 Task: Search one way flight ticket for 4 adults, 2 children, 2 infants in seat and 1 infant on lap in premium economy from Chicago: Chicago O'hare International Airport to Springfield: Abraham Lincoln Capital Airport on 5-2-2023. Choice of flights is Westjet. Number of bags: 2 checked bags. Price is upto 108000. Outbound departure time preference is 23:30.
Action: Mouse moved to (302, 413)
Screenshot: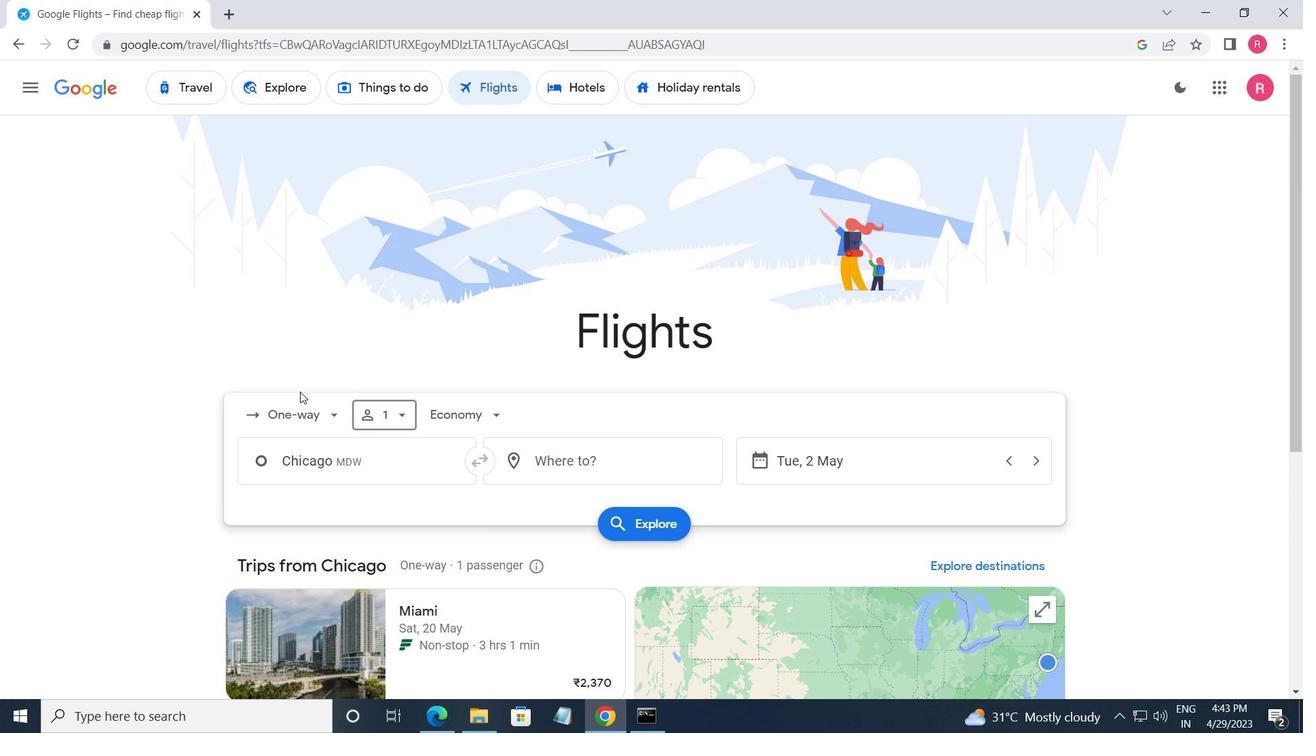 
Action: Mouse pressed left at (302, 413)
Screenshot: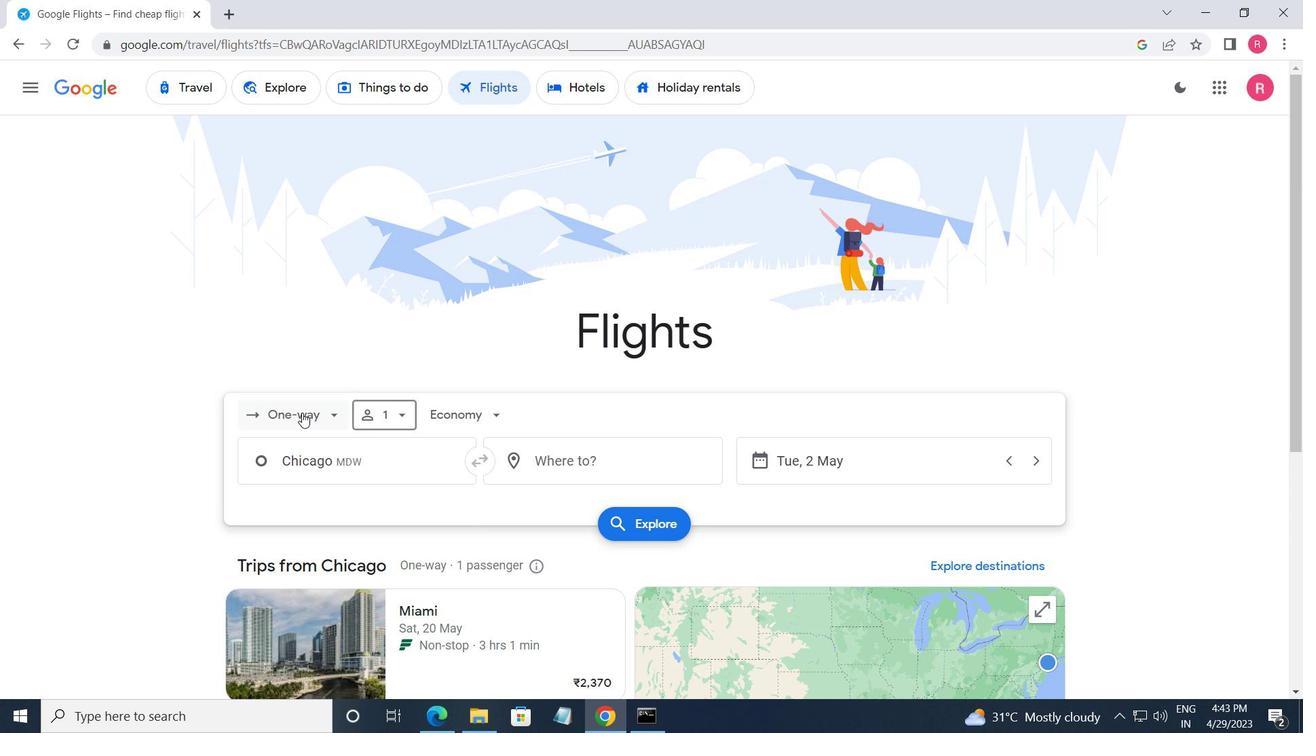 
Action: Mouse moved to (341, 492)
Screenshot: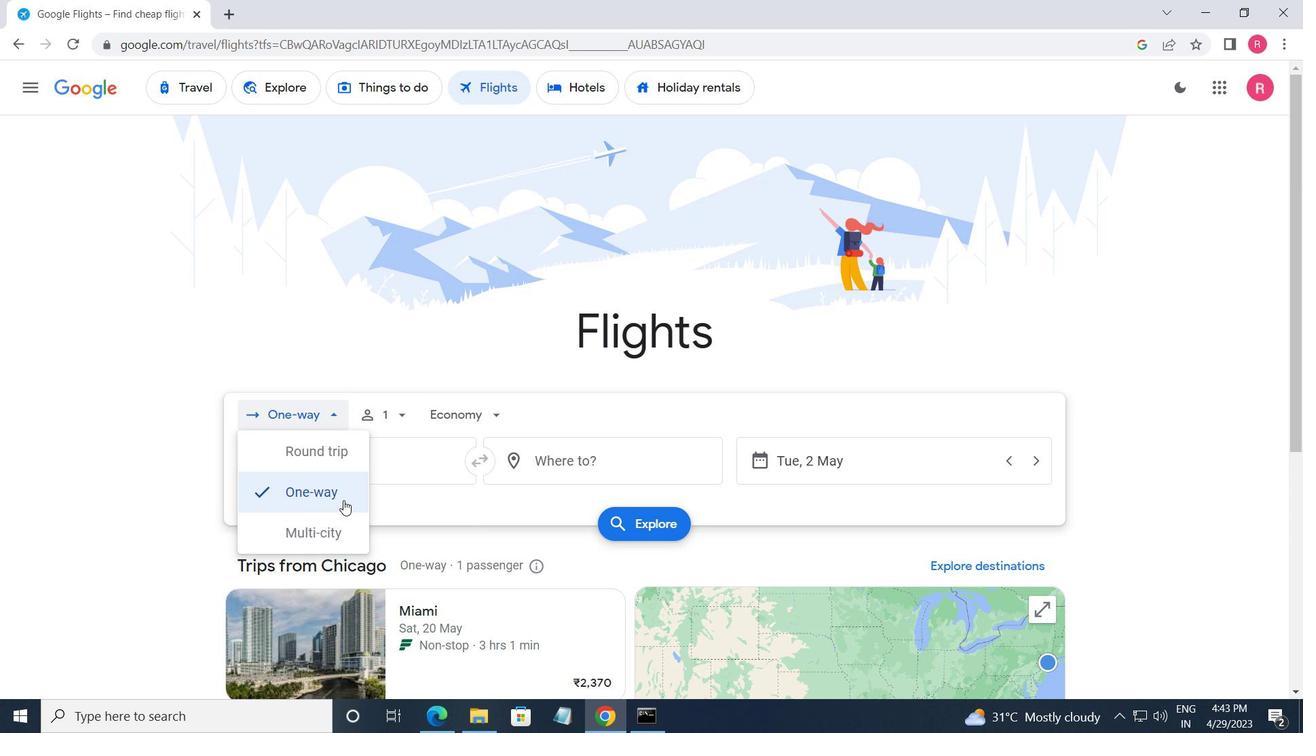
Action: Mouse pressed left at (341, 492)
Screenshot: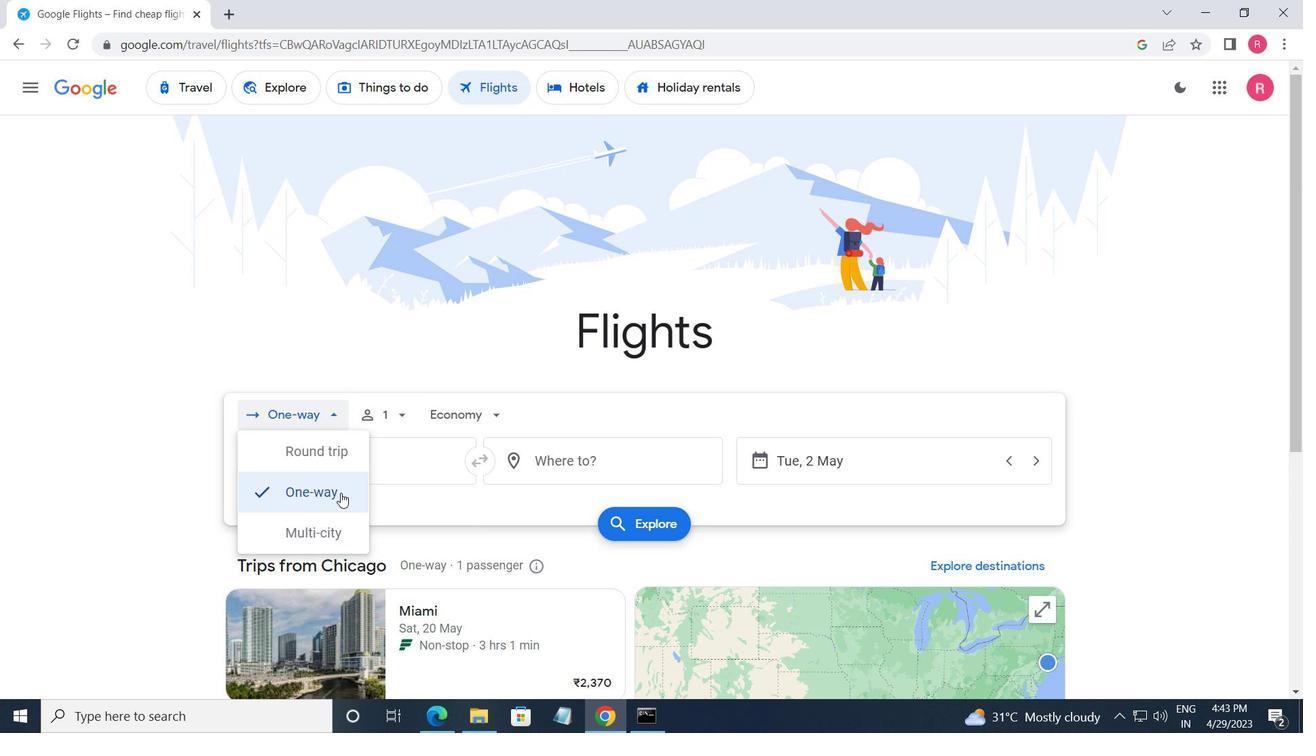 
Action: Mouse moved to (384, 420)
Screenshot: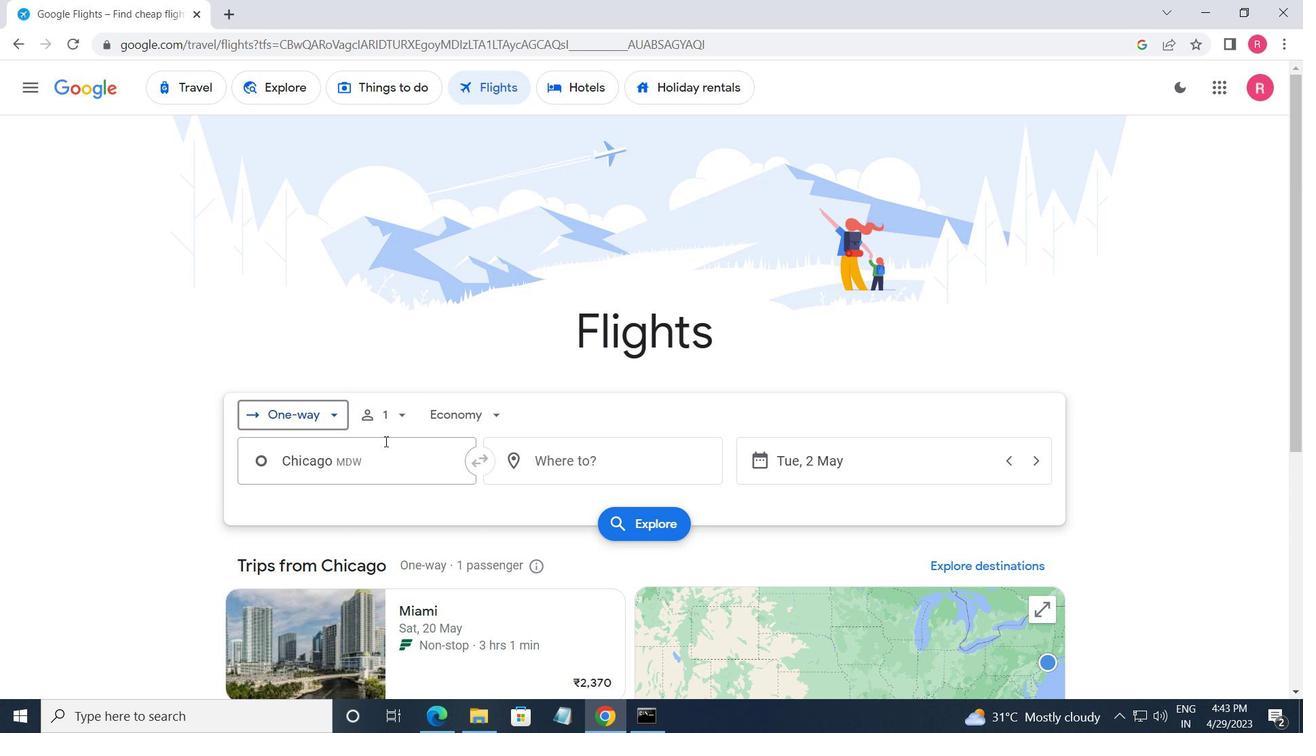 
Action: Mouse pressed left at (384, 420)
Screenshot: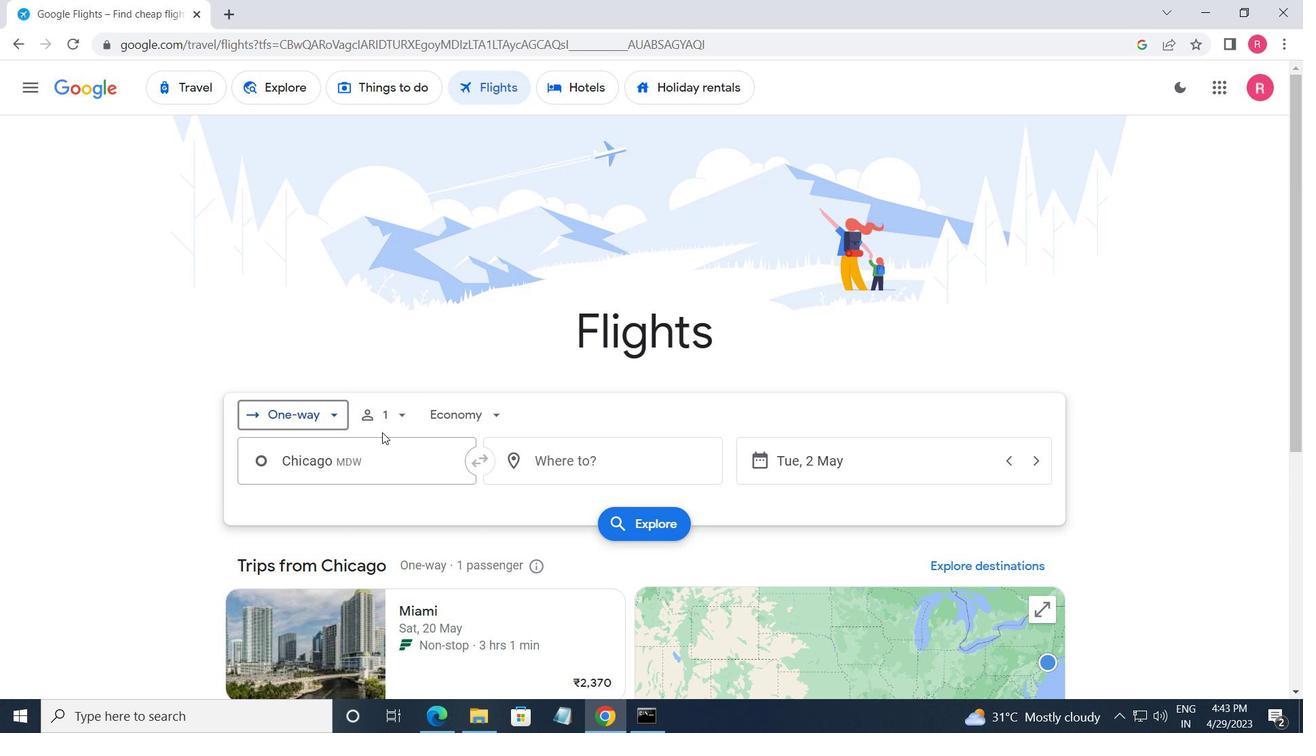 
Action: Mouse moved to (522, 461)
Screenshot: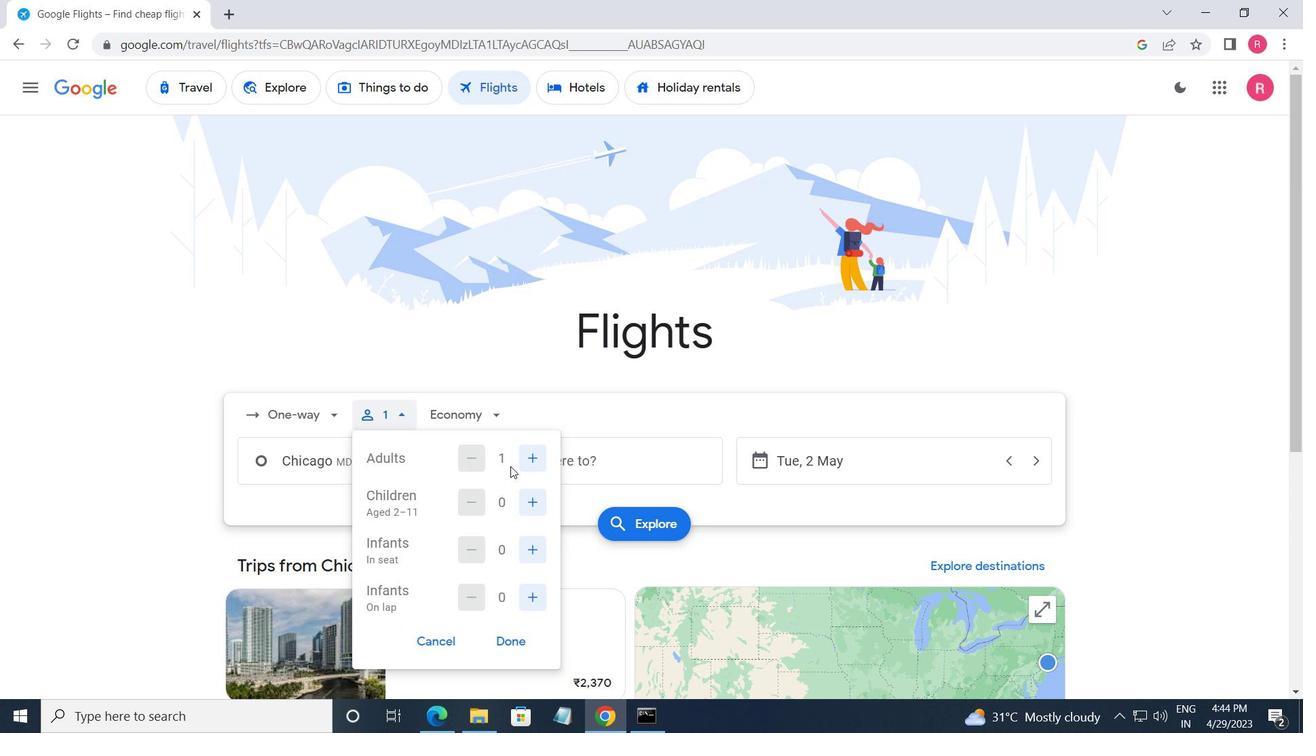 
Action: Mouse pressed left at (522, 461)
Screenshot: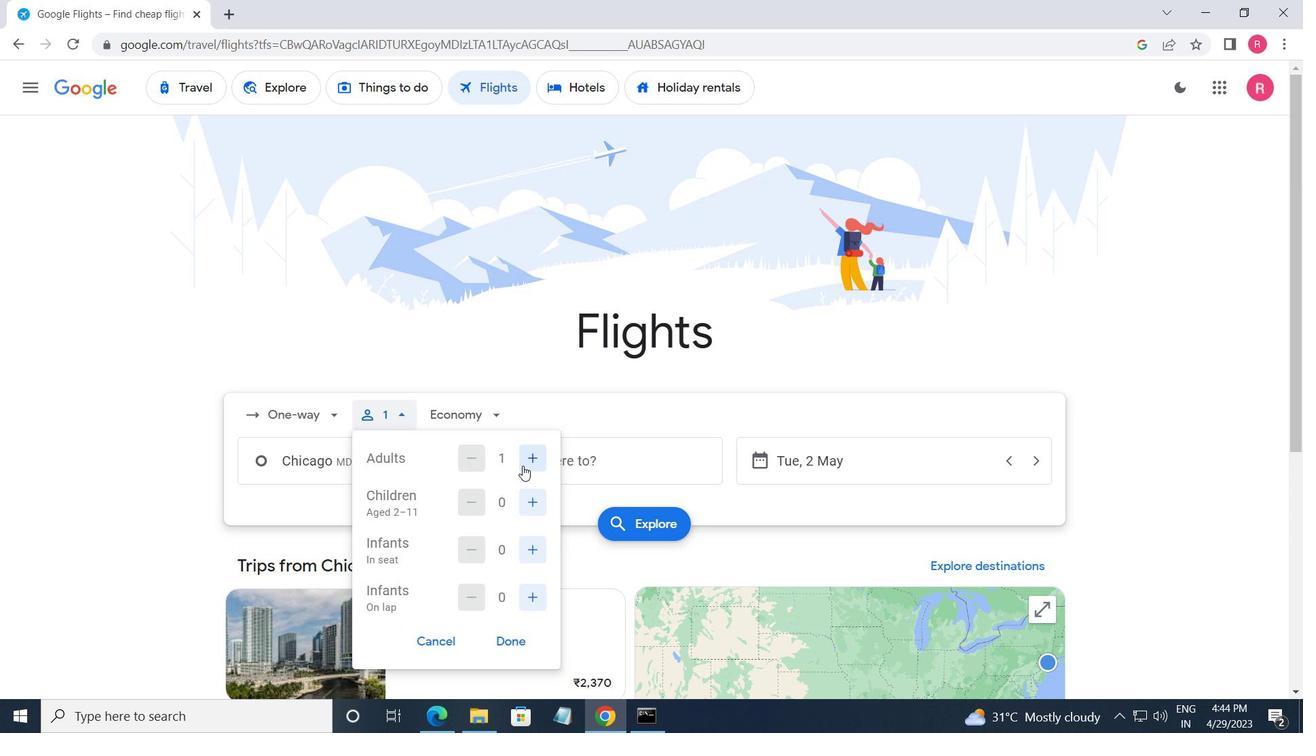 
Action: Mouse pressed left at (522, 461)
Screenshot: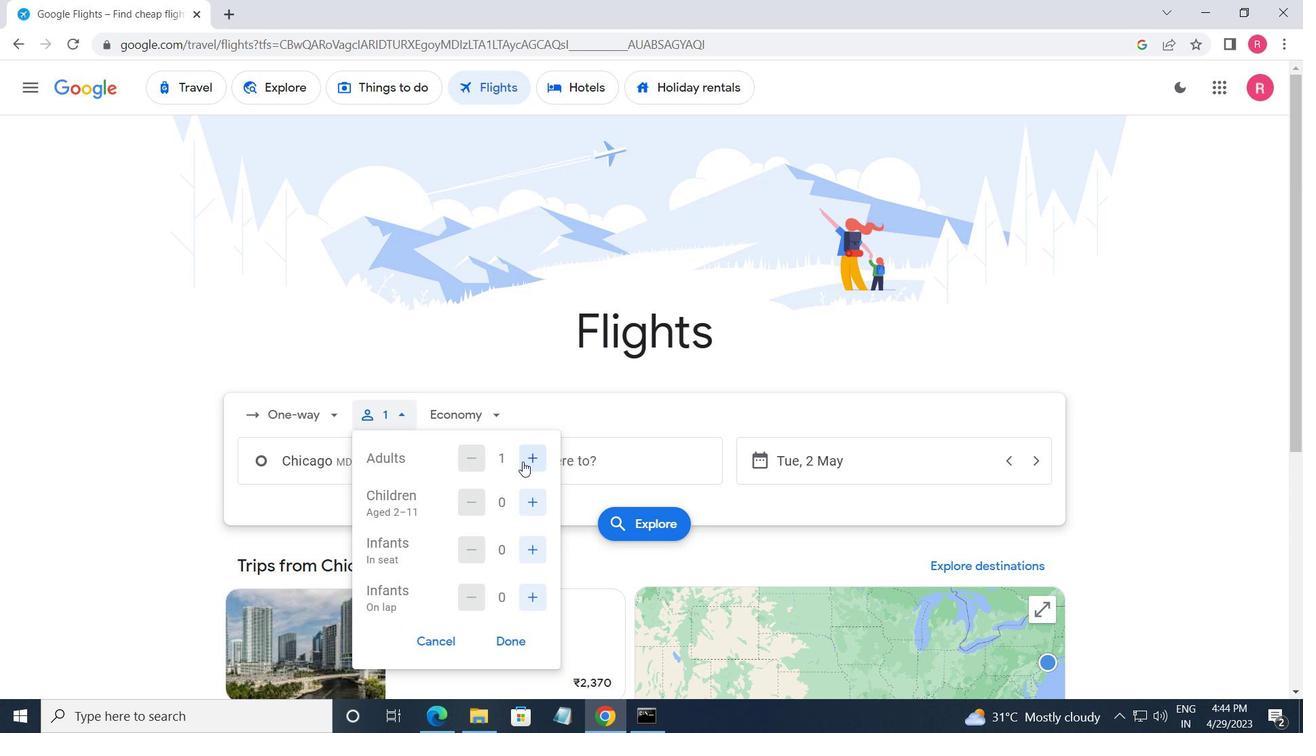 
Action: Mouse moved to (523, 461)
Screenshot: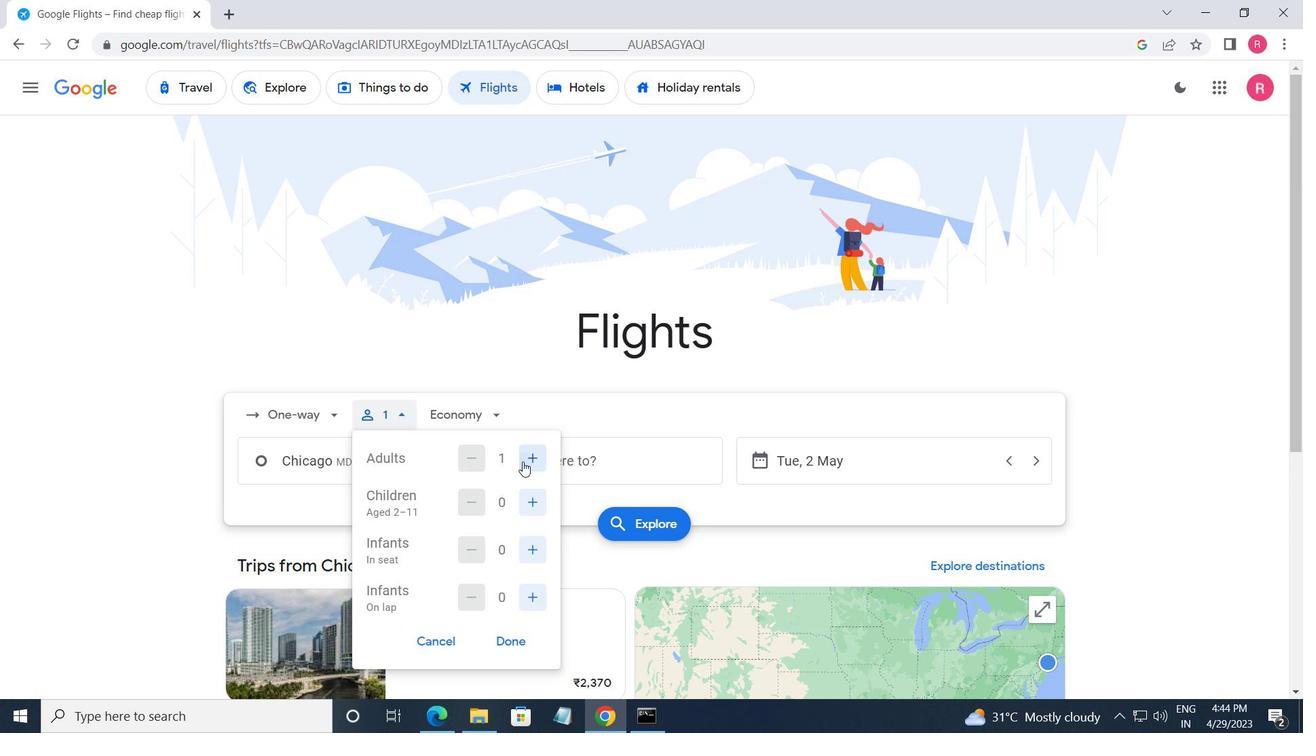
Action: Mouse pressed left at (523, 461)
Screenshot: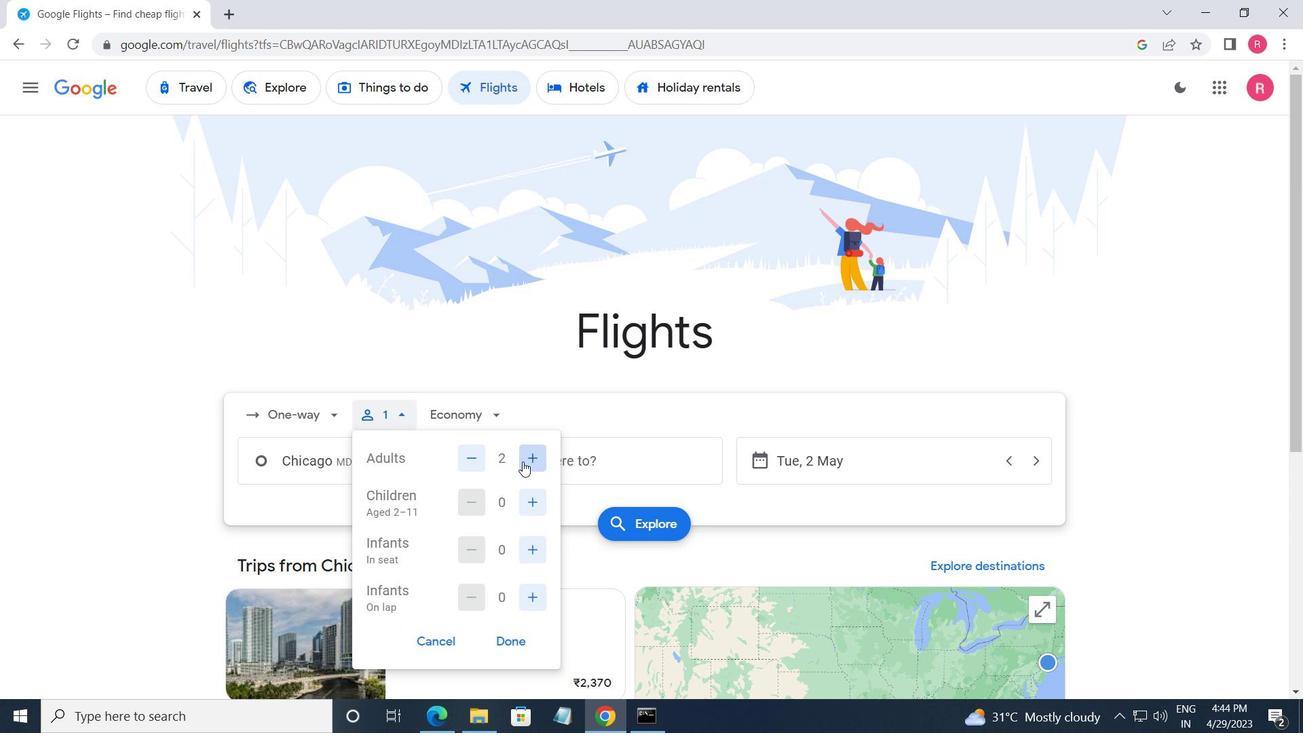 
Action: Mouse moved to (522, 511)
Screenshot: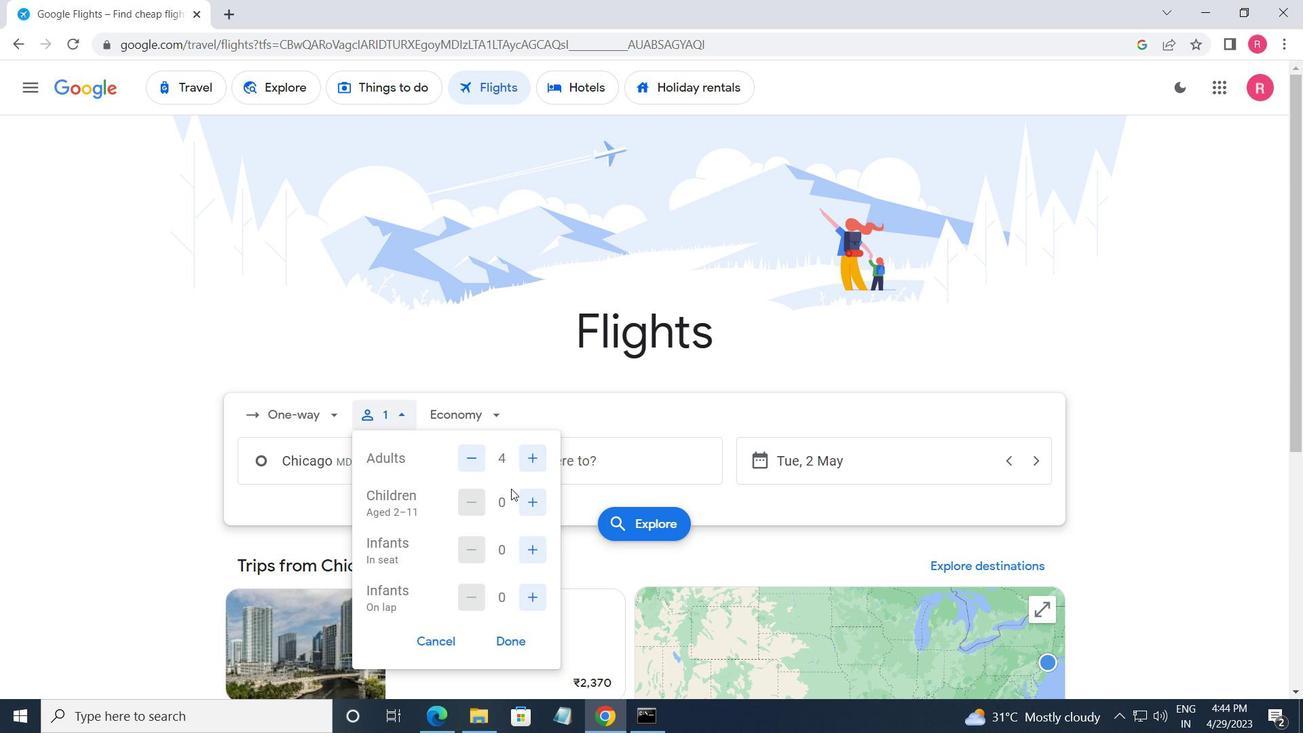
Action: Mouse pressed left at (522, 511)
Screenshot: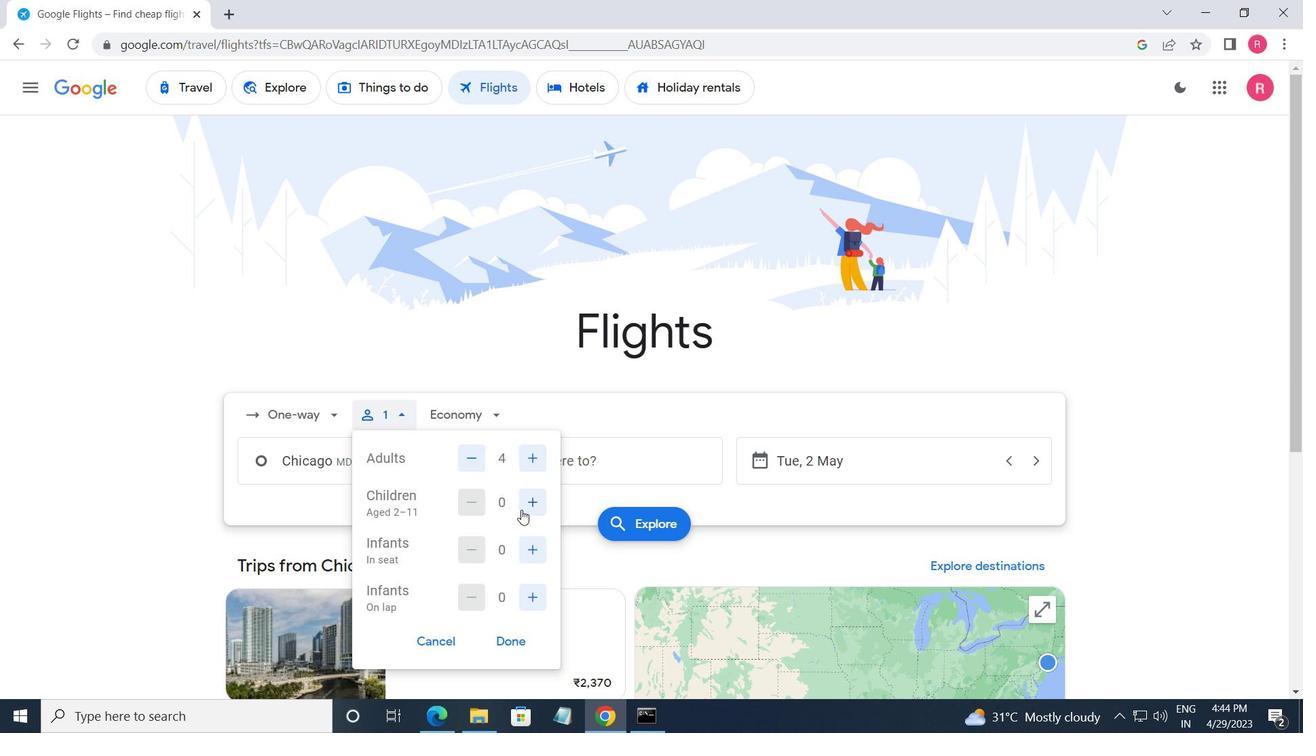 
Action: Mouse pressed left at (522, 511)
Screenshot: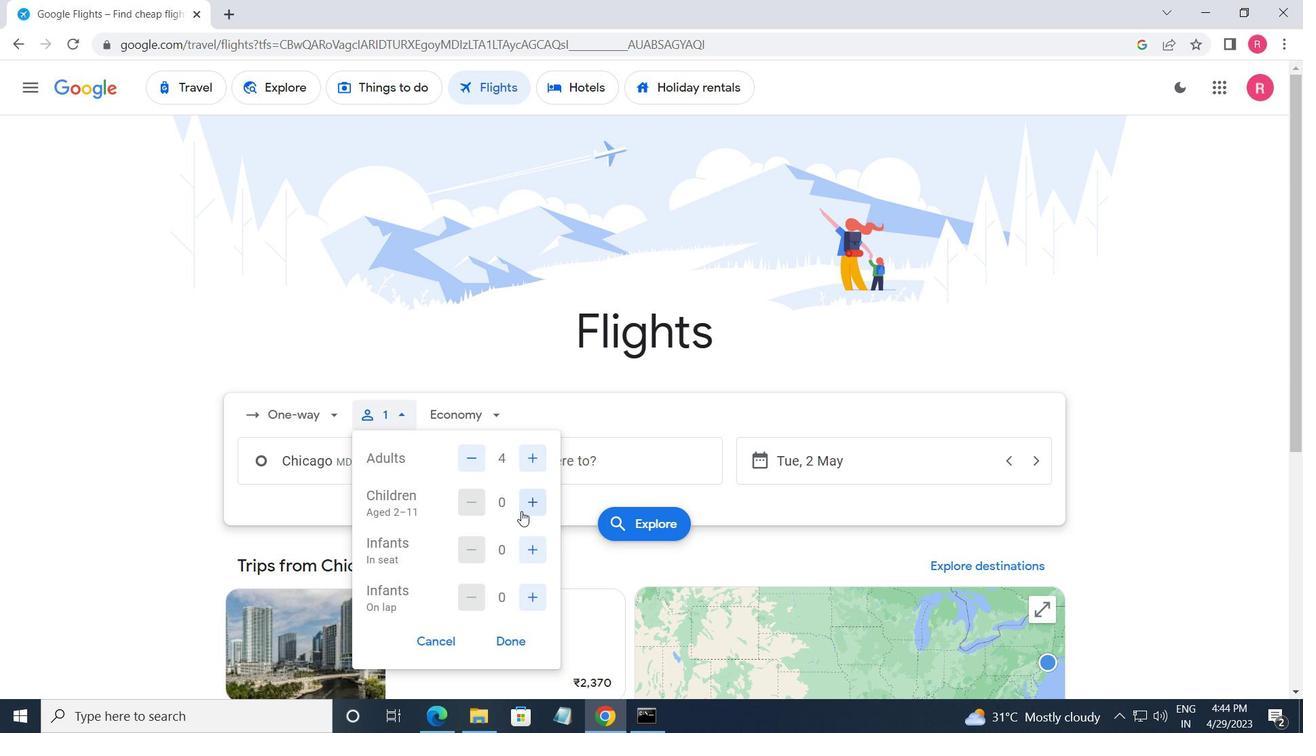 
Action: Mouse moved to (538, 553)
Screenshot: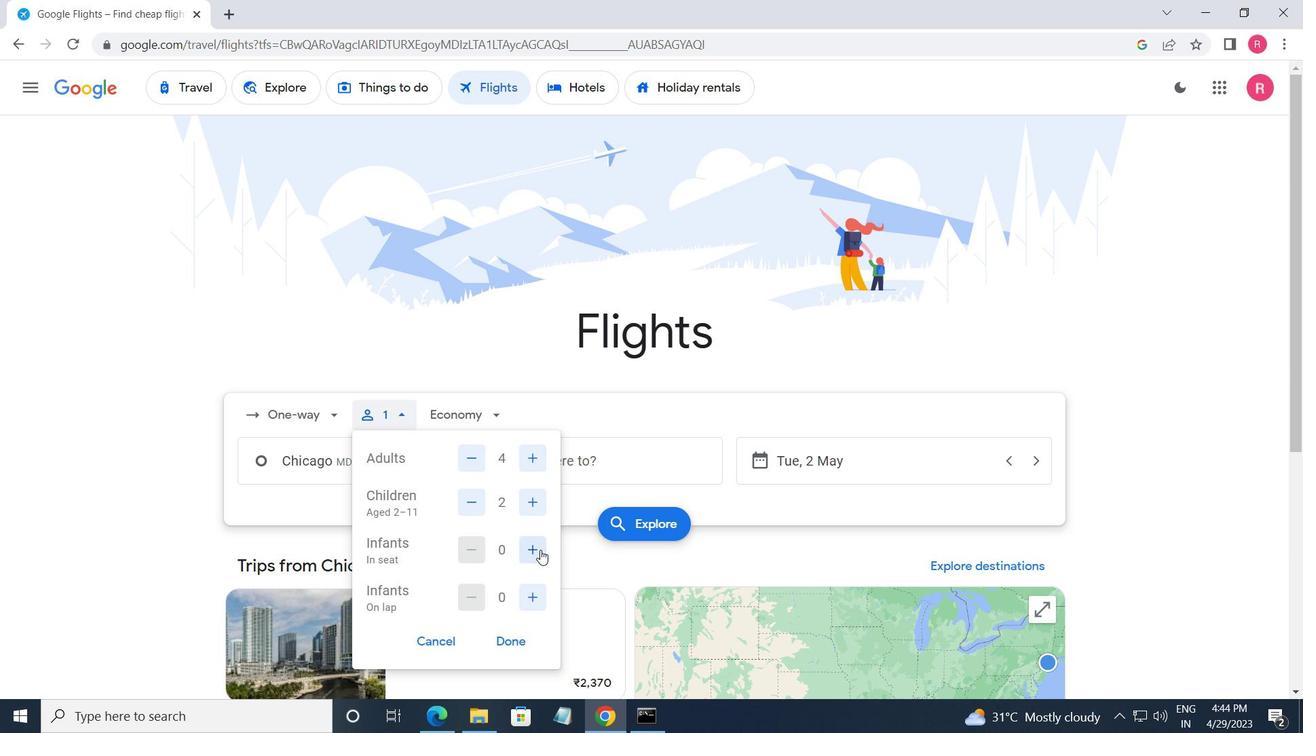 
Action: Mouse pressed left at (538, 553)
Screenshot: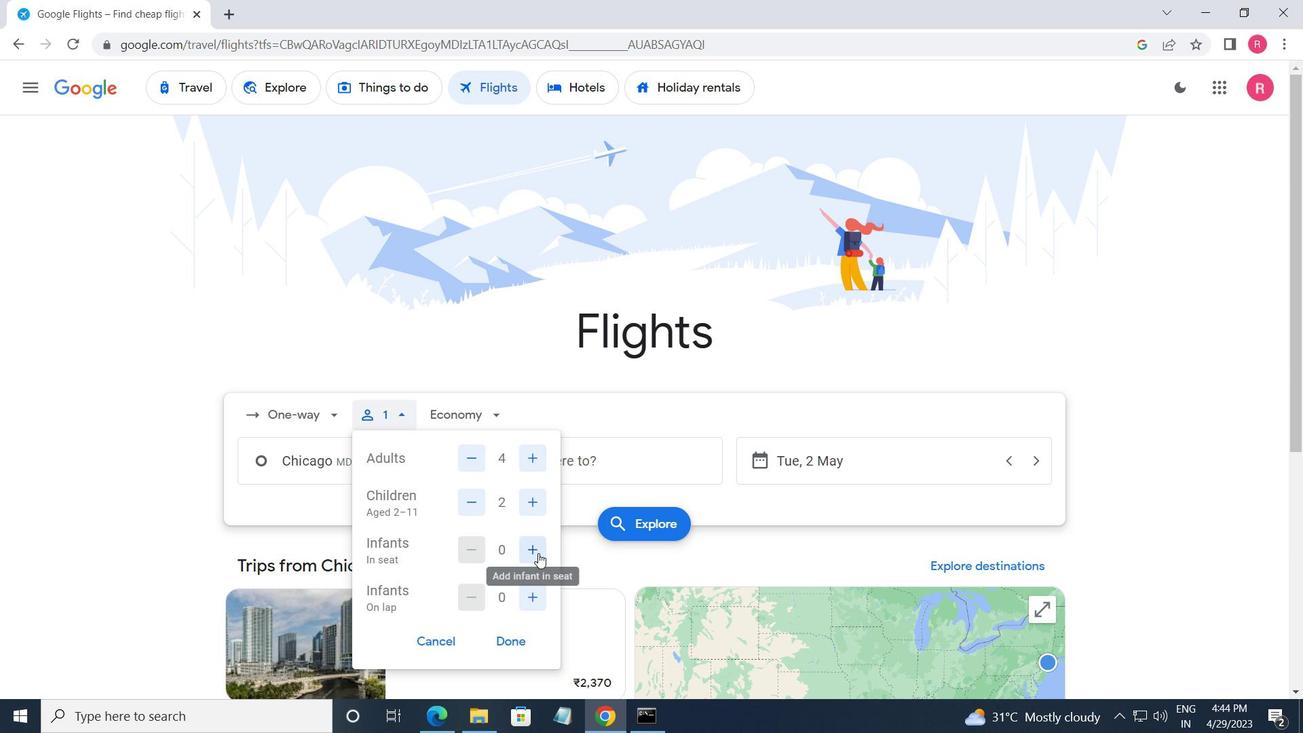 
Action: Mouse pressed left at (538, 553)
Screenshot: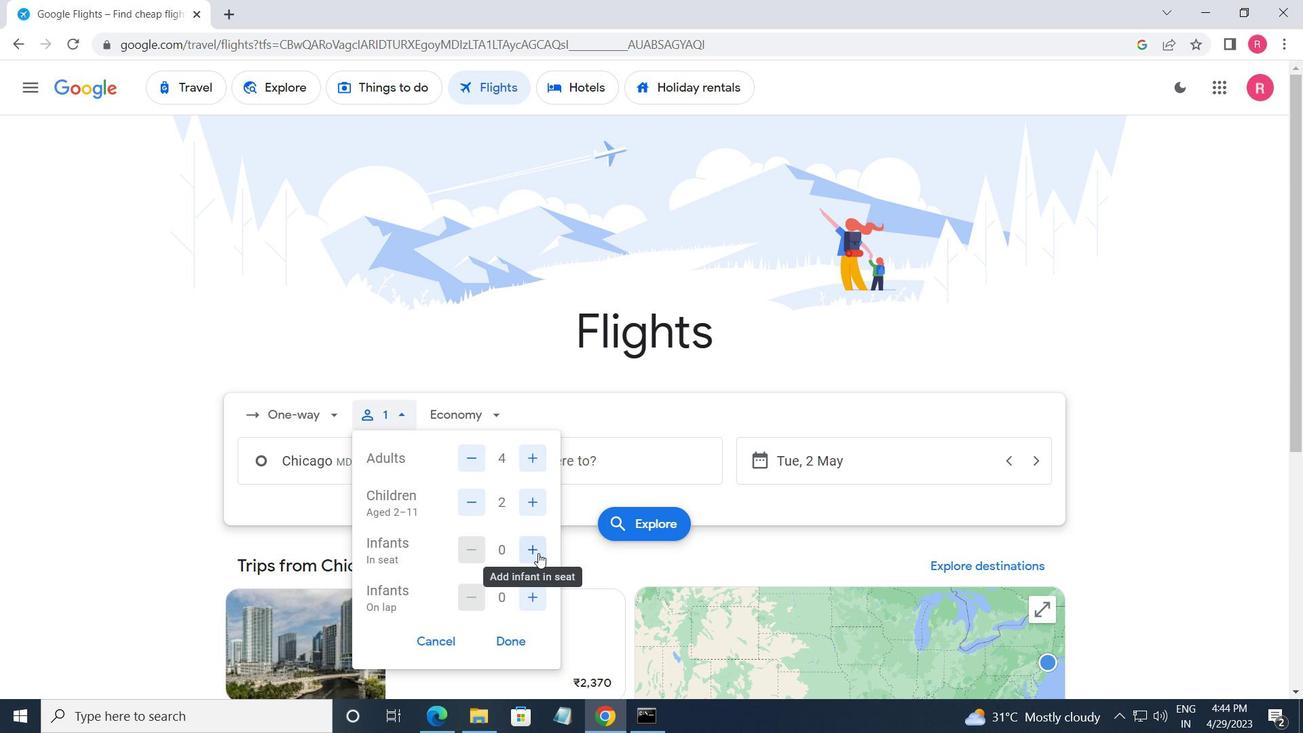 
Action: Mouse moved to (535, 598)
Screenshot: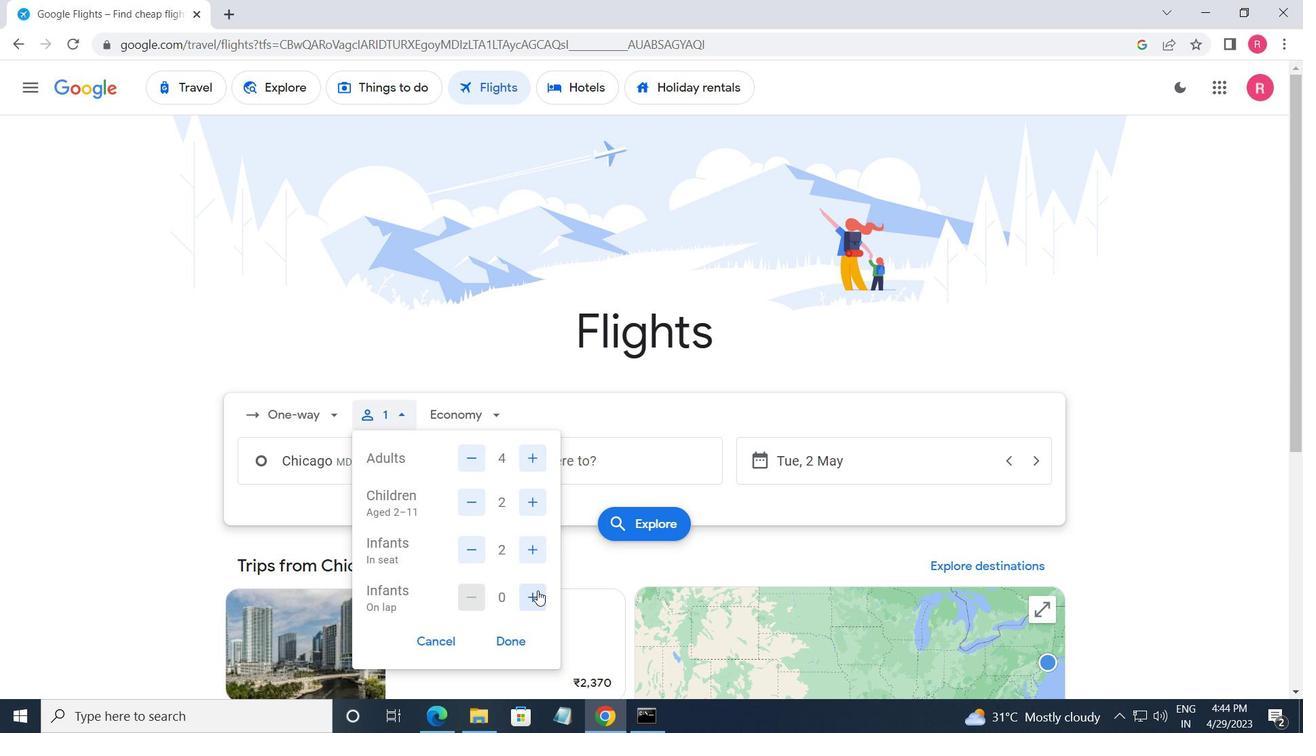 
Action: Mouse pressed left at (535, 598)
Screenshot: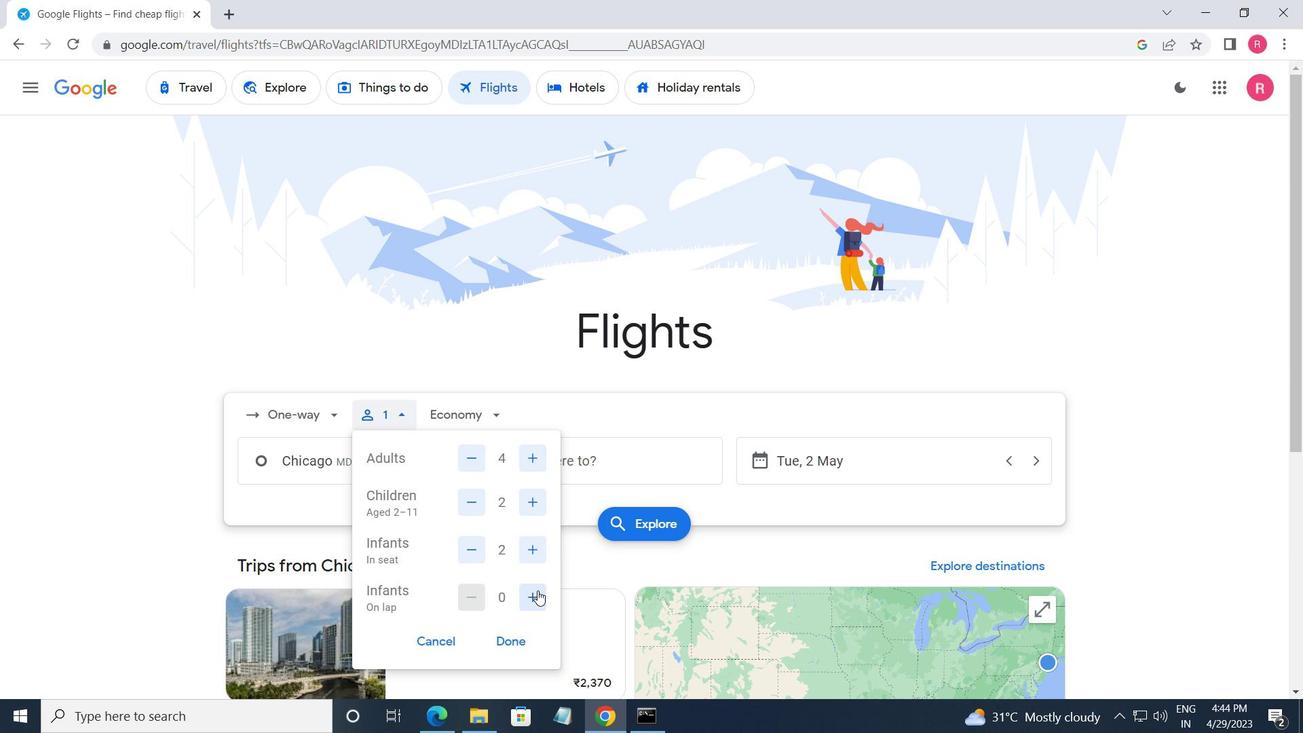 
Action: Mouse moved to (518, 646)
Screenshot: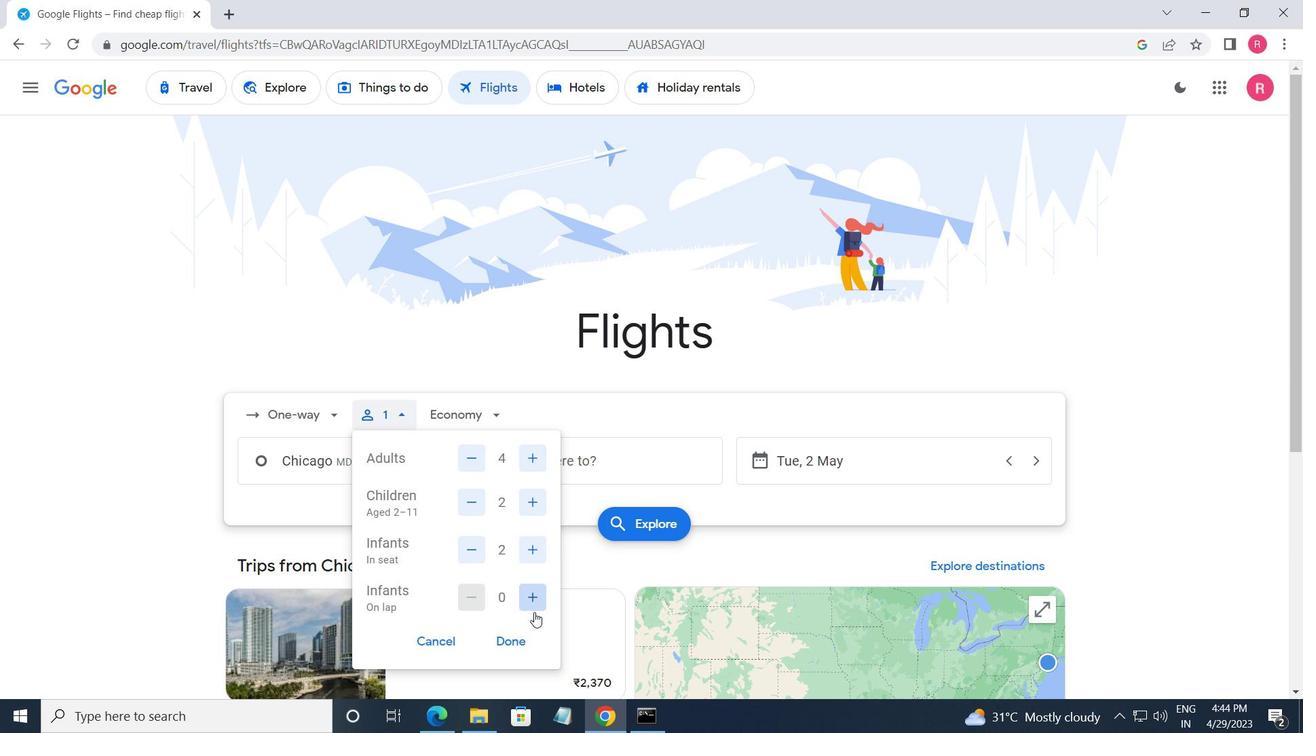
Action: Mouse pressed left at (518, 646)
Screenshot: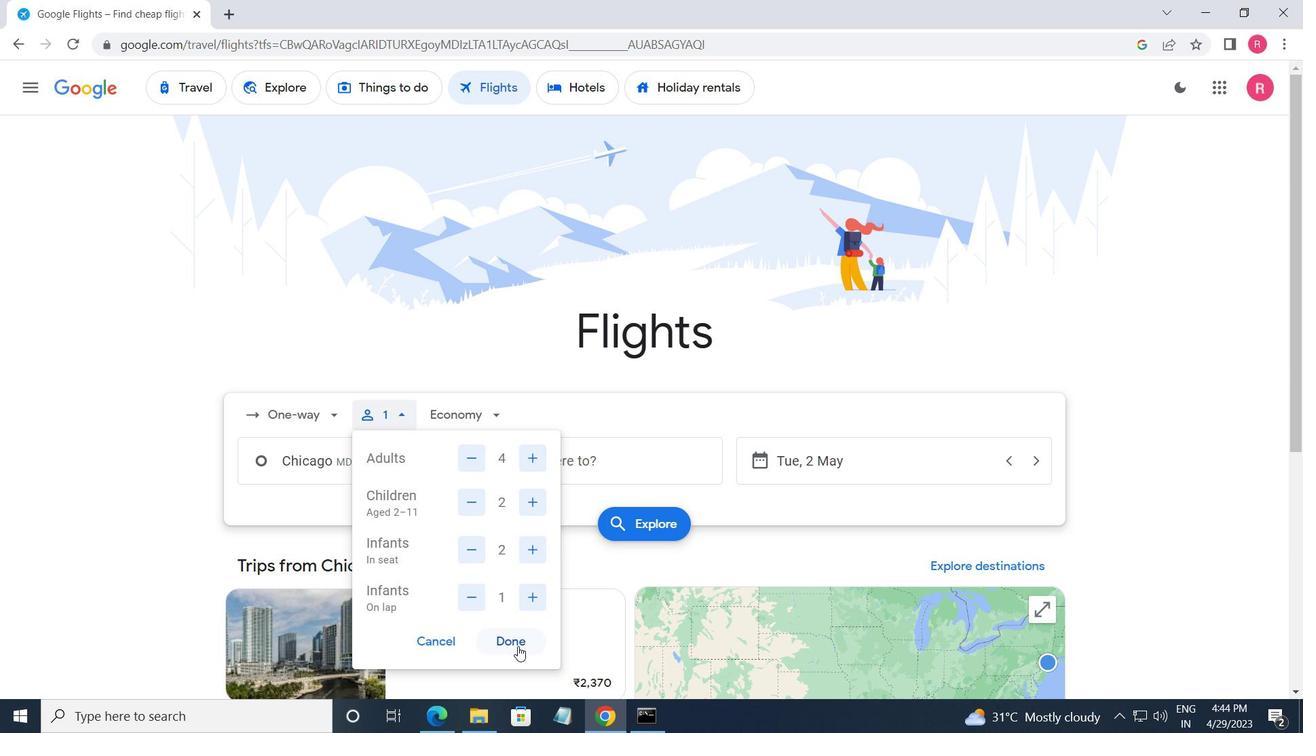 
Action: Mouse moved to (475, 416)
Screenshot: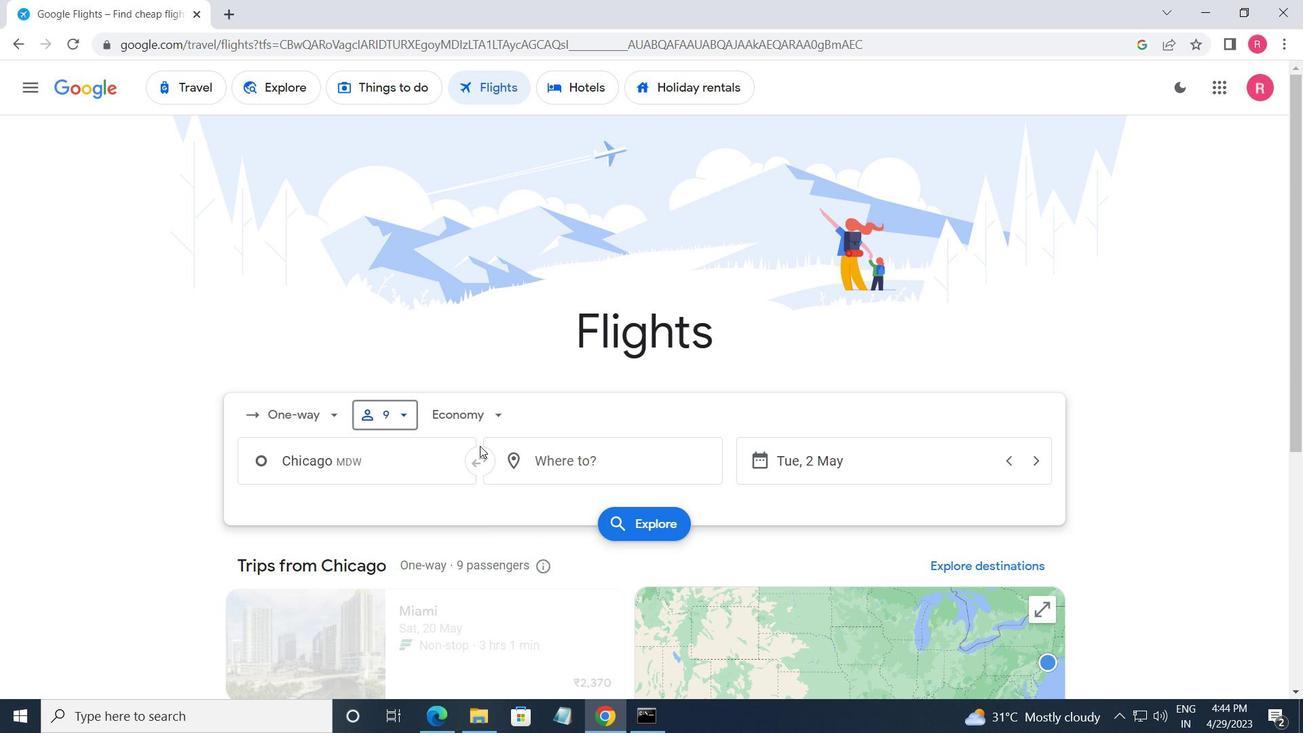 
Action: Mouse pressed left at (475, 416)
Screenshot: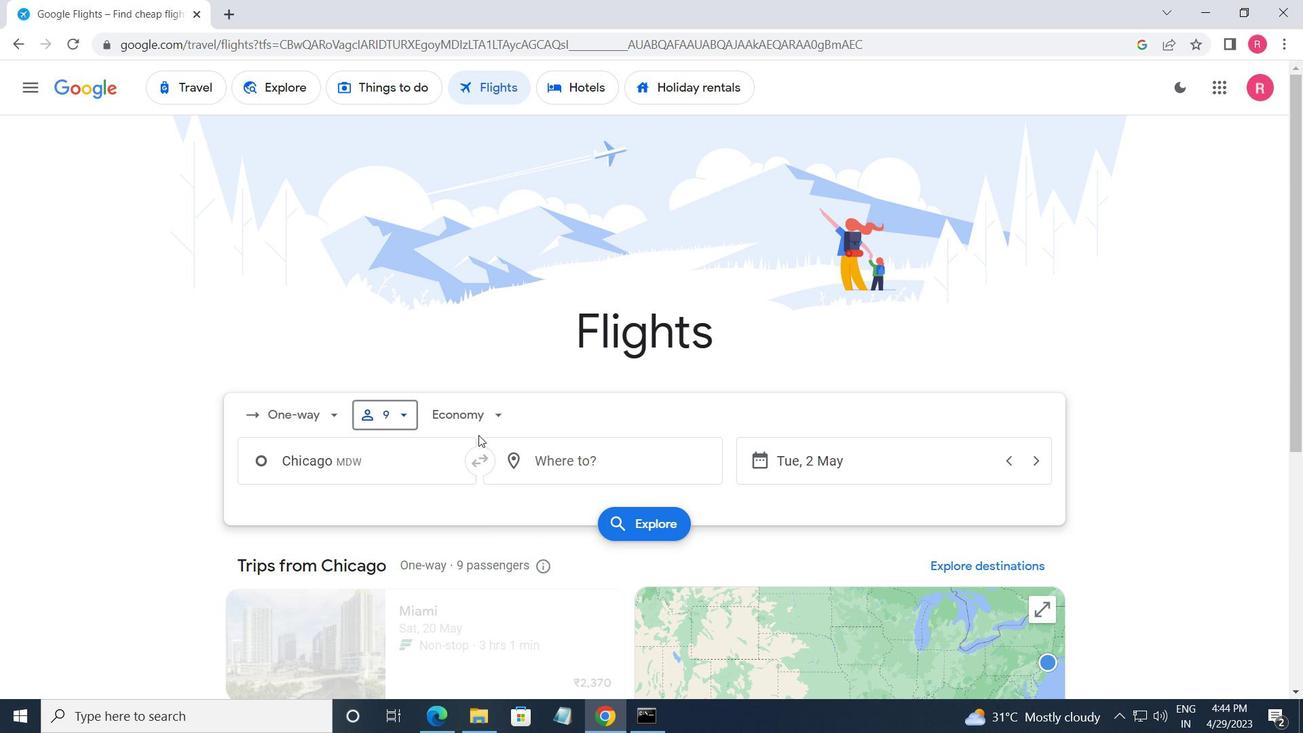 
Action: Mouse moved to (511, 501)
Screenshot: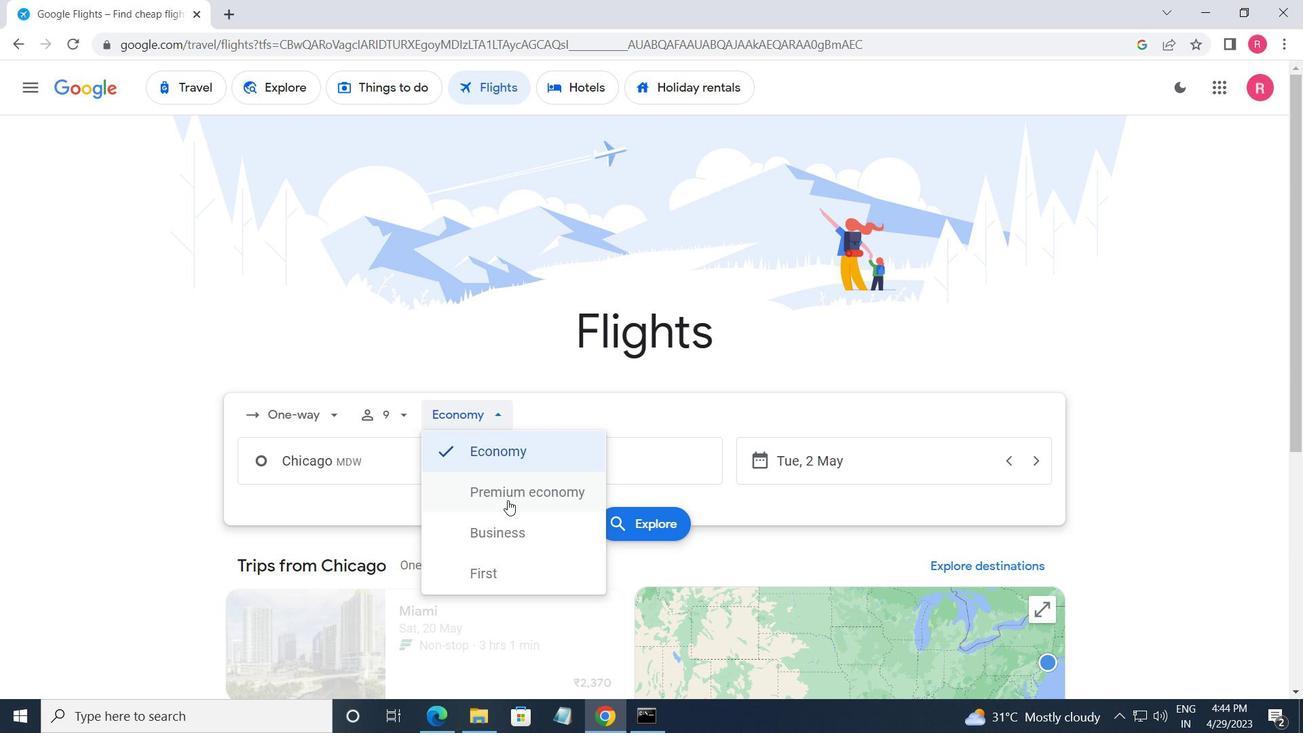 
Action: Mouse pressed left at (511, 501)
Screenshot: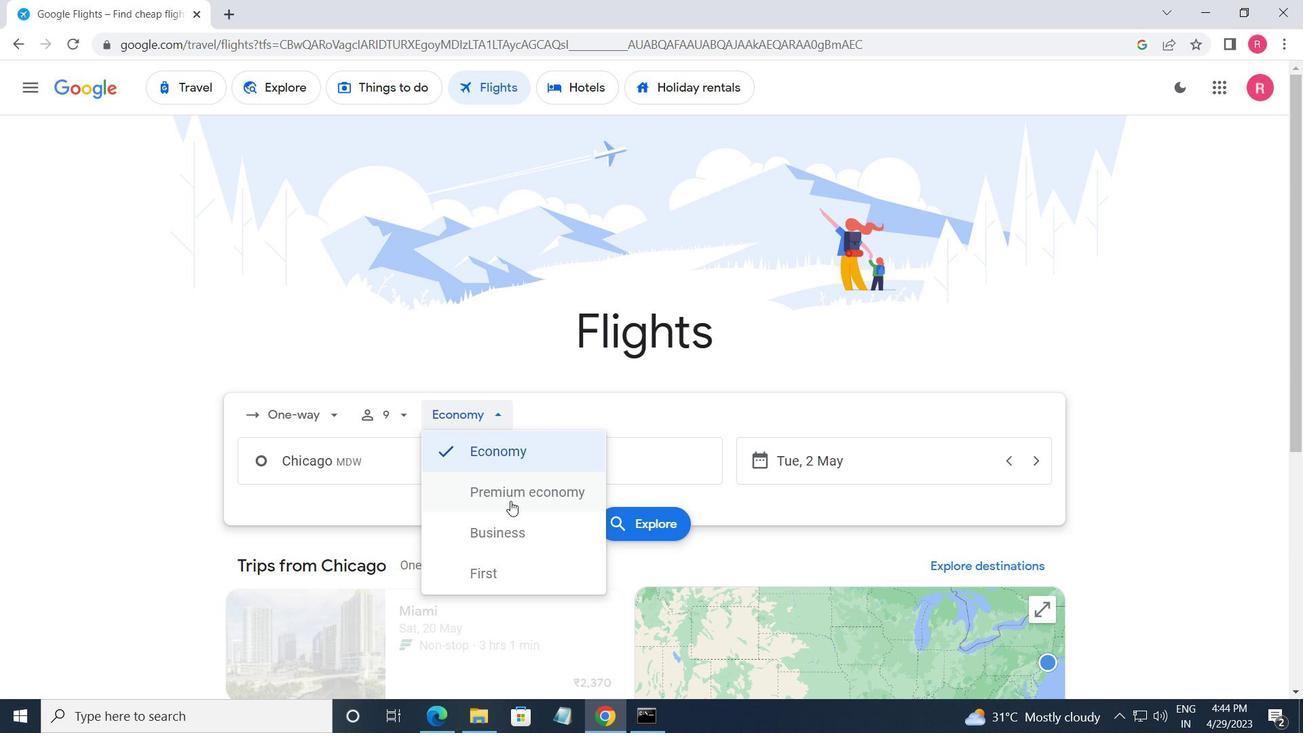 
Action: Mouse moved to (416, 460)
Screenshot: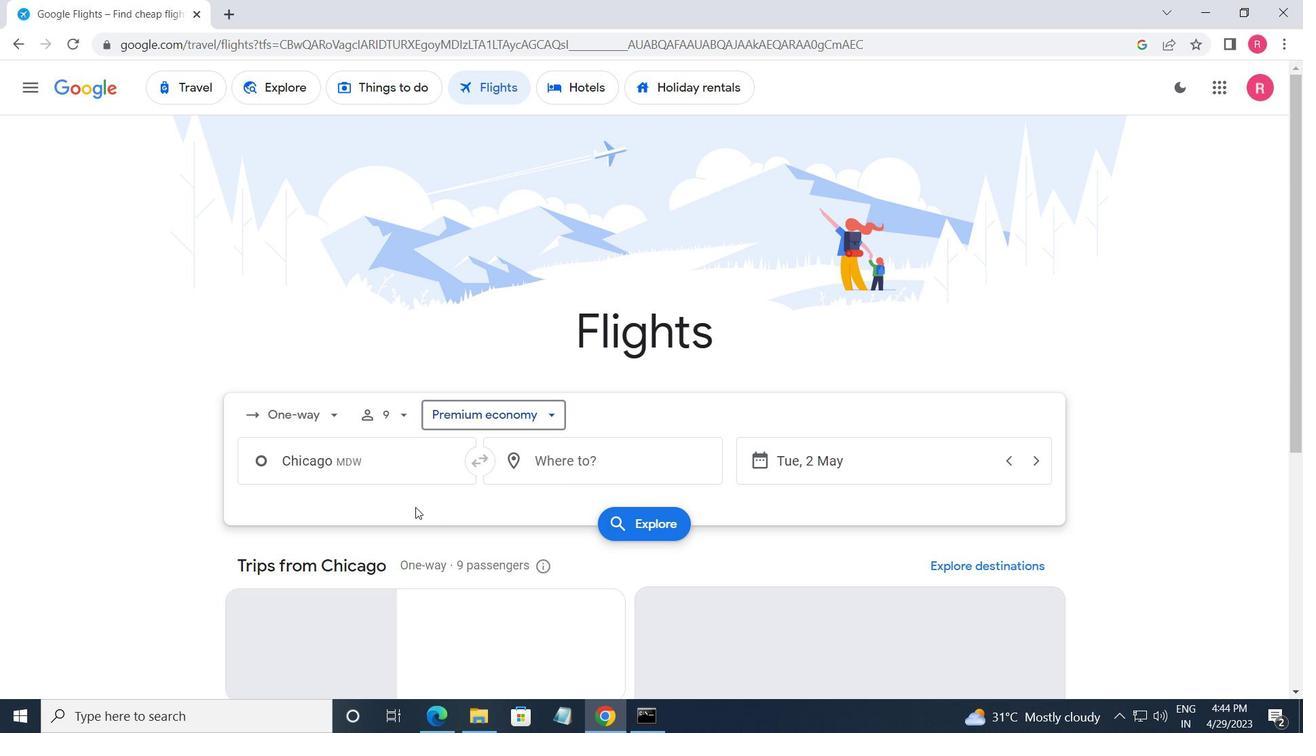 
Action: Mouse pressed left at (416, 460)
Screenshot: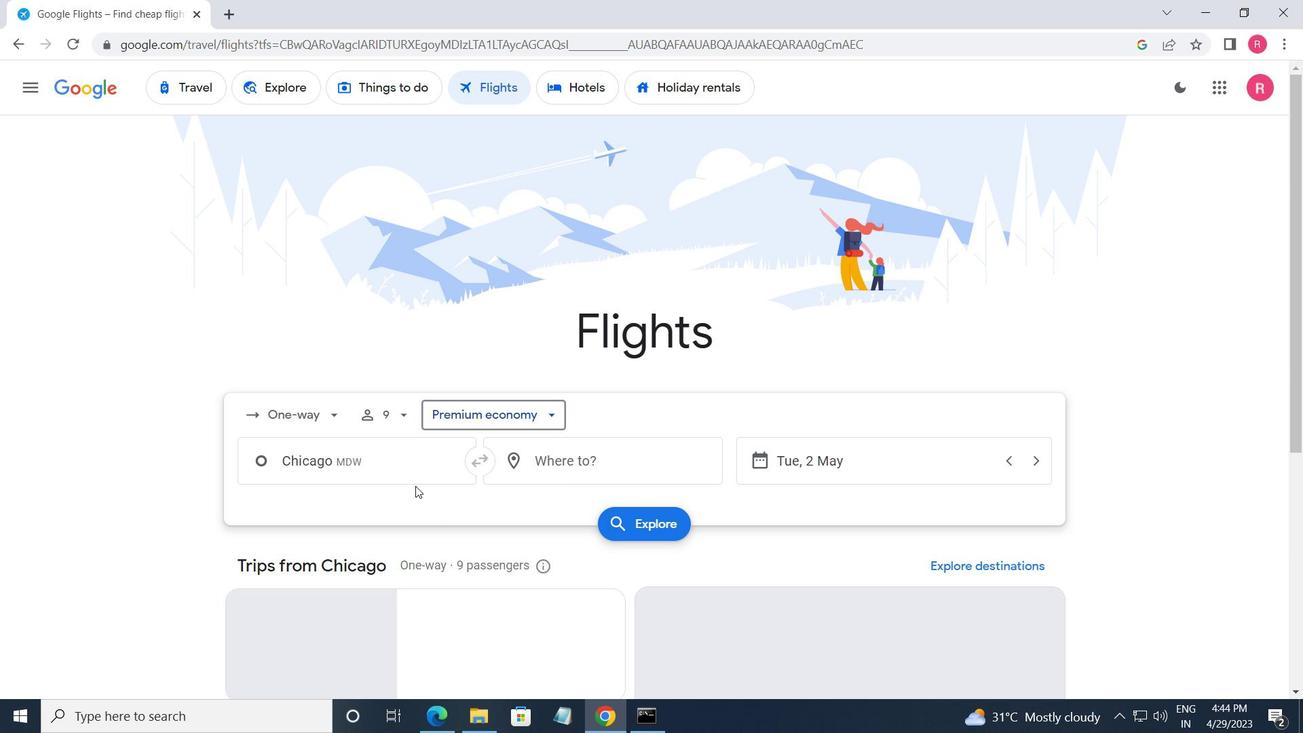 
Action: Mouse moved to (438, 591)
Screenshot: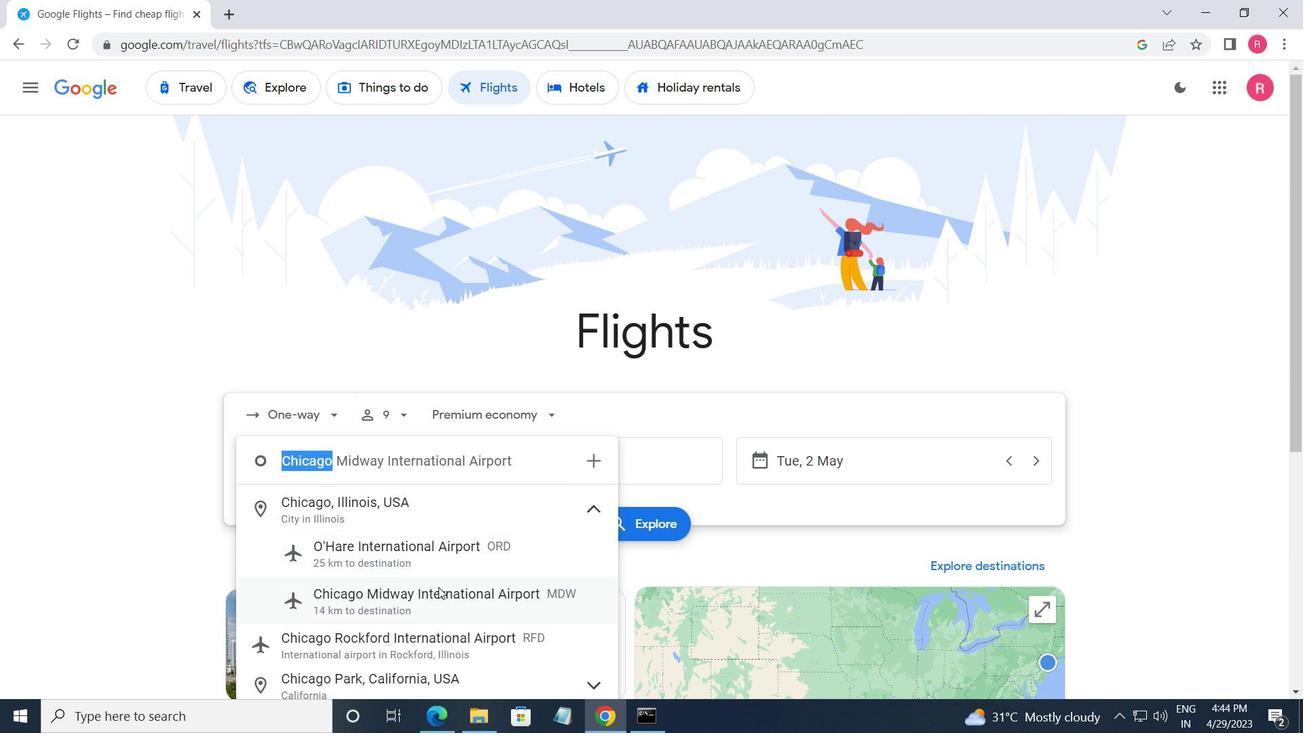 
Action: Mouse pressed left at (438, 591)
Screenshot: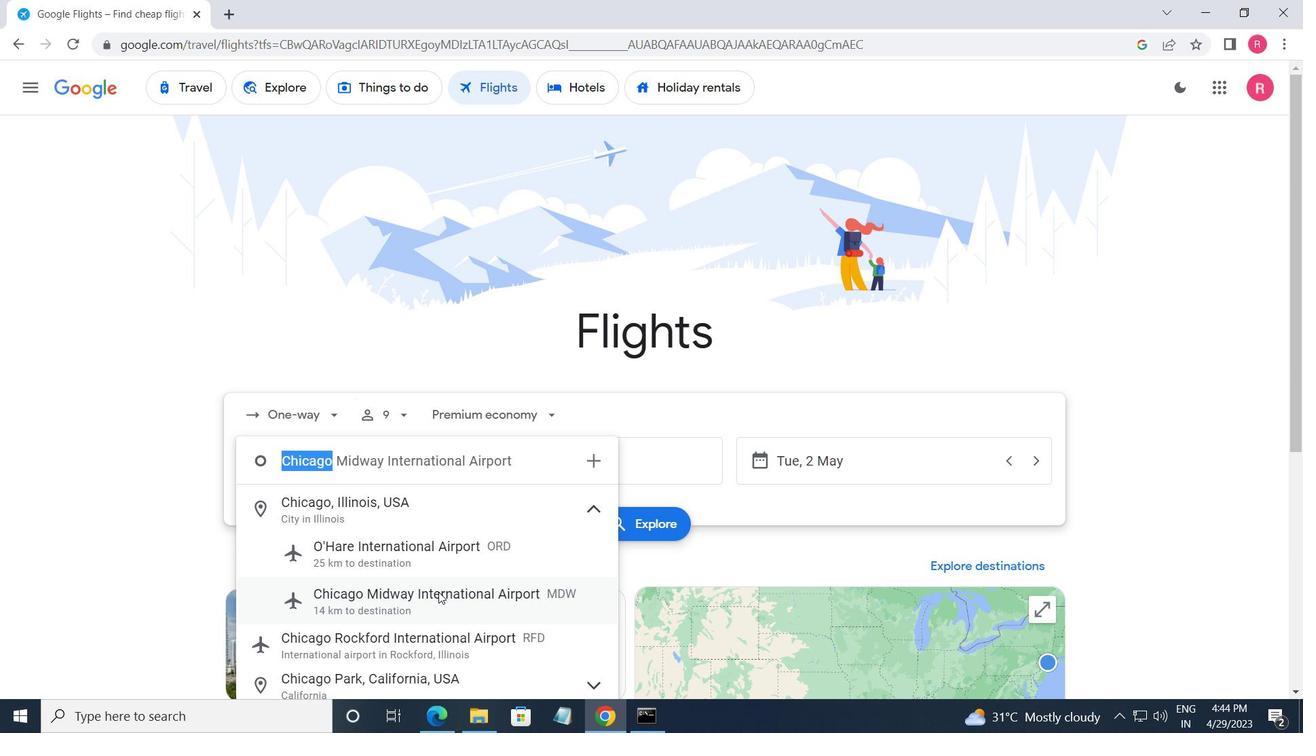 
Action: Mouse moved to (489, 591)
Screenshot: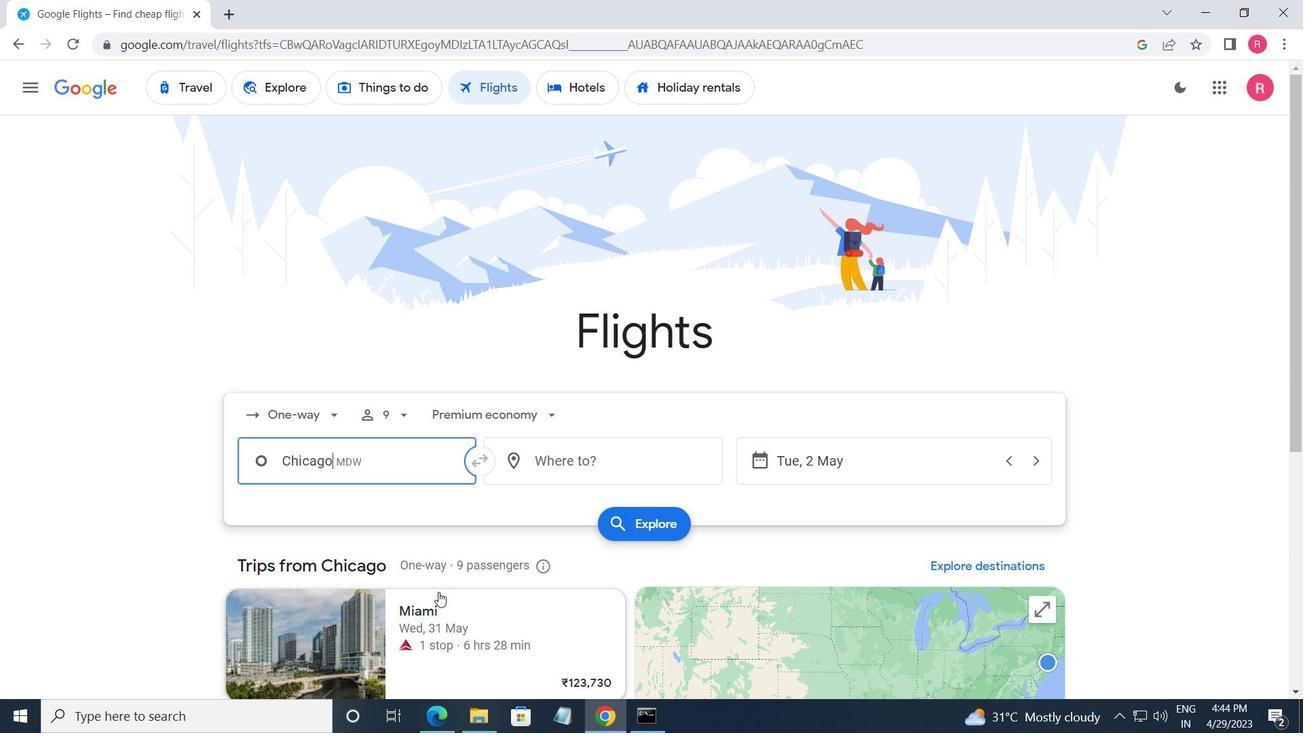 
Action: Mouse scrolled (489, 591) with delta (0, 0)
Screenshot: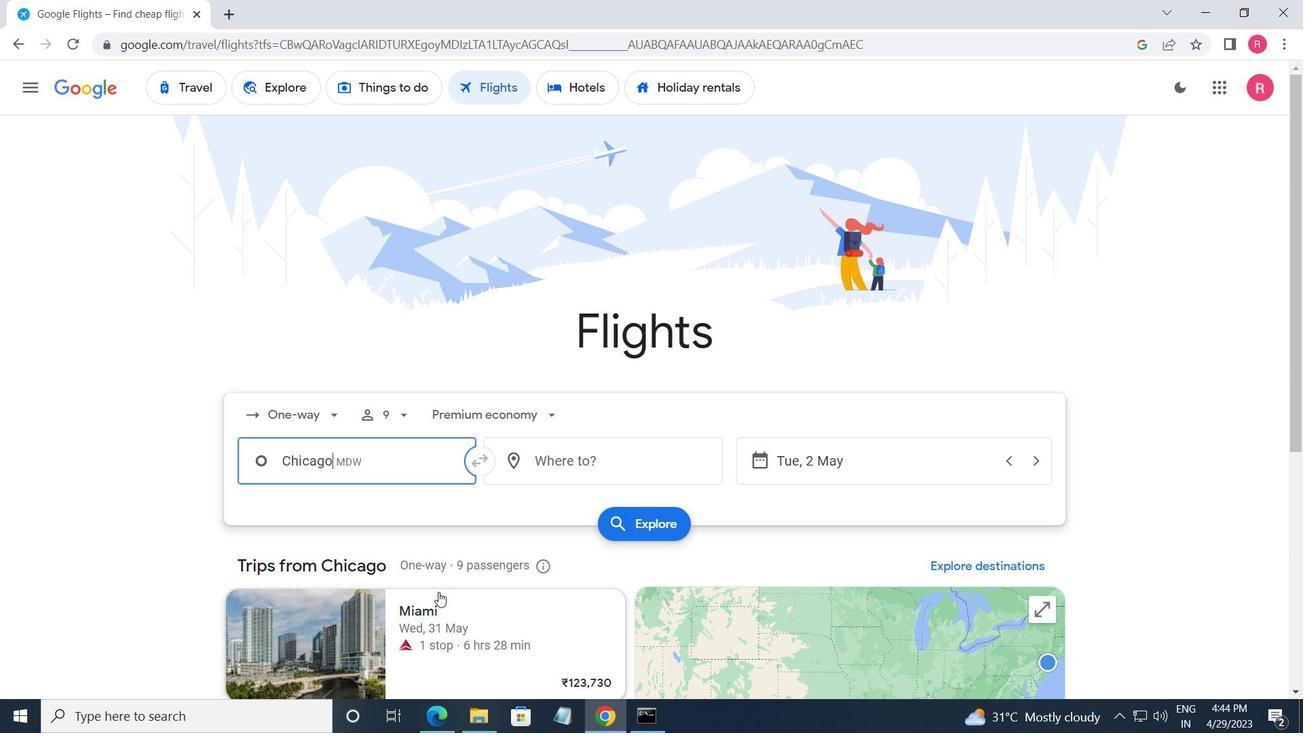 
Action: Mouse moved to (583, 382)
Screenshot: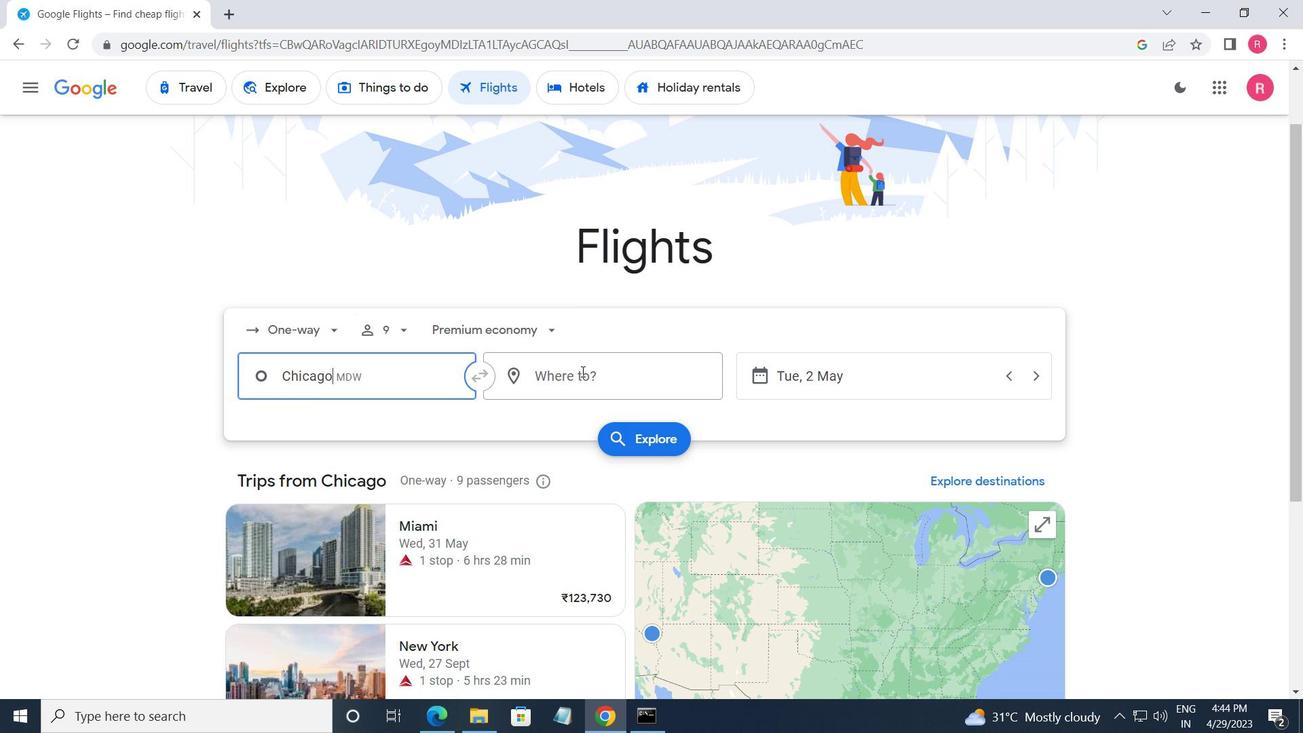 
Action: Mouse pressed left at (583, 382)
Screenshot: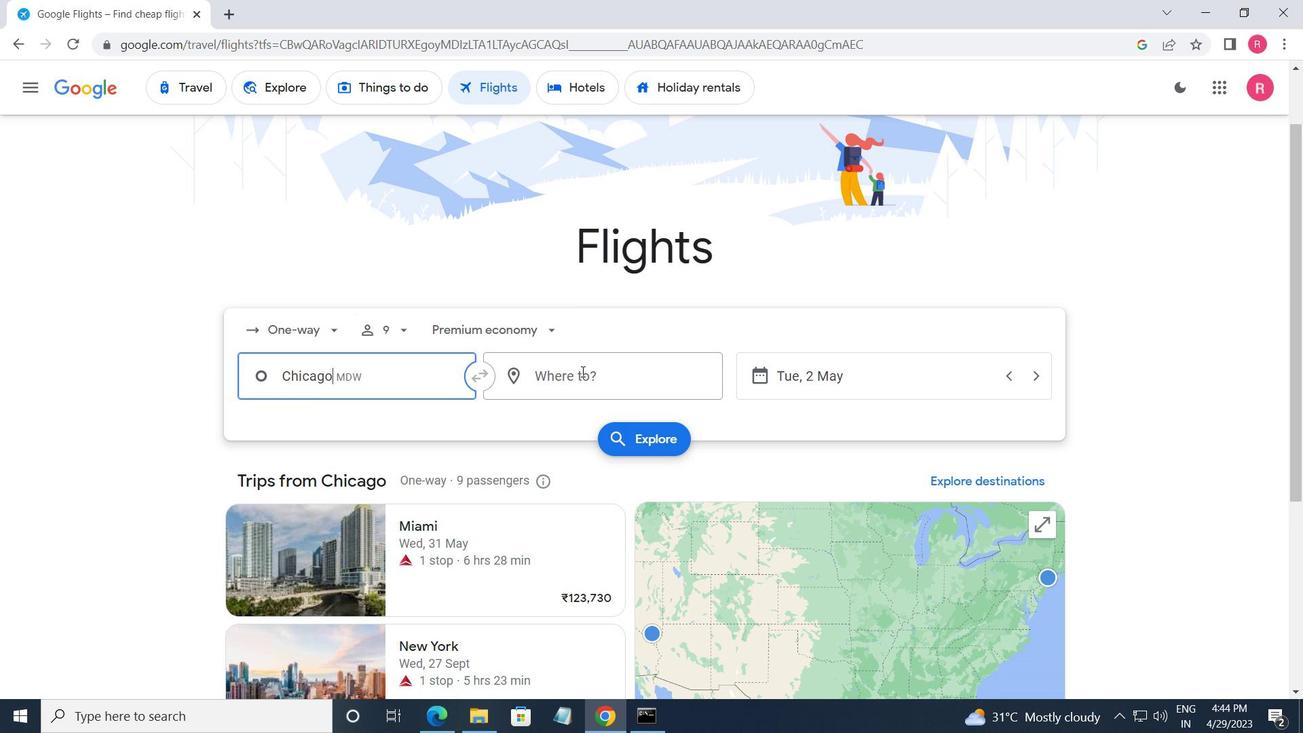 
Action: Mouse moved to (587, 537)
Screenshot: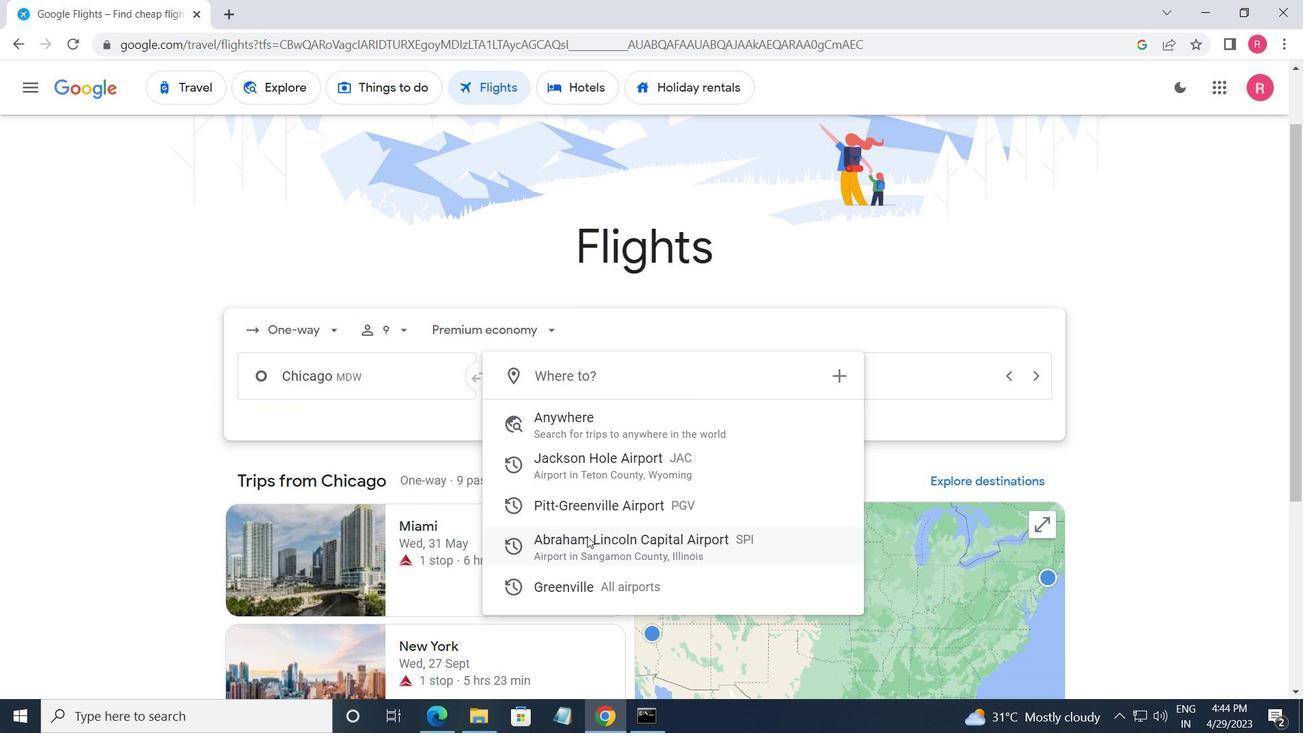 
Action: Mouse pressed left at (587, 537)
Screenshot: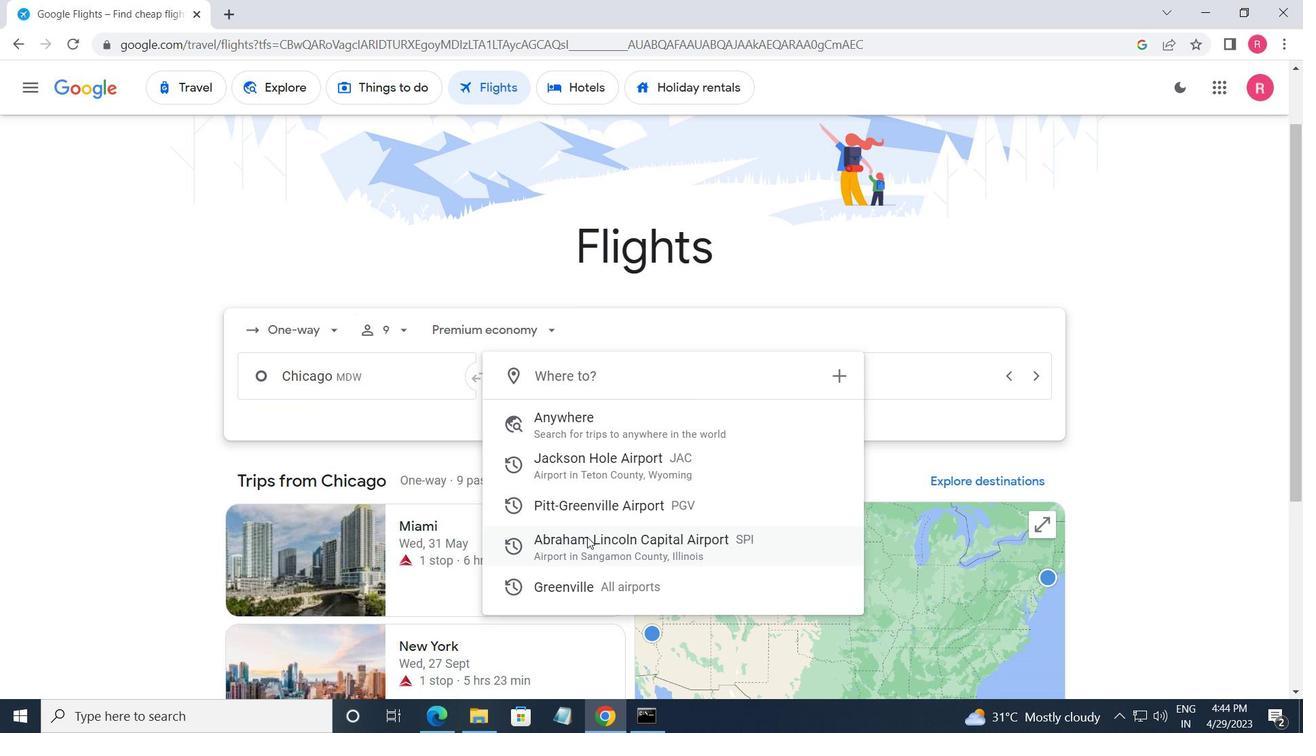 
Action: Mouse moved to (847, 390)
Screenshot: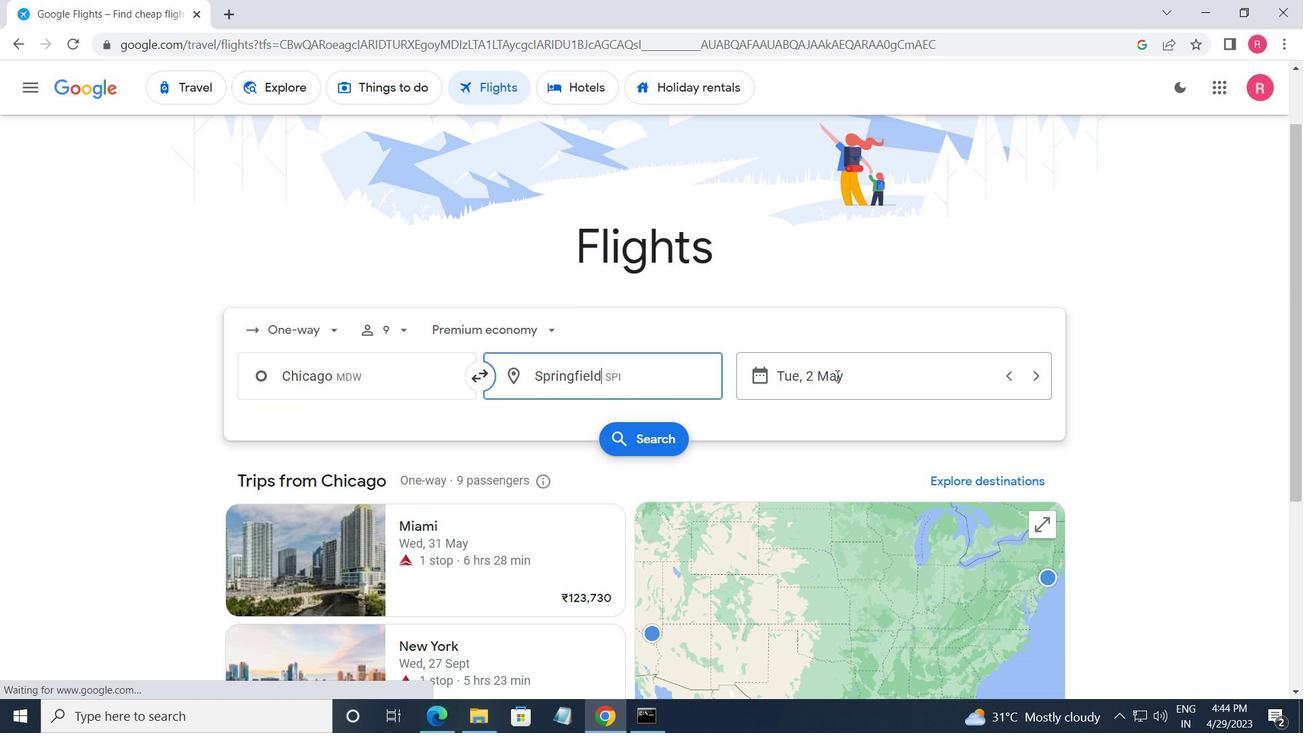 
Action: Mouse pressed left at (847, 390)
Screenshot: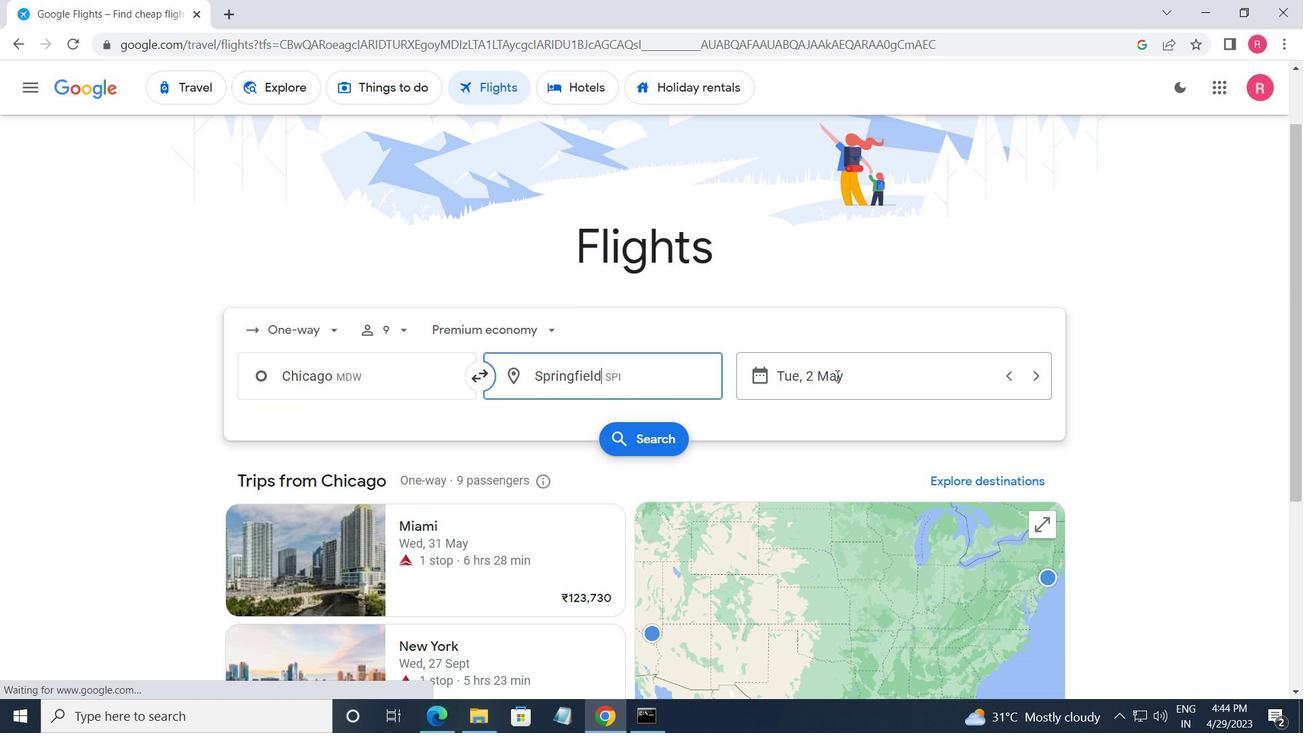 
Action: Mouse moved to (851, 395)
Screenshot: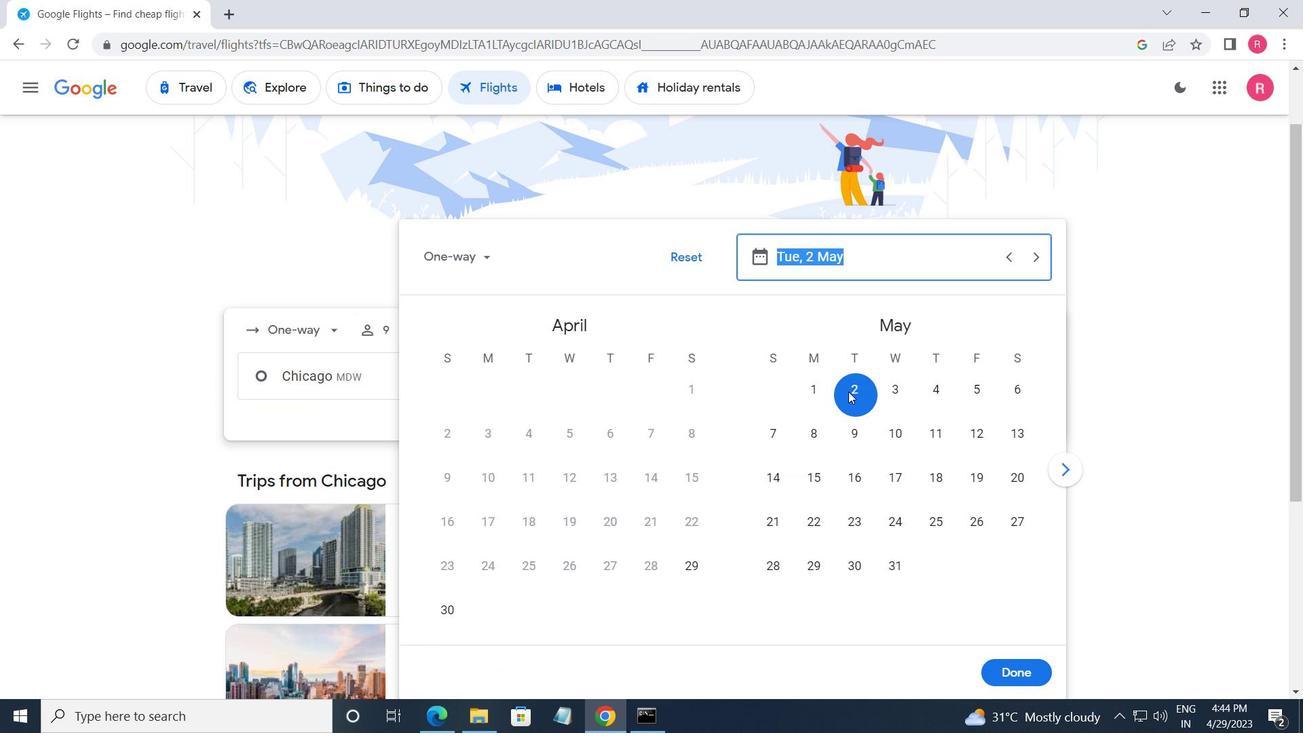 
Action: Mouse pressed left at (851, 395)
Screenshot: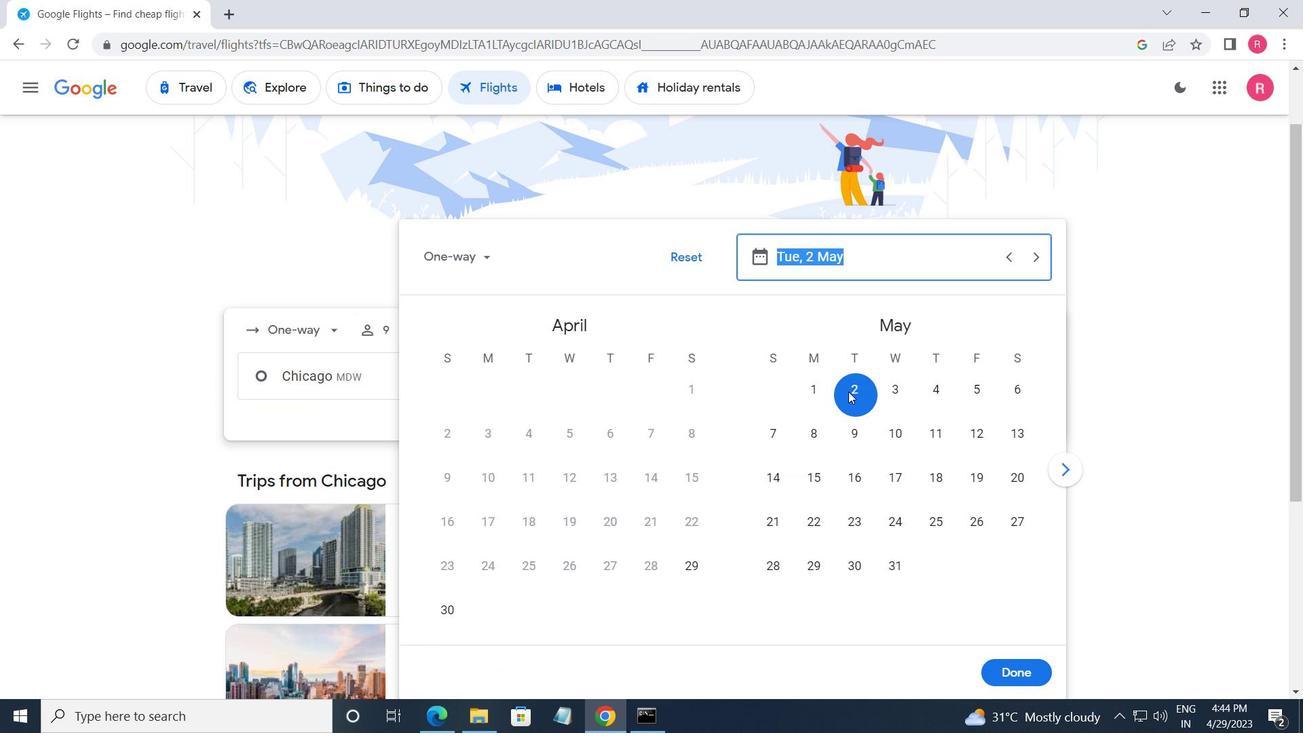 
Action: Mouse moved to (1010, 671)
Screenshot: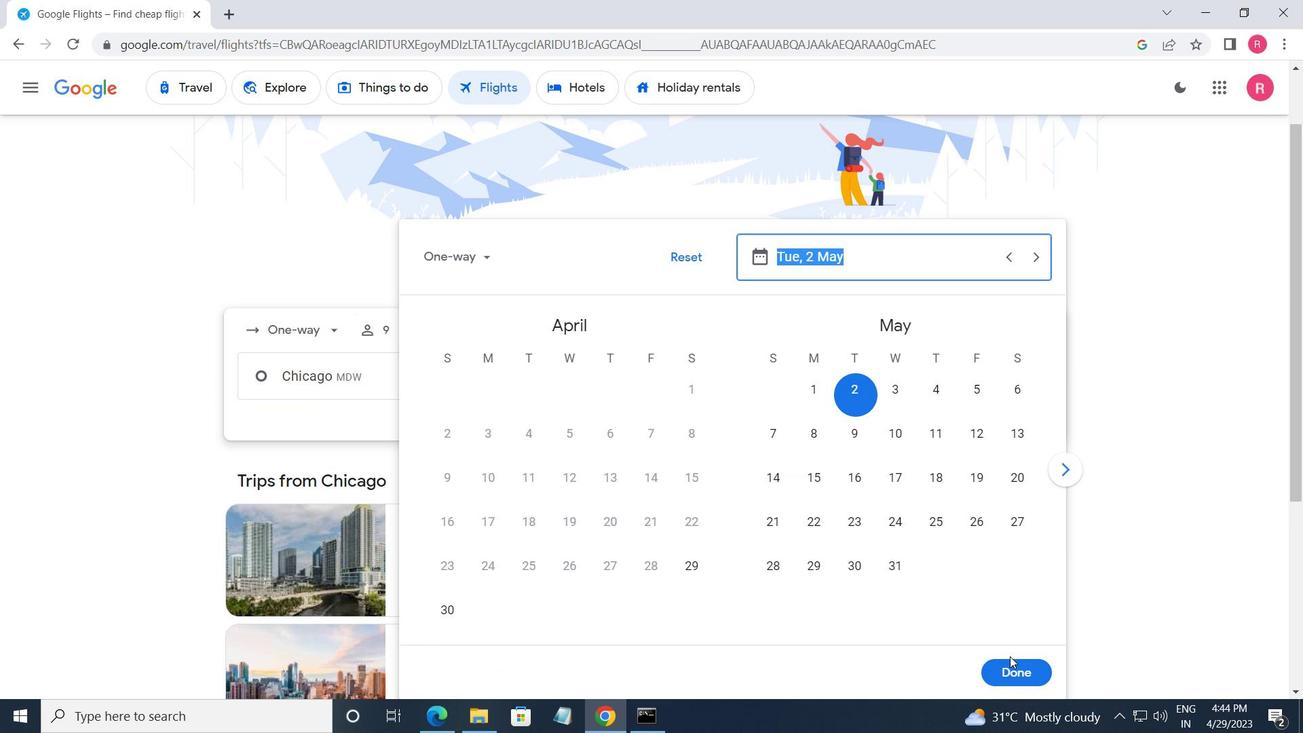 
Action: Mouse pressed left at (1010, 671)
Screenshot: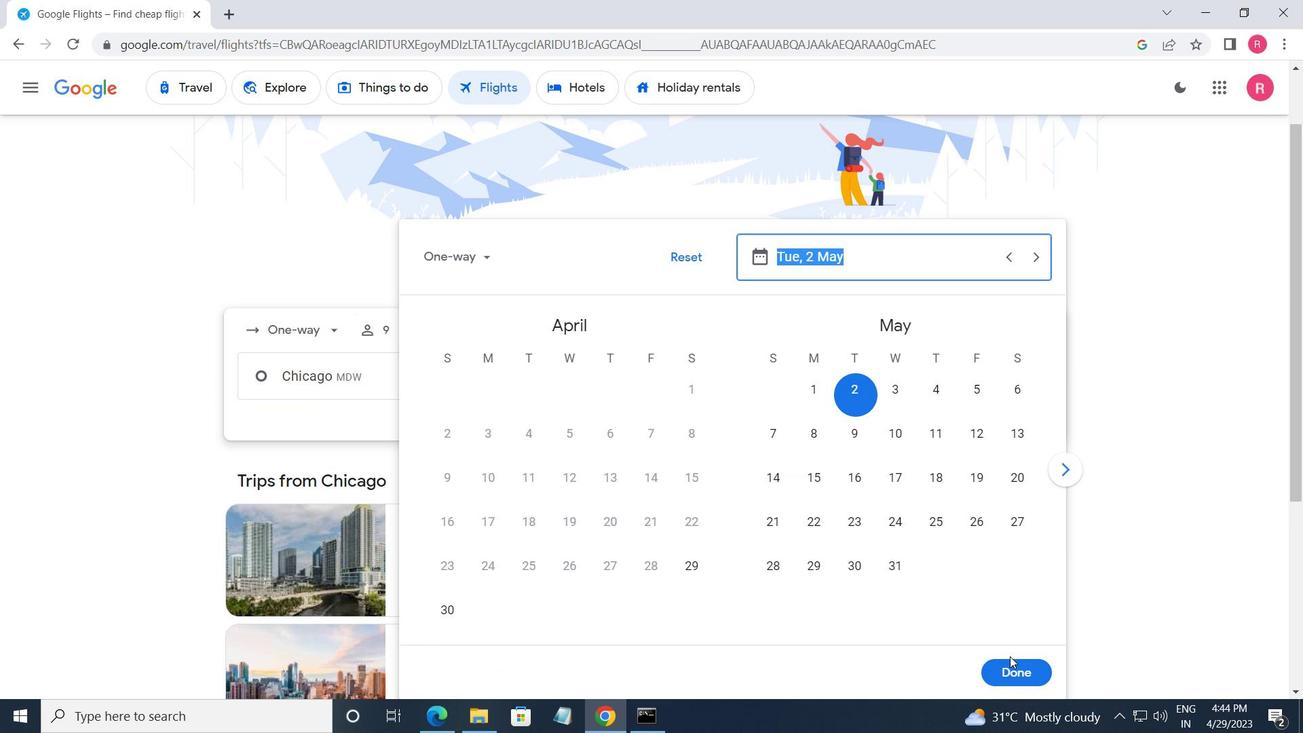 
Action: Mouse moved to (644, 439)
Screenshot: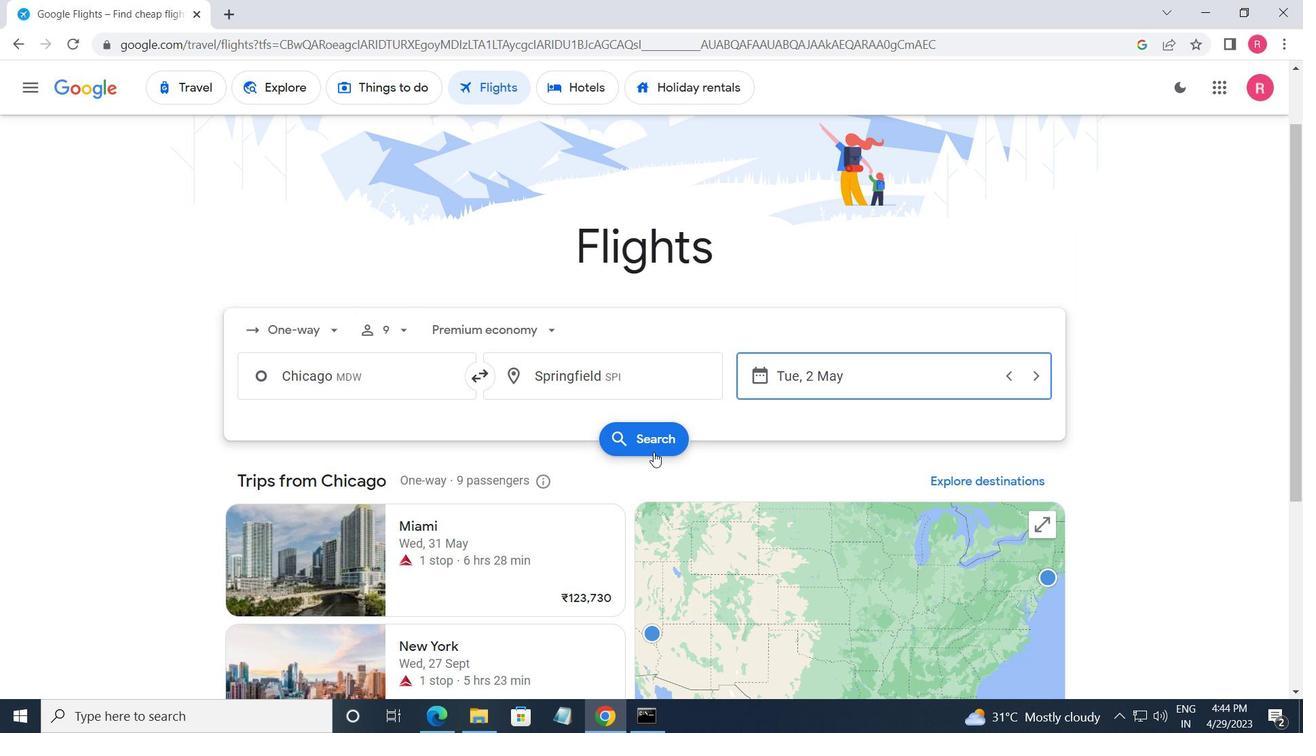 
Action: Mouse pressed left at (644, 439)
Screenshot: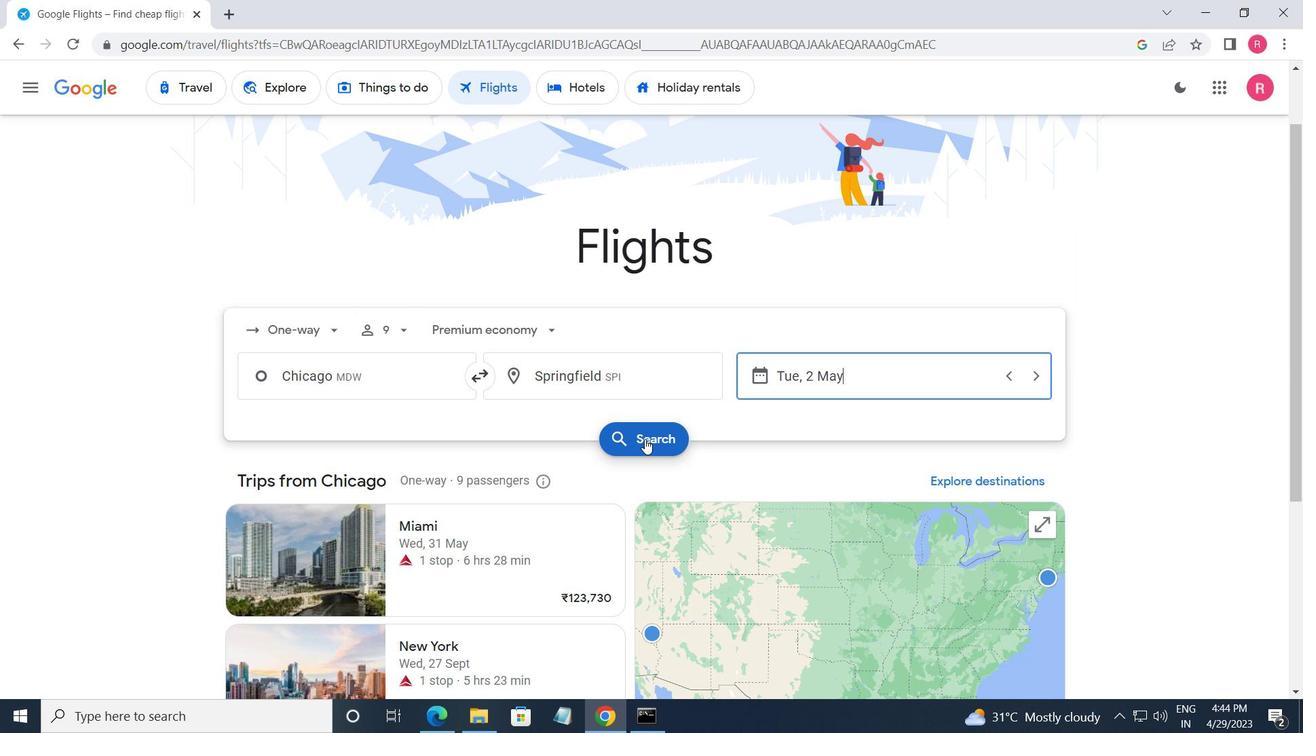 
Action: Mouse moved to (629, 463)
Screenshot: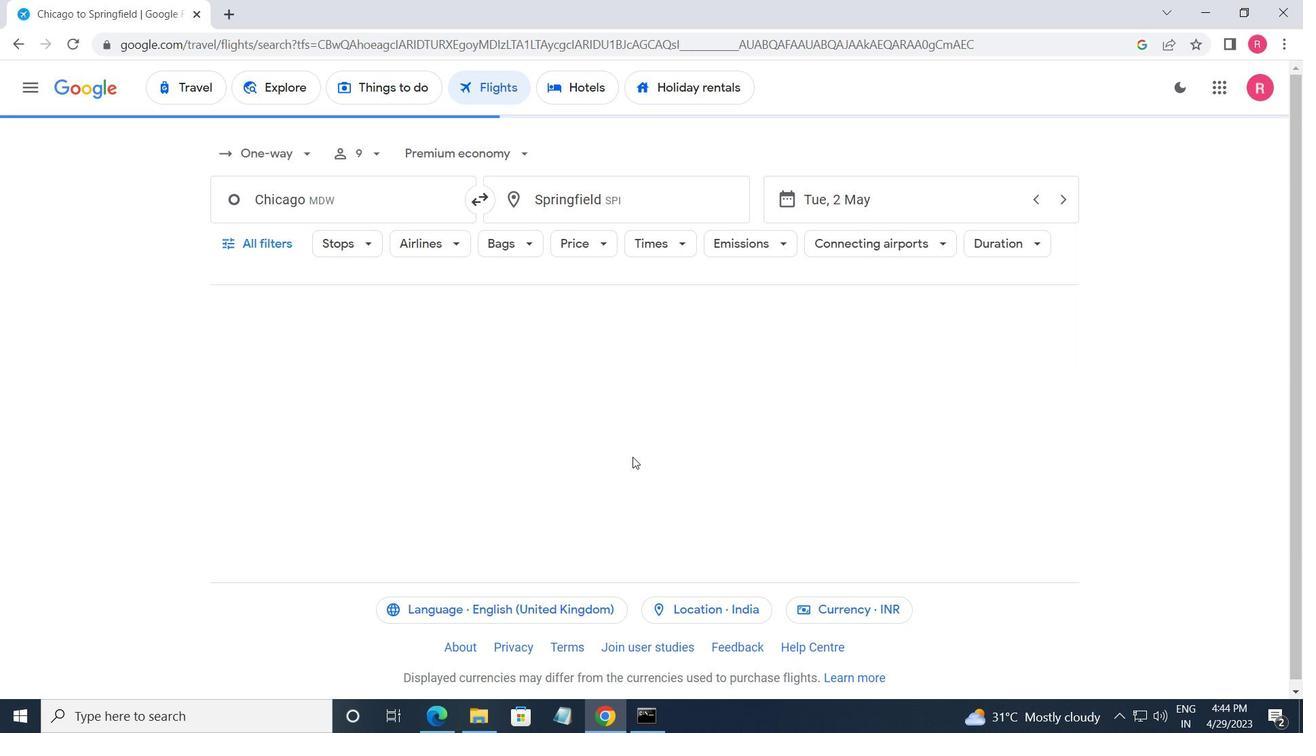 
Action: Mouse scrolled (629, 462) with delta (0, 0)
Screenshot: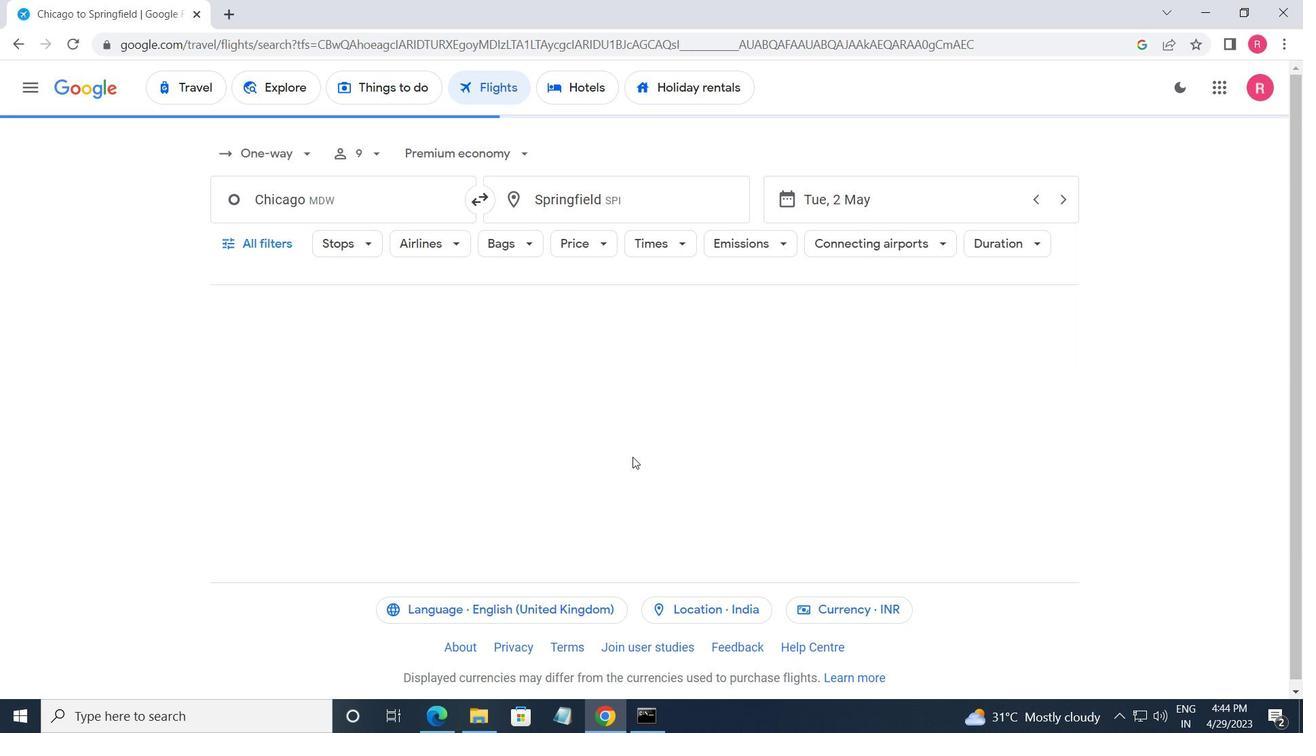 
Action: Mouse moved to (249, 245)
Screenshot: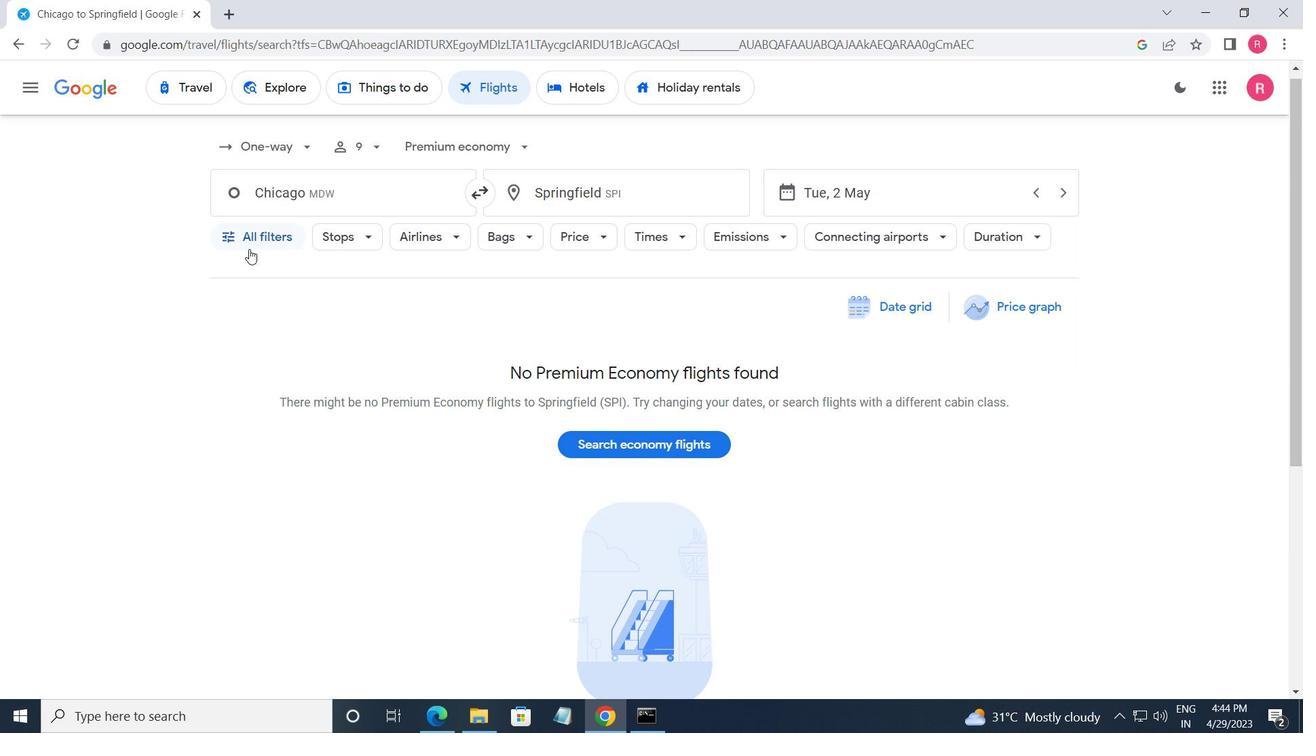 
Action: Mouse pressed left at (249, 245)
Screenshot: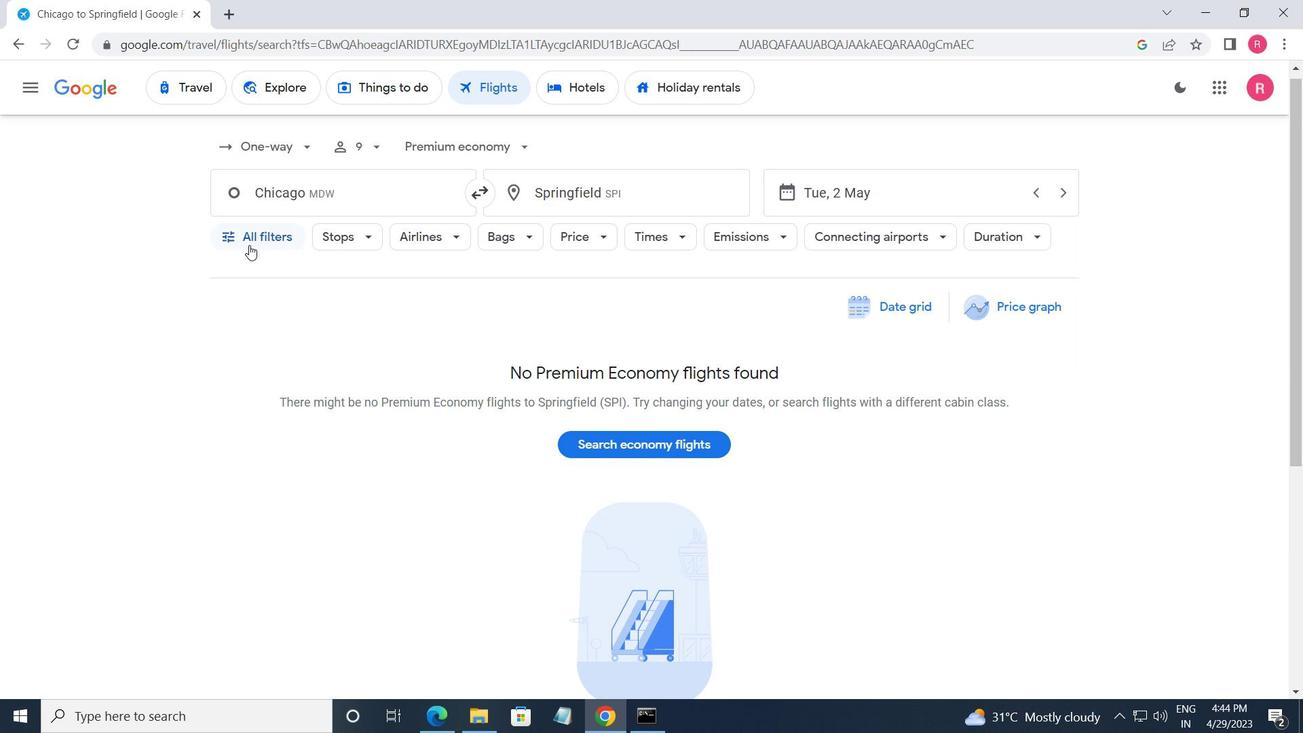 
Action: Mouse moved to (326, 425)
Screenshot: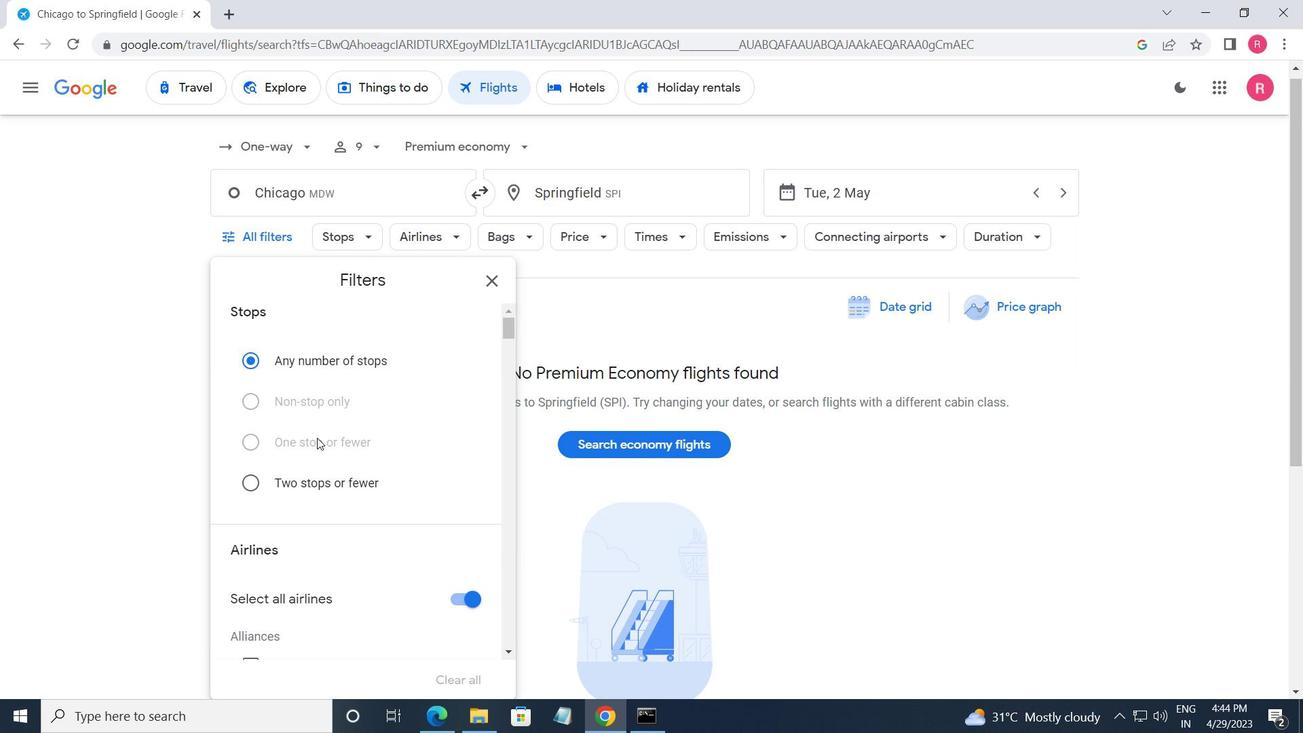 
Action: Mouse scrolled (326, 424) with delta (0, 0)
Screenshot: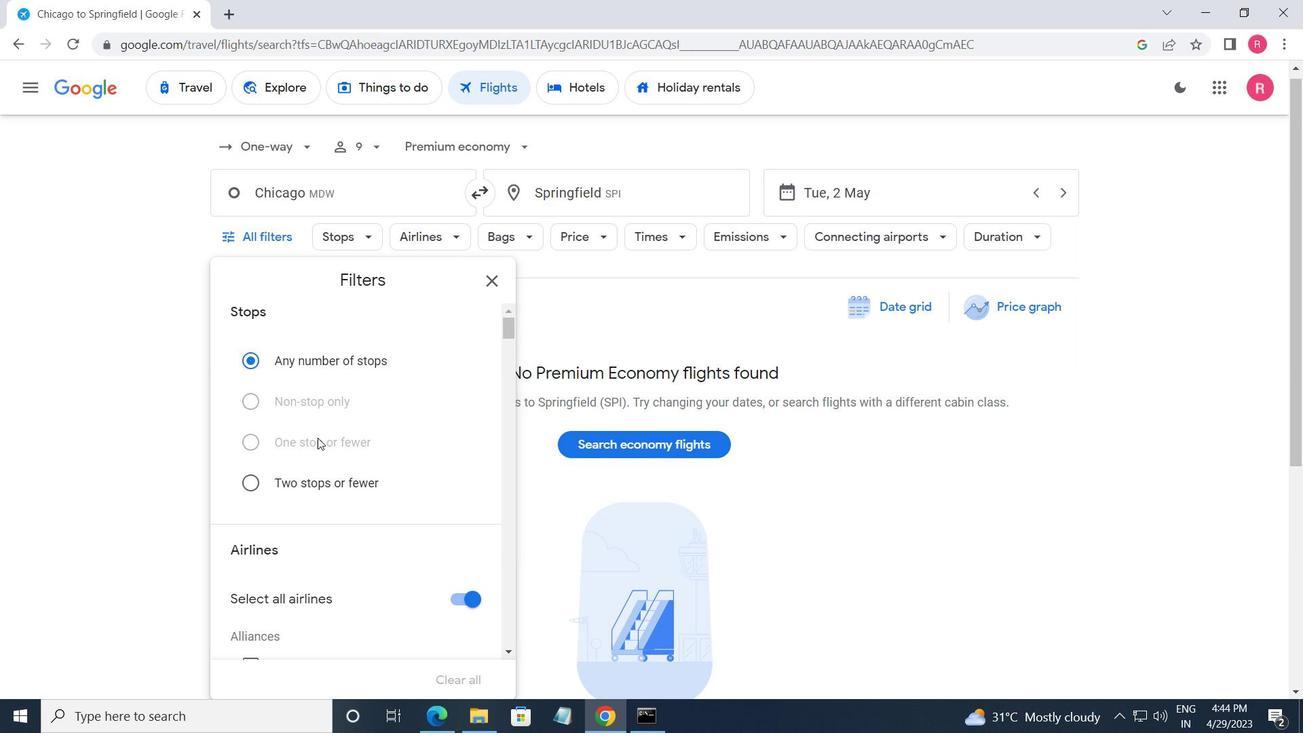 
Action: Mouse scrolled (326, 424) with delta (0, 0)
Screenshot: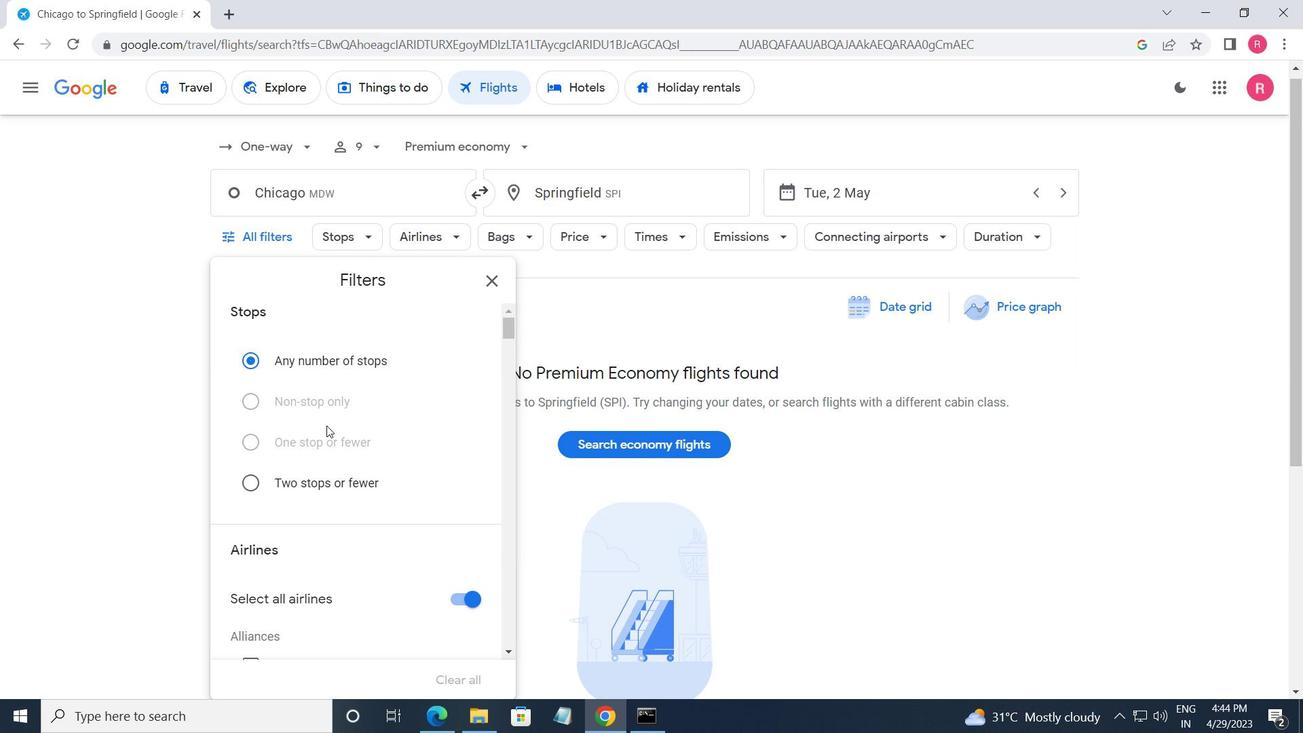 
Action: Mouse scrolled (326, 424) with delta (0, 0)
Screenshot: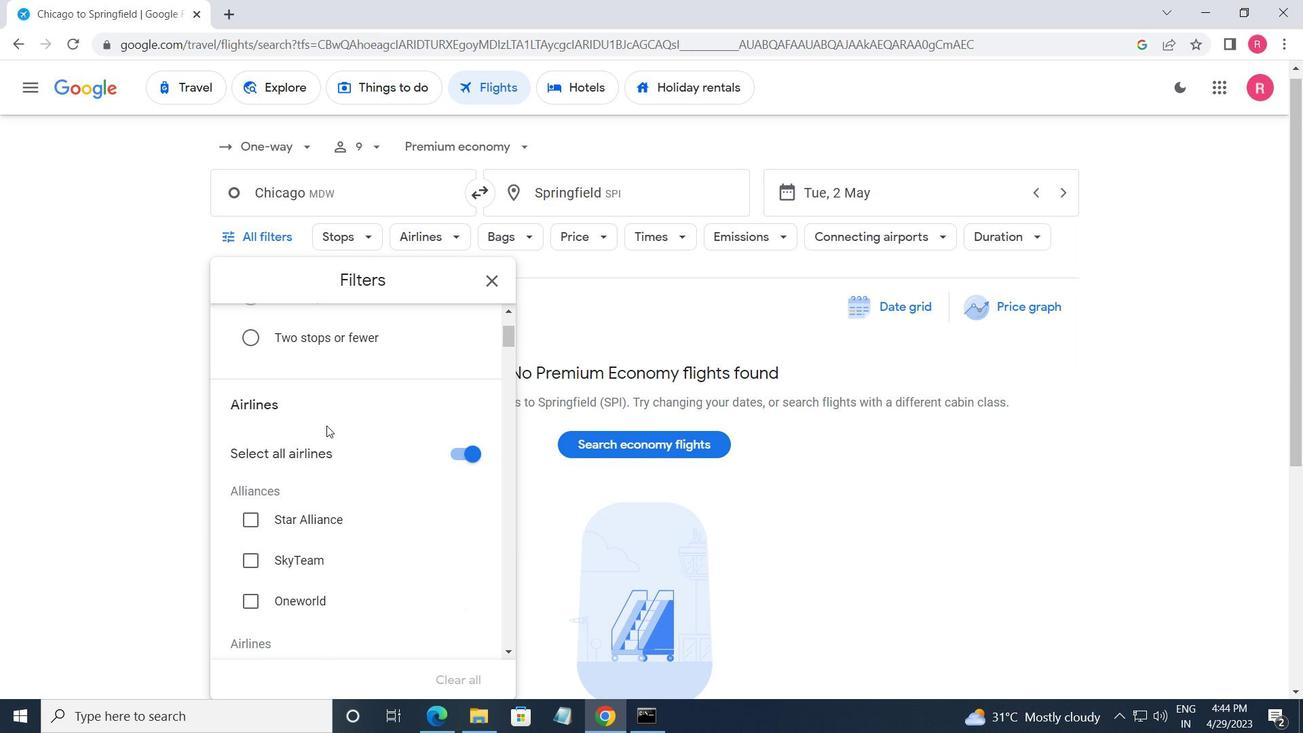 
Action: Mouse scrolled (326, 424) with delta (0, 0)
Screenshot: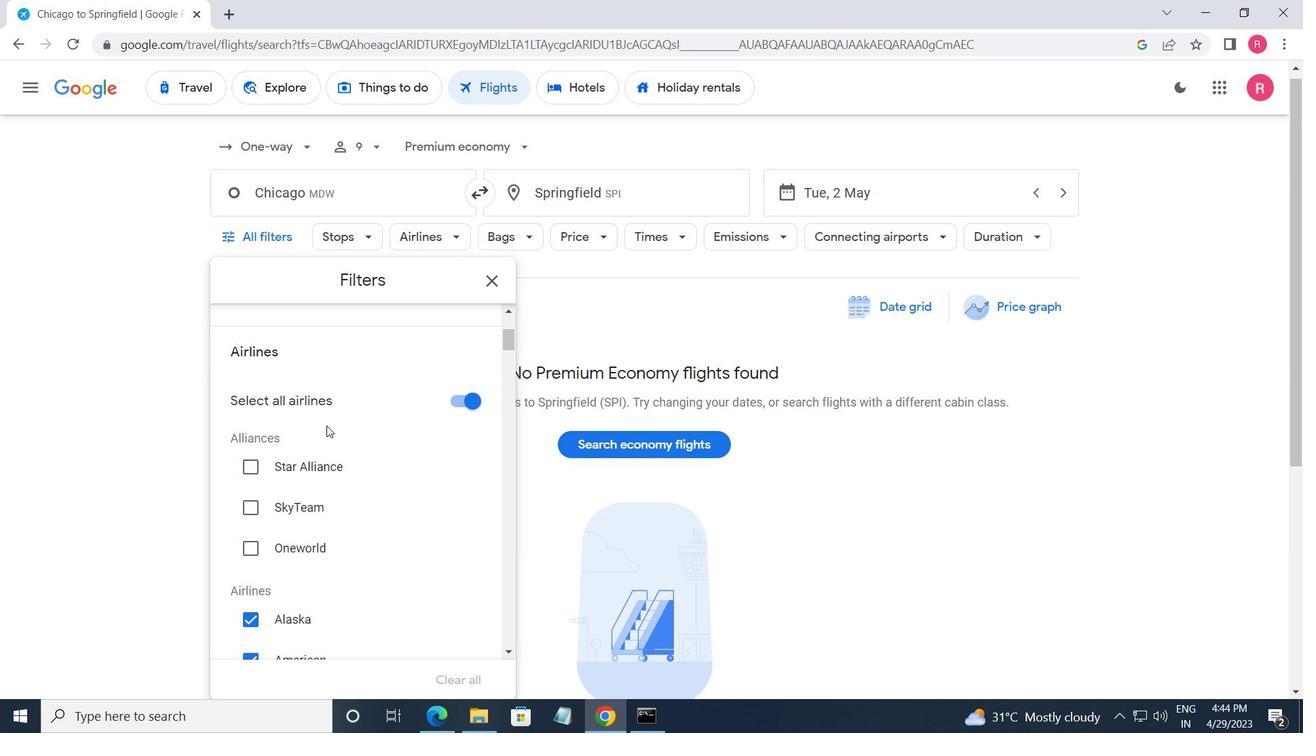 
Action: Mouse scrolled (326, 424) with delta (0, 0)
Screenshot: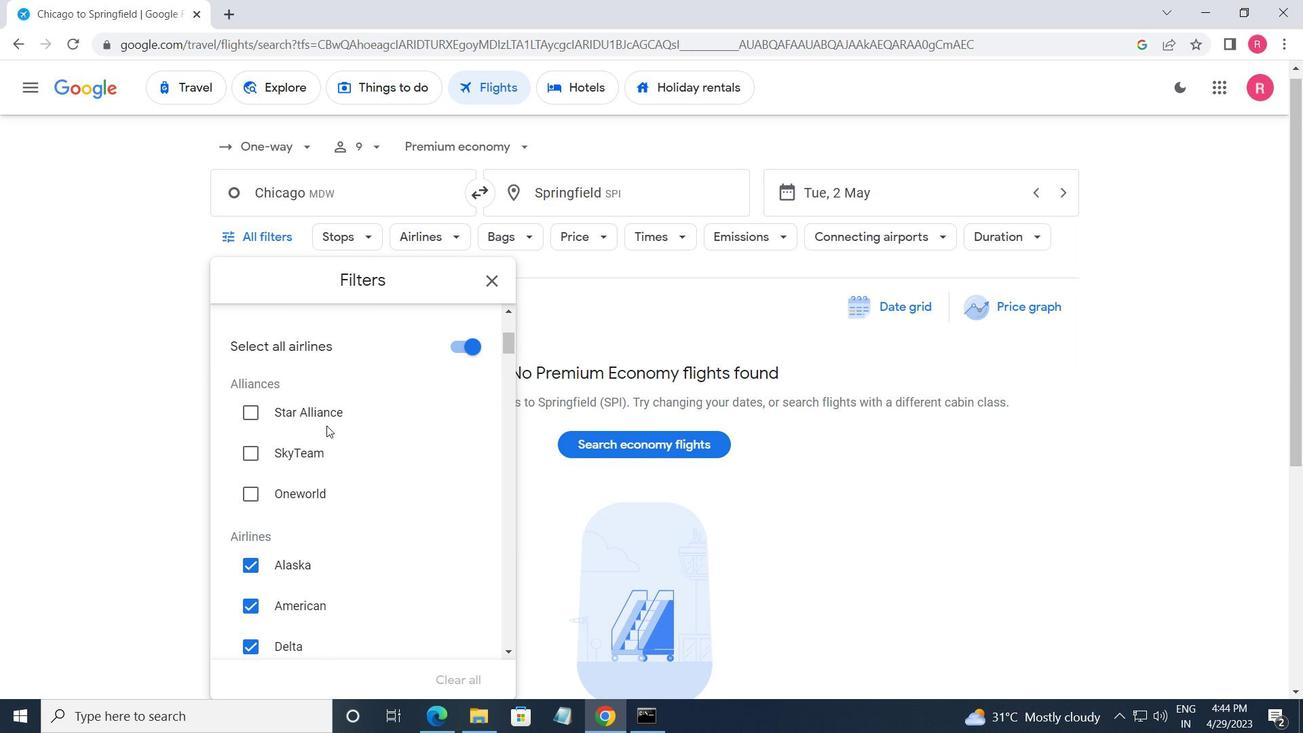 
Action: Mouse moved to (453, 563)
Screenshot: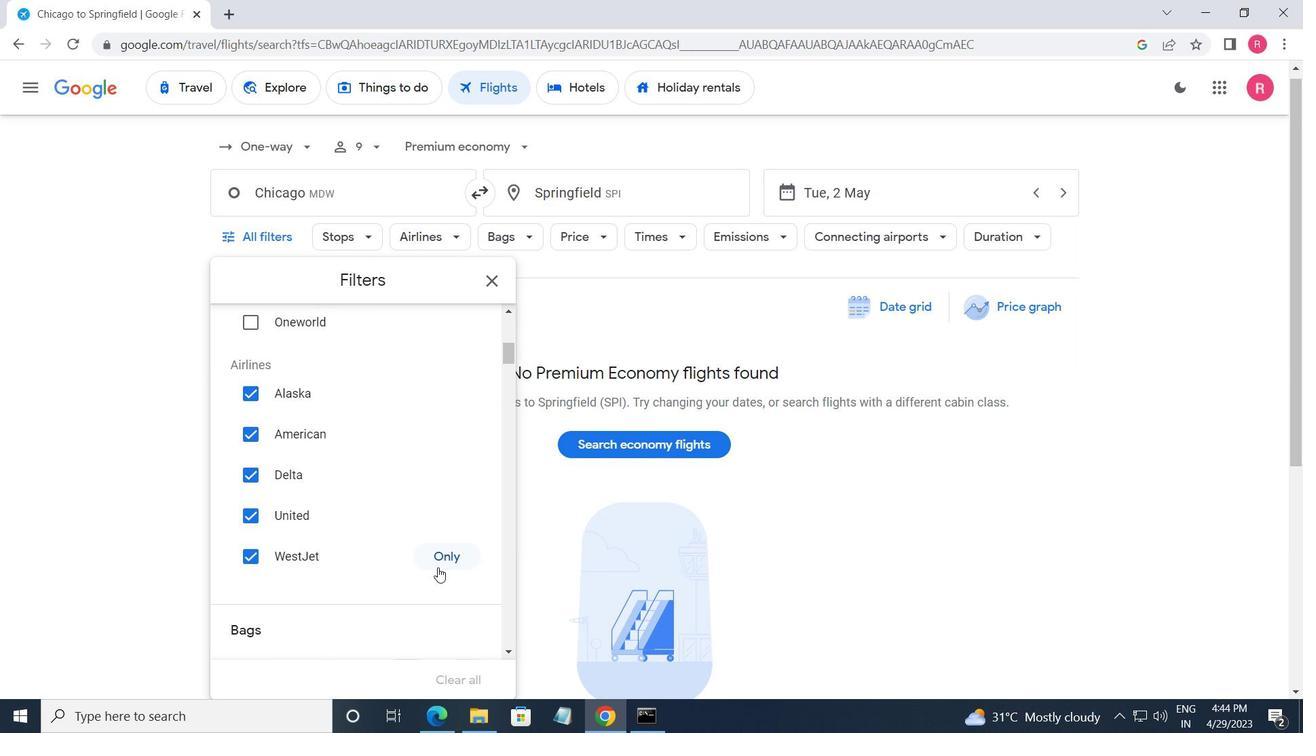 
Action: Mouse pressed left at (453, 563)
Screenshot: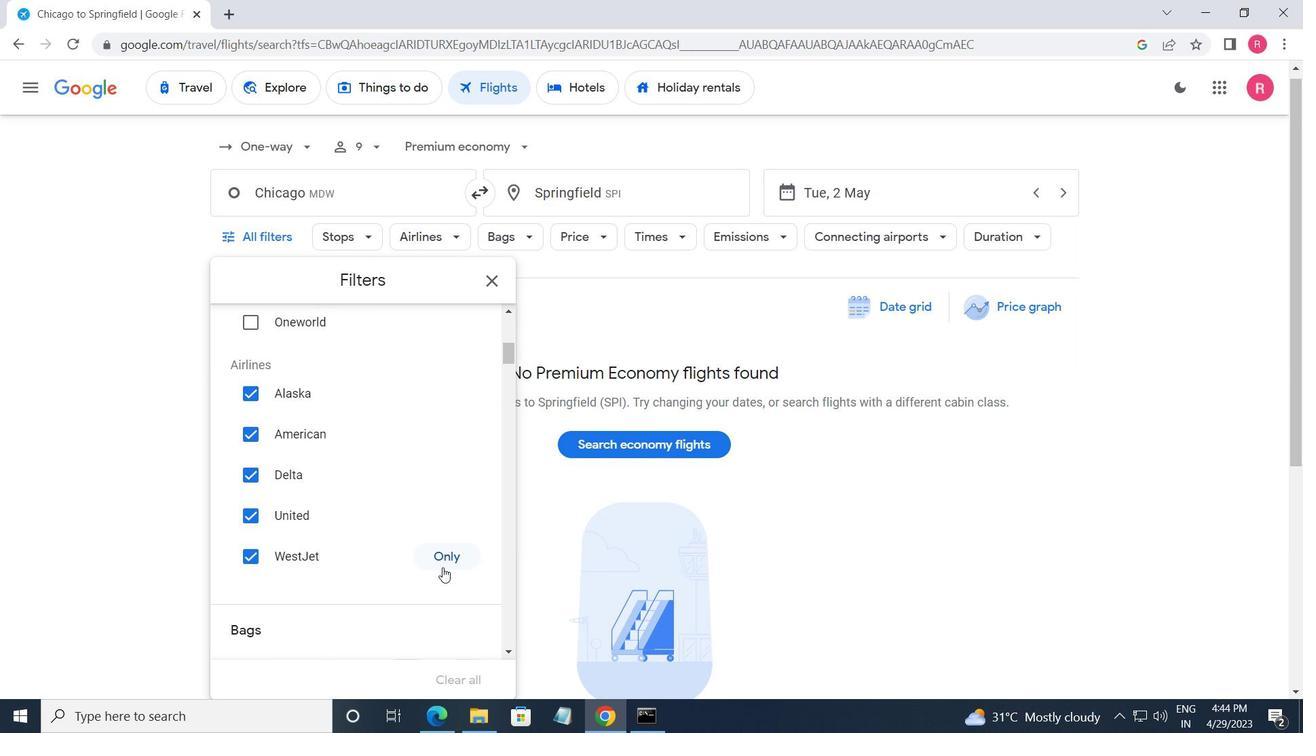 
Action: Mouse moved to (424, 545)
Screenshot: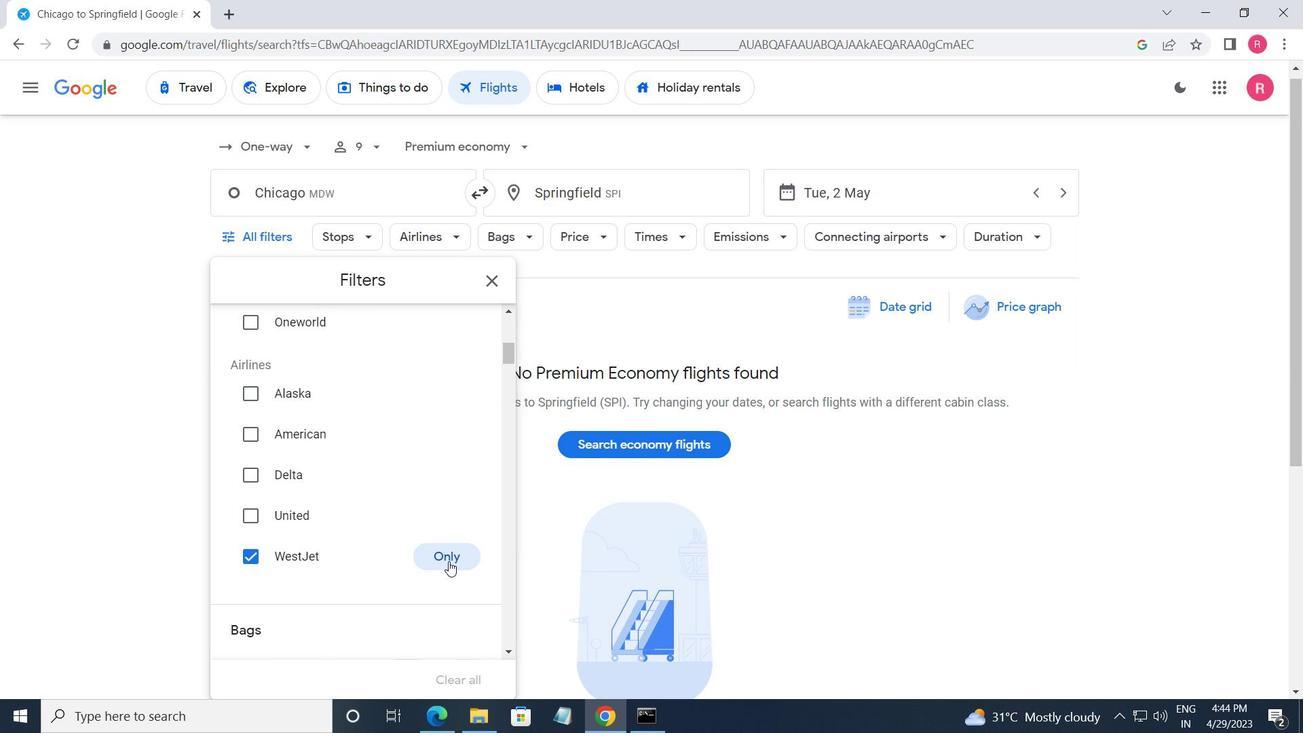 
Action: Mouse scrolled (424, 545) with delta (0, 0)
Screenshot: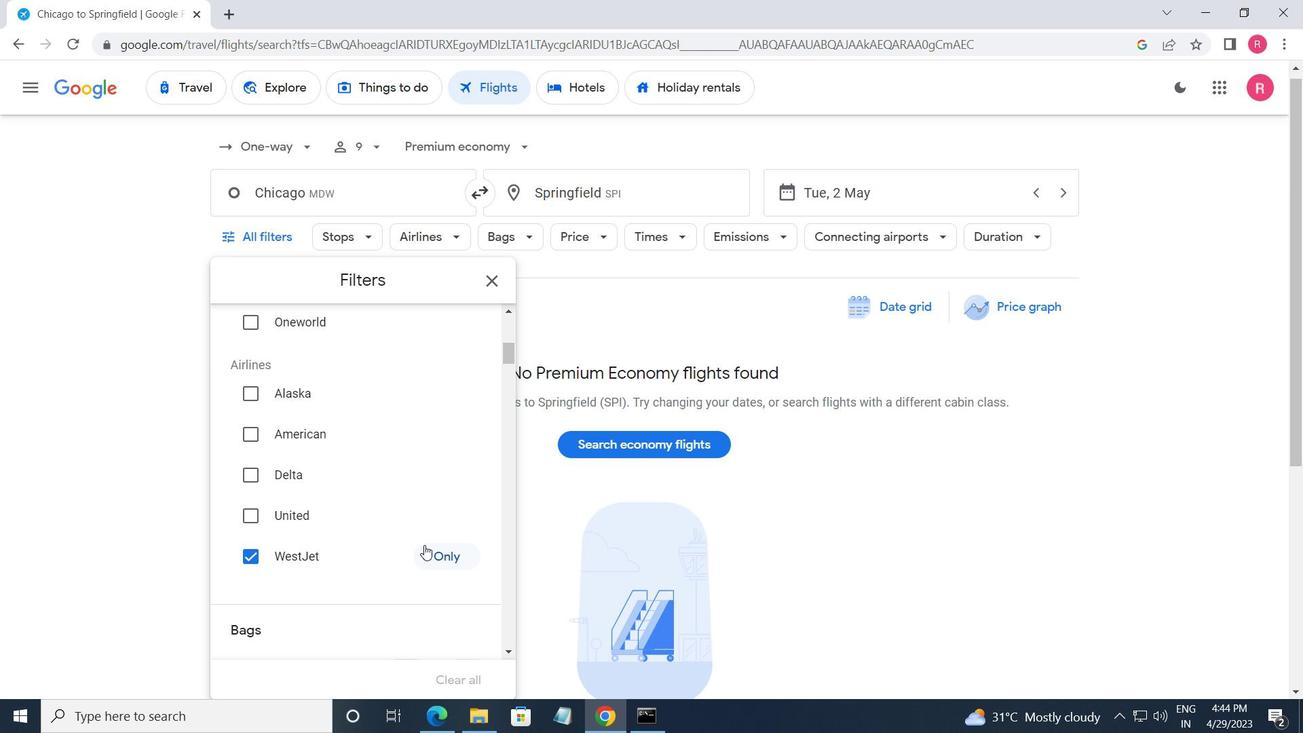 
Action: Mouse moved to (423, 545)
Screenshot: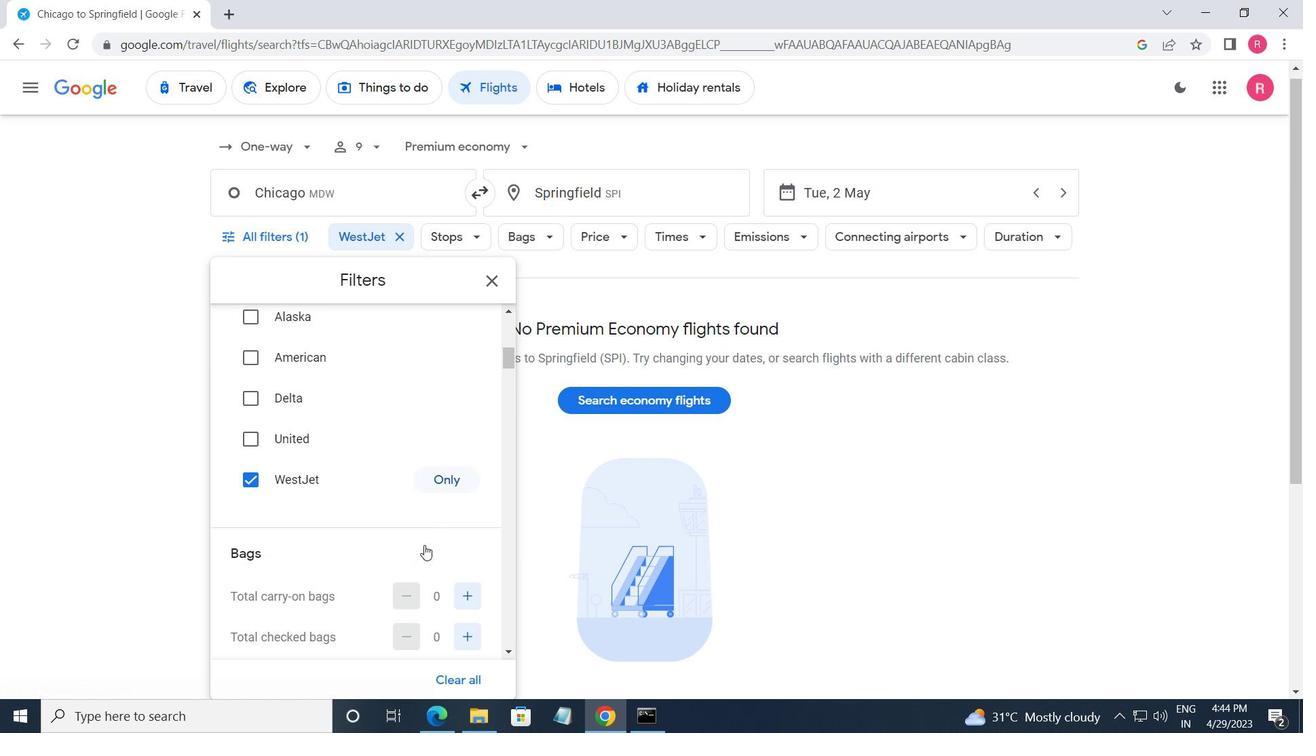 
Action: Mouse scrolled (423, 544) with delta (0, 0)
Screenshot: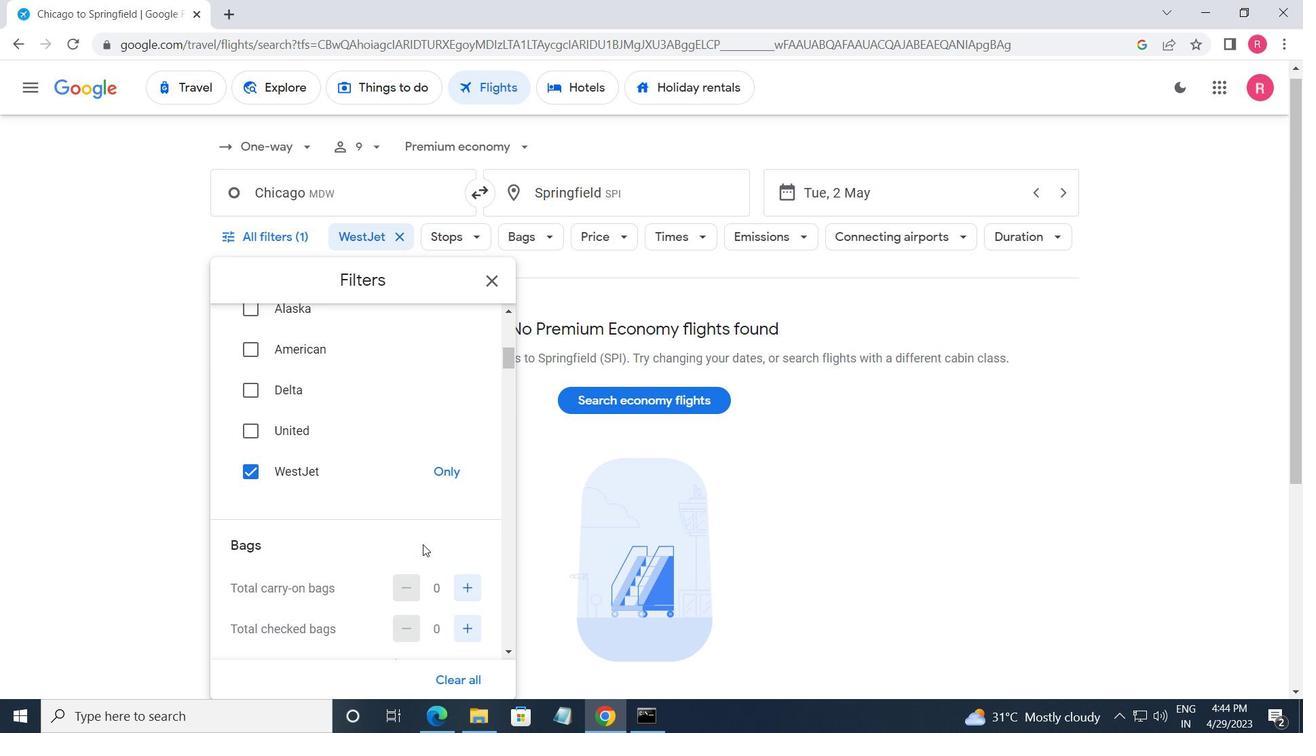 
Action: Mouse scrolled (423, 544) with delta (0, 0)
Screenshot: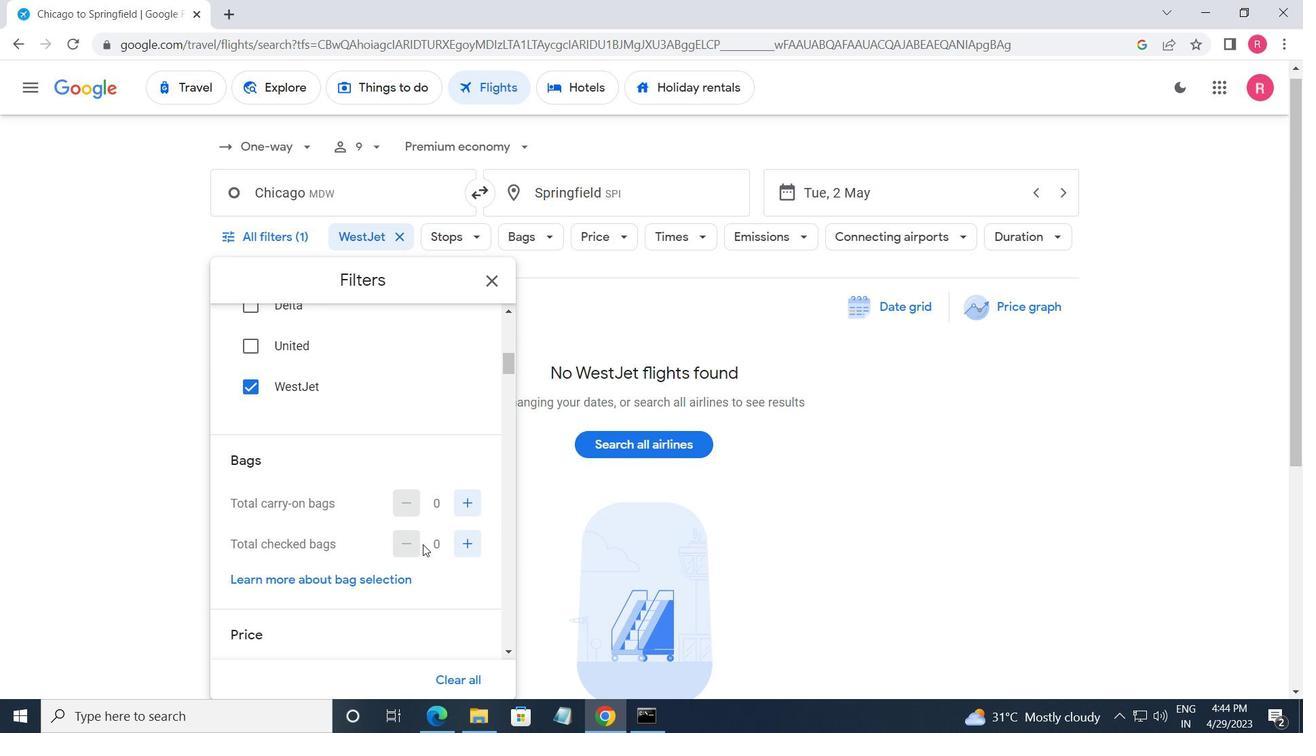
Action: Mouse scrolled (423, 544) with delta (0, 0)
Screenshot: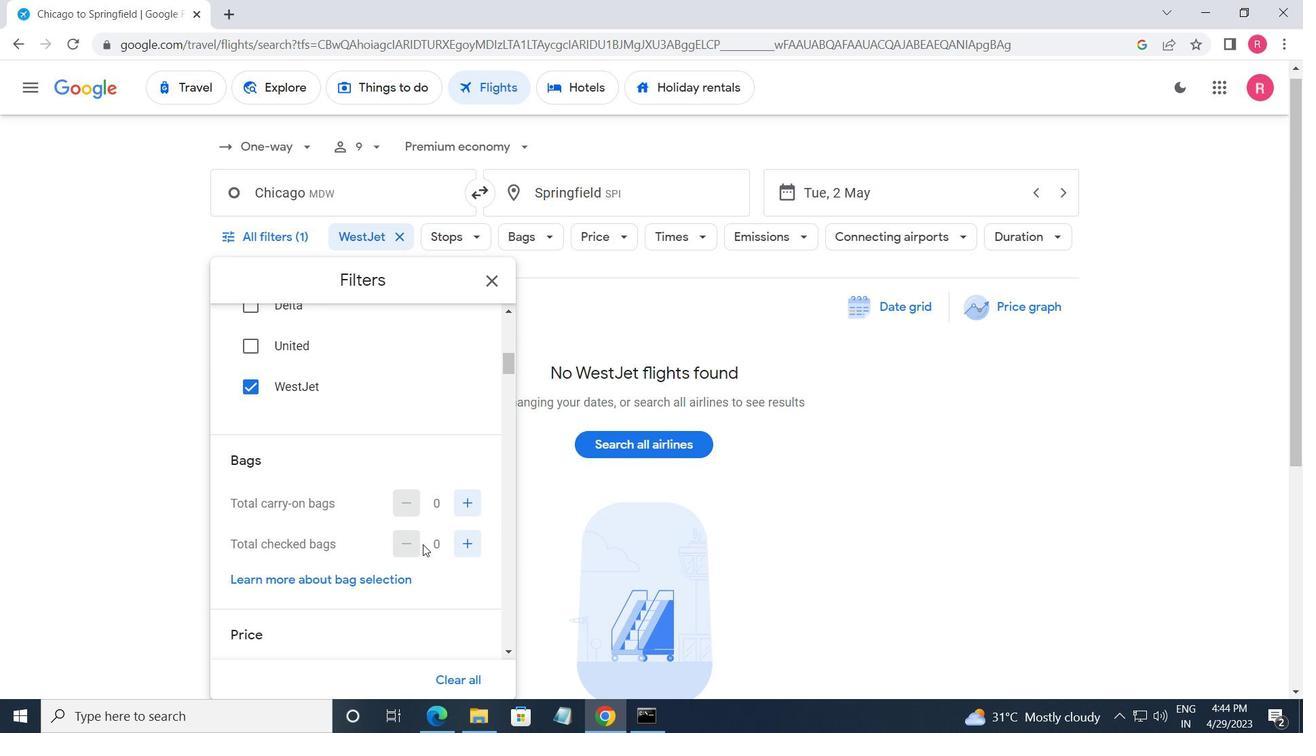 
Action: Mouse moved to (464, 382)
Screenshot: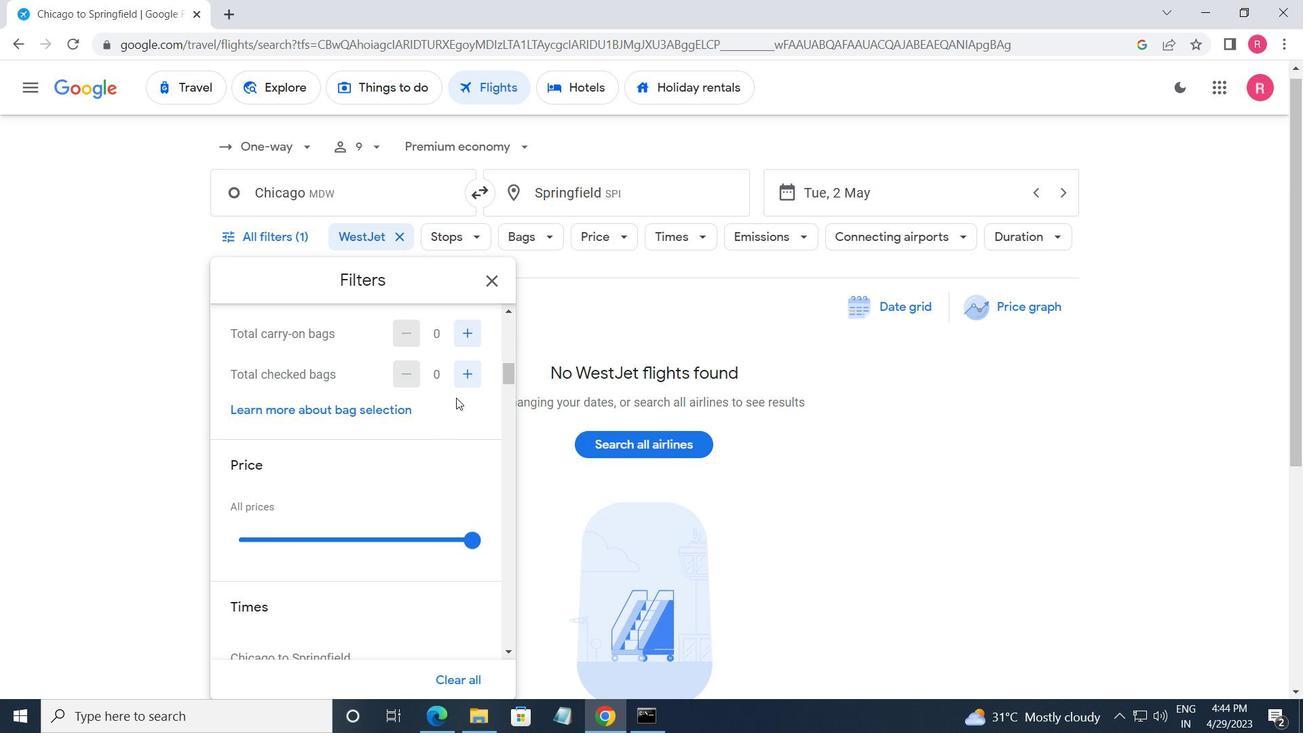 
Action: Mouse pressed left at (464, 382)
Screenshot: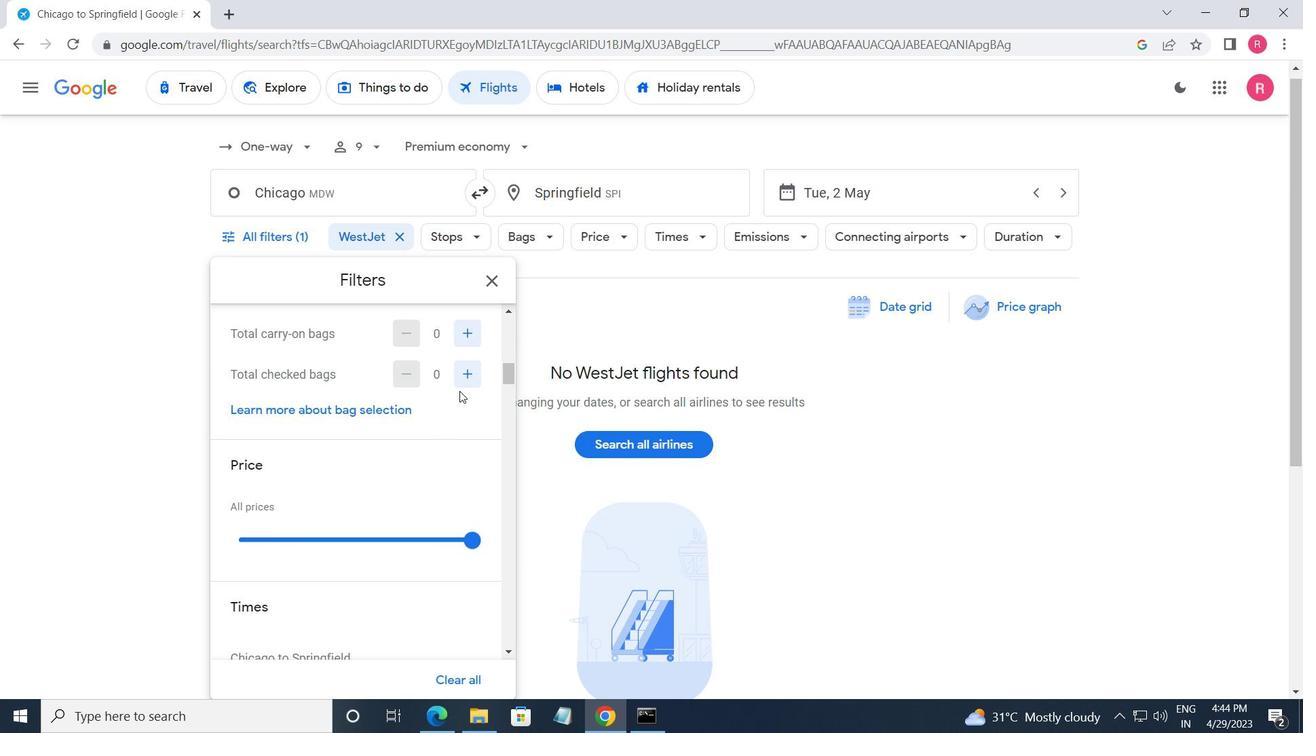 
Action: Mouse moved to (450, 403)
Screenshot: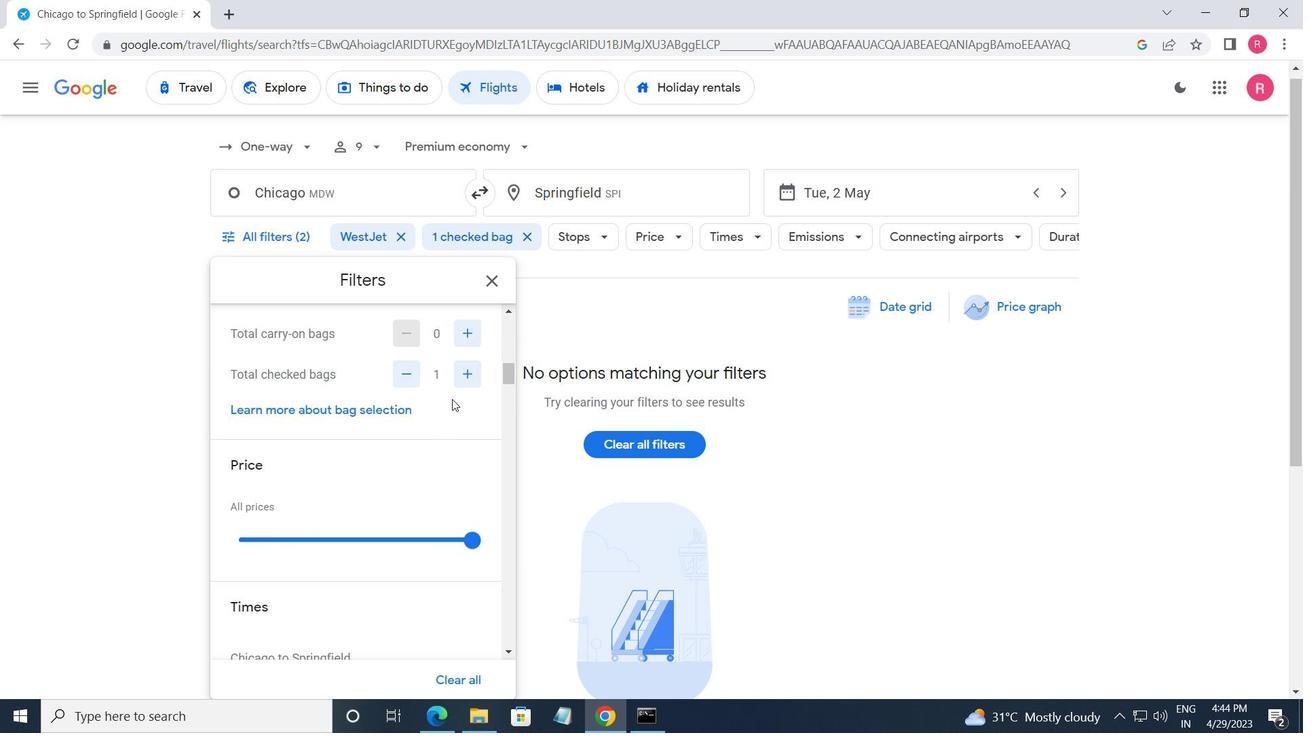 
Action: Mouse scrolled (450, 403) with delta (0, 0)
Screenshot: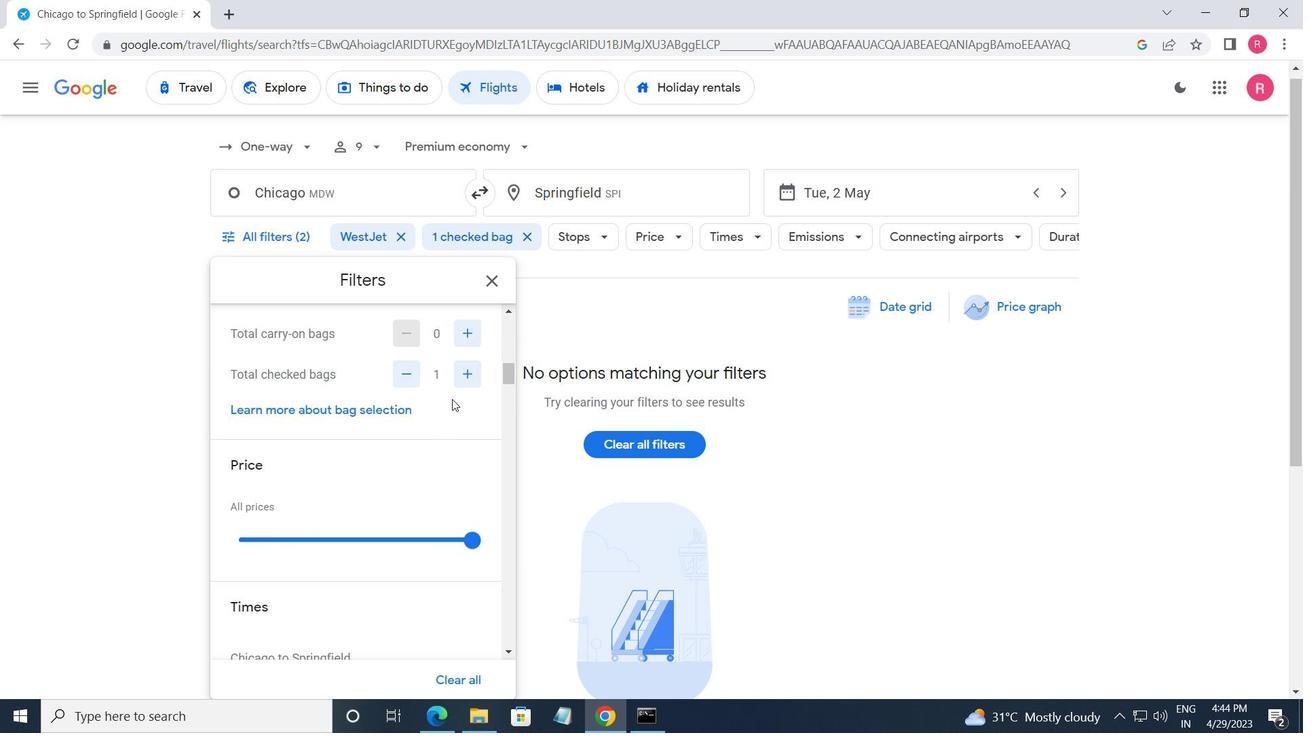 
Action: Mouse moved to (446, 420)
Screenshot: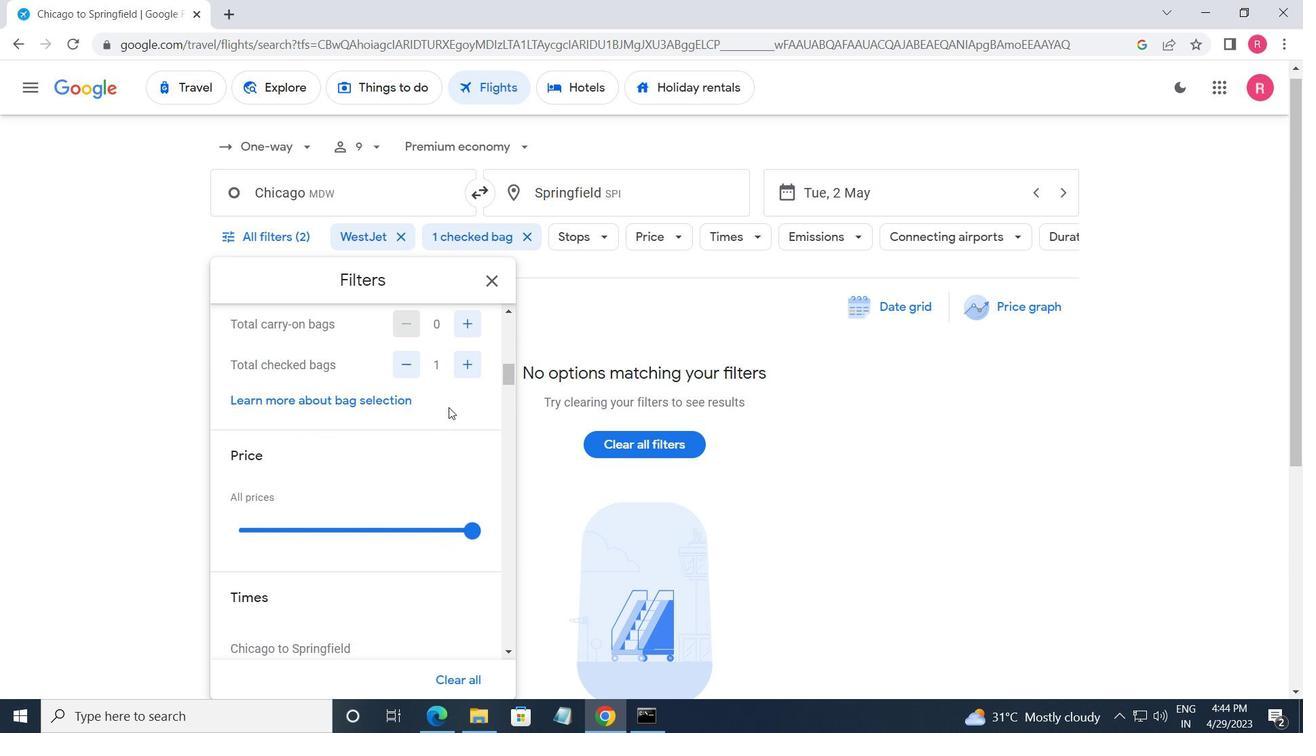 
Action: Mouse scrolled (446, 419) with delta (0, 0)
Screenshot: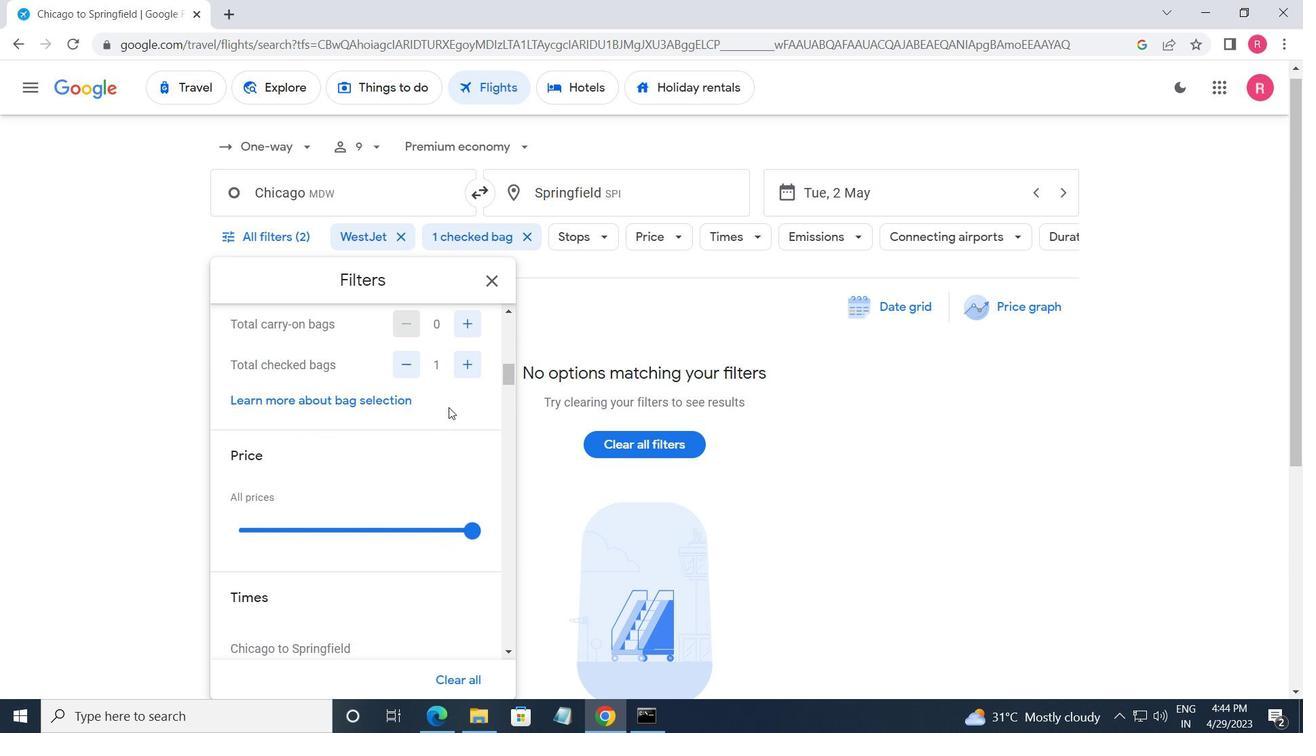 
Action: Mouse moved to (471, 369)
Screenshot: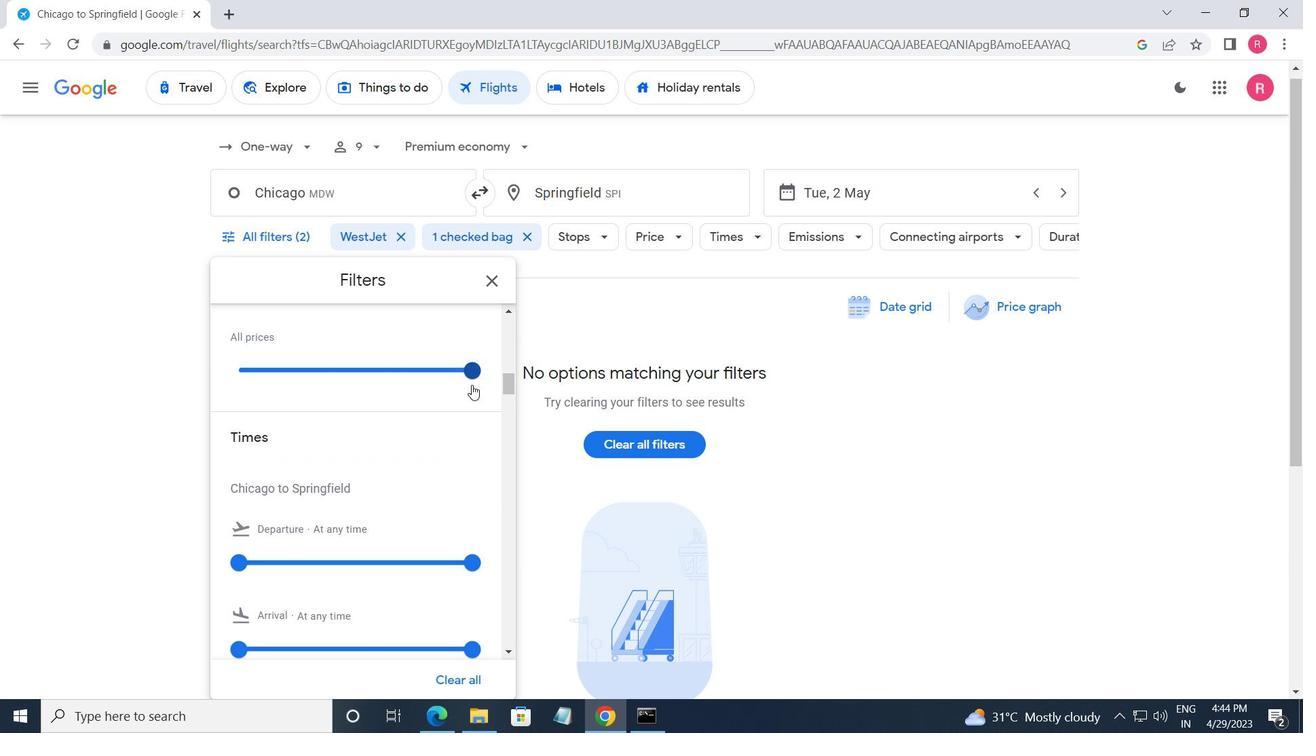 
Action: Mouse pressed left at (471, 369)
Screenshot: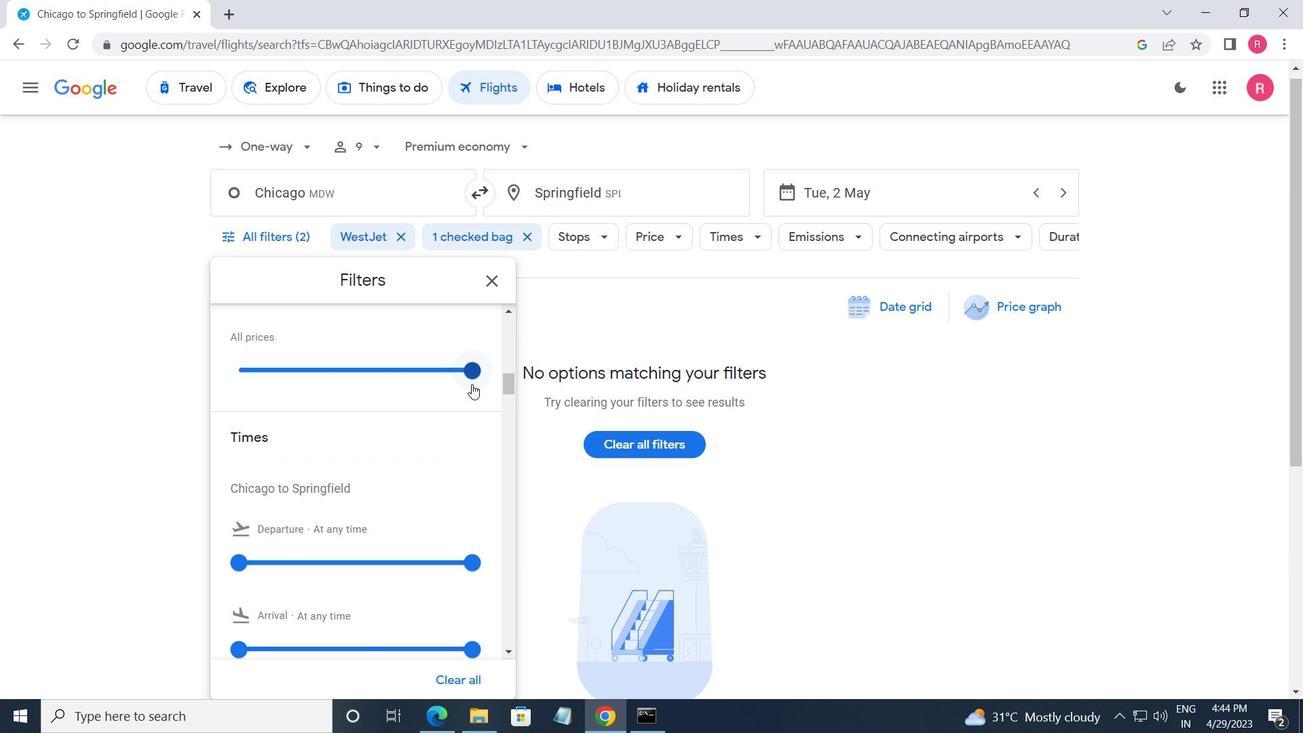 
Action: Mouse scrolled (471, 368) with delta (0, 0)
Screenshot: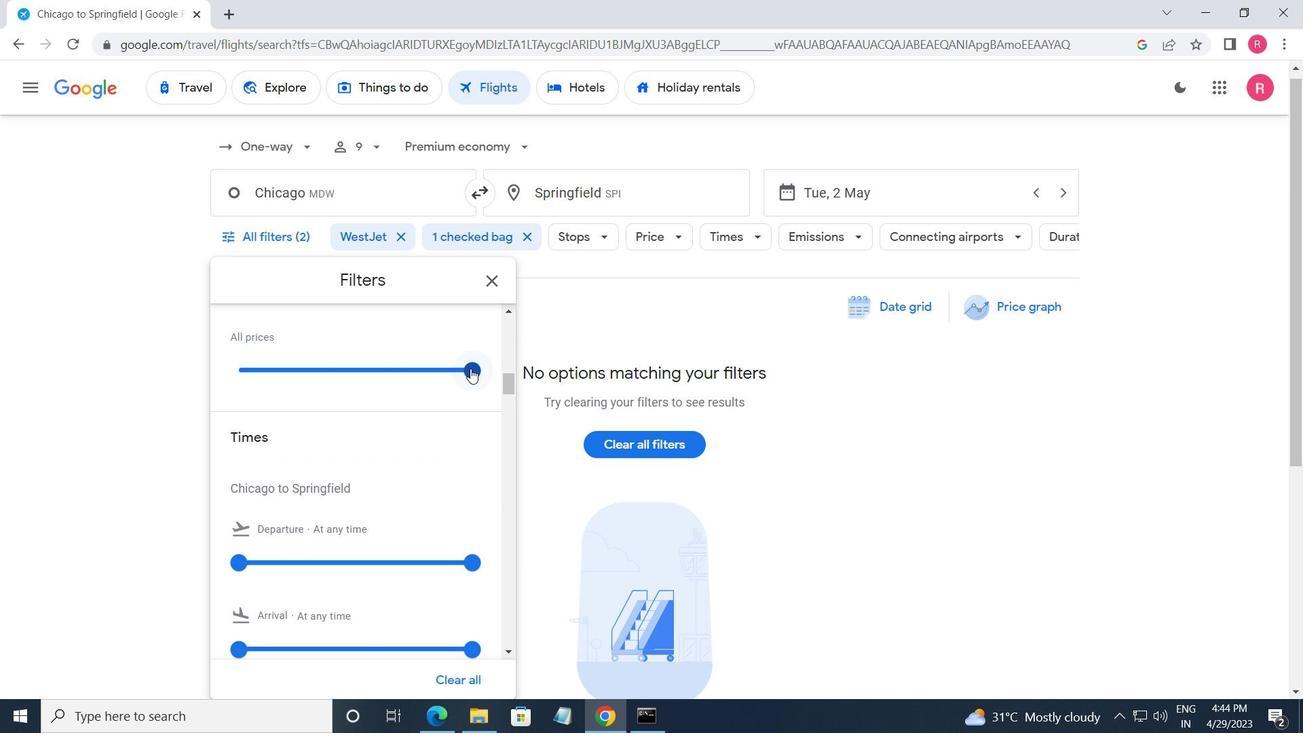 
Action: Mouse scrolled (471, 368) with delta (0, 0)
Screenshot: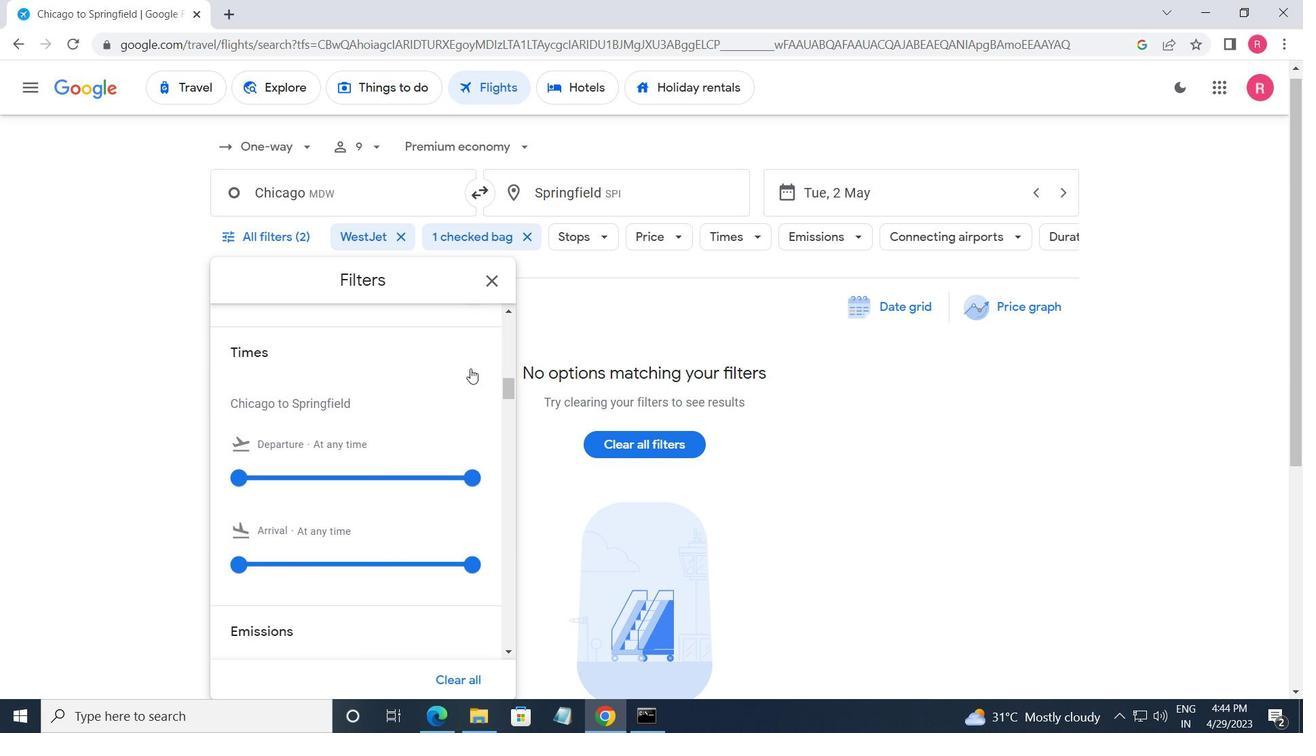 
Action: Mouse moved to (243, 396)
Screenshot: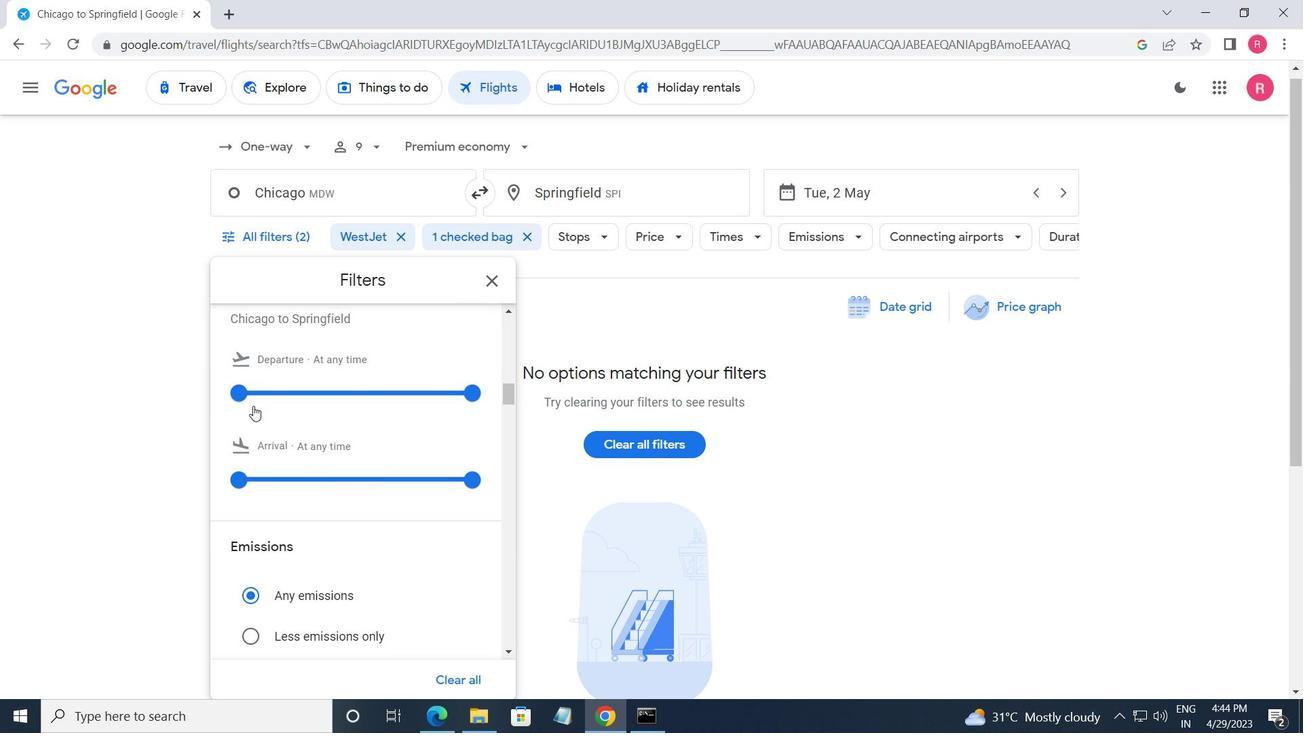 
Action: Mouse pressed left at (243, 396)
Screenshot: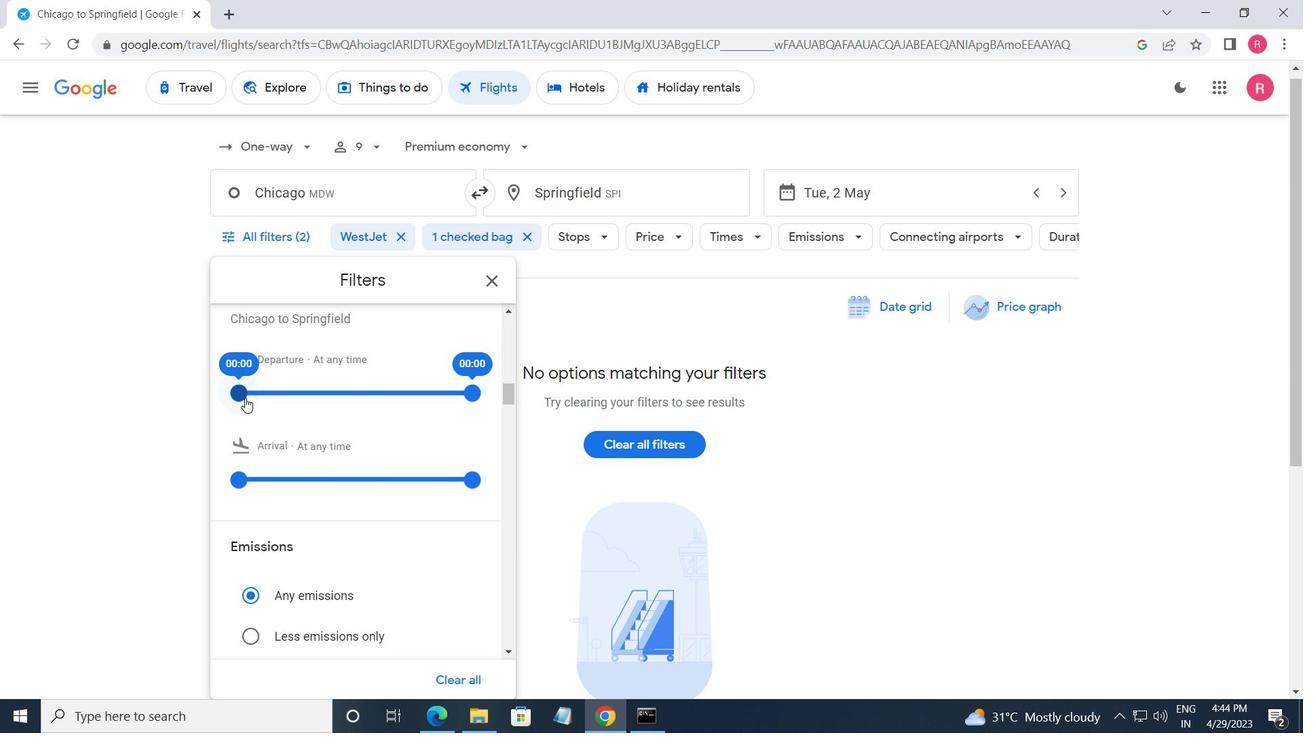 
Action: Mouse moved to (494, 279)
Screenshot: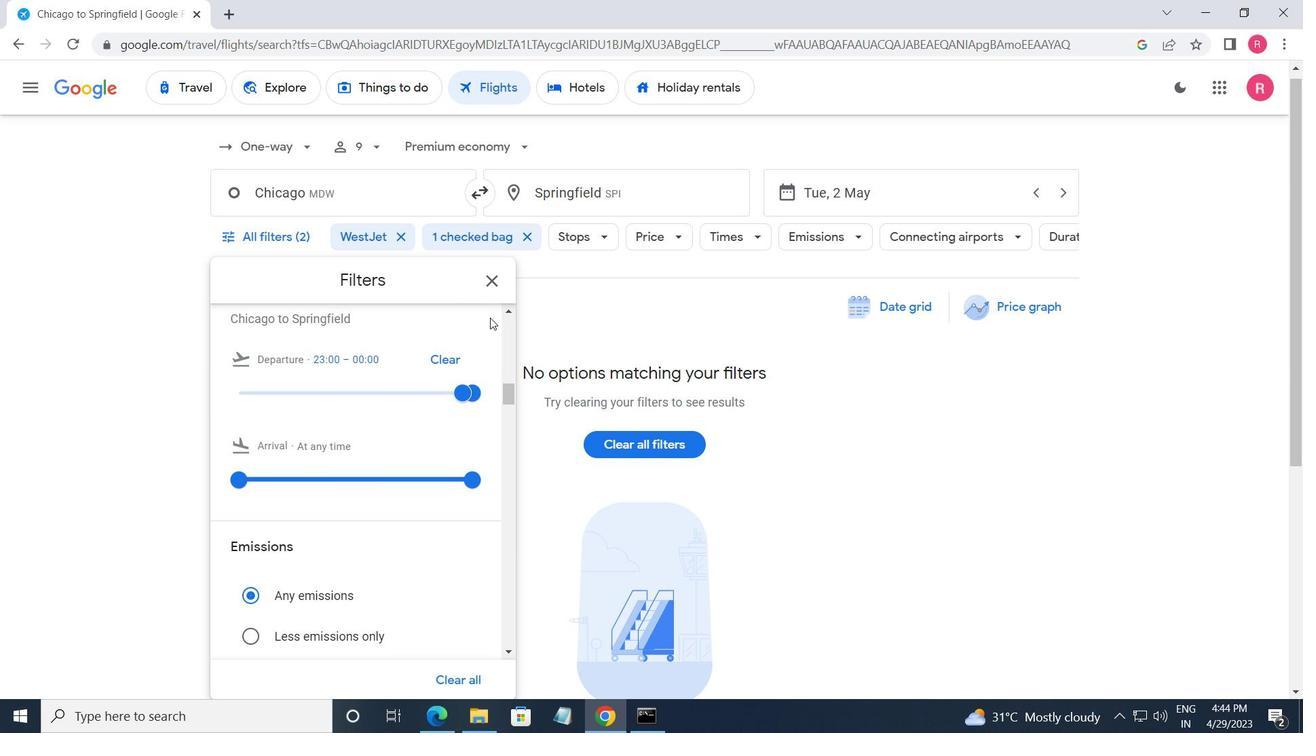 
Action: Mouse pressed left at (494, 279)
Screenshot: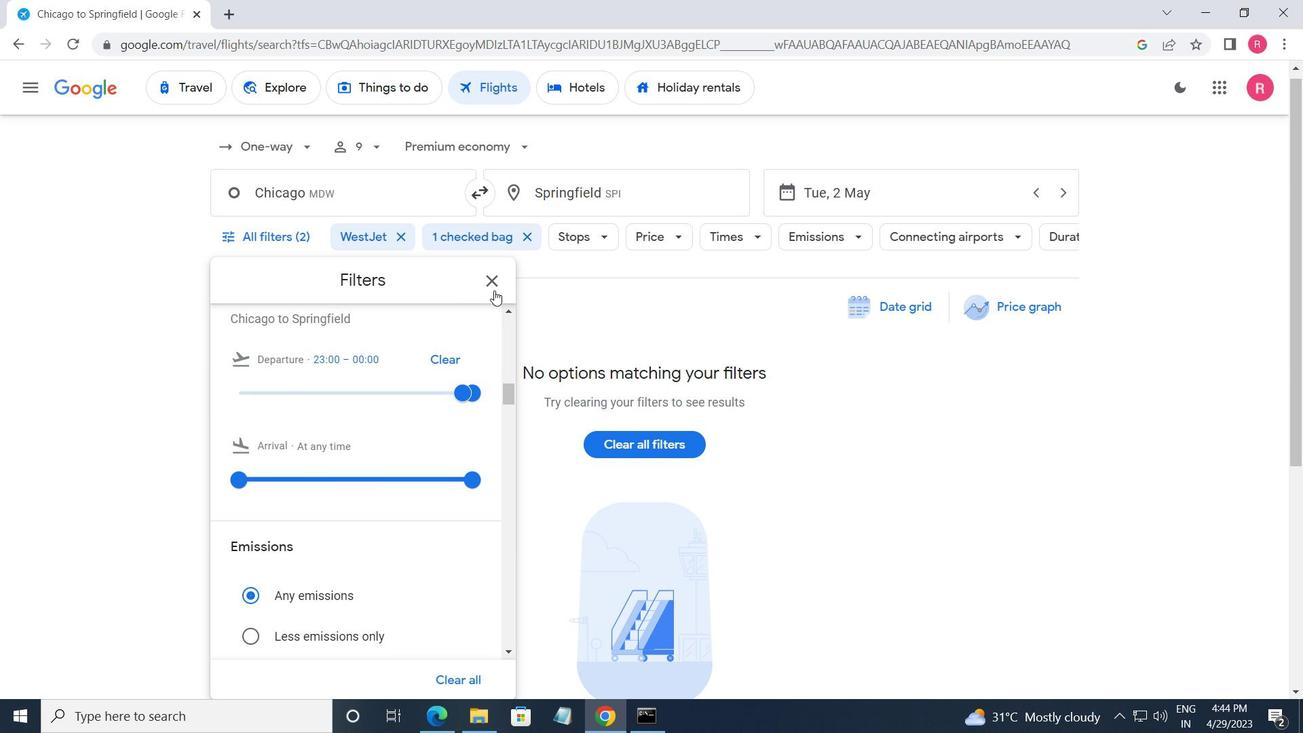
